 Task: Check the percentage active listings of crown molding in the last 5 years.
Action: Mouse moved to (952, 220)
Screenshot: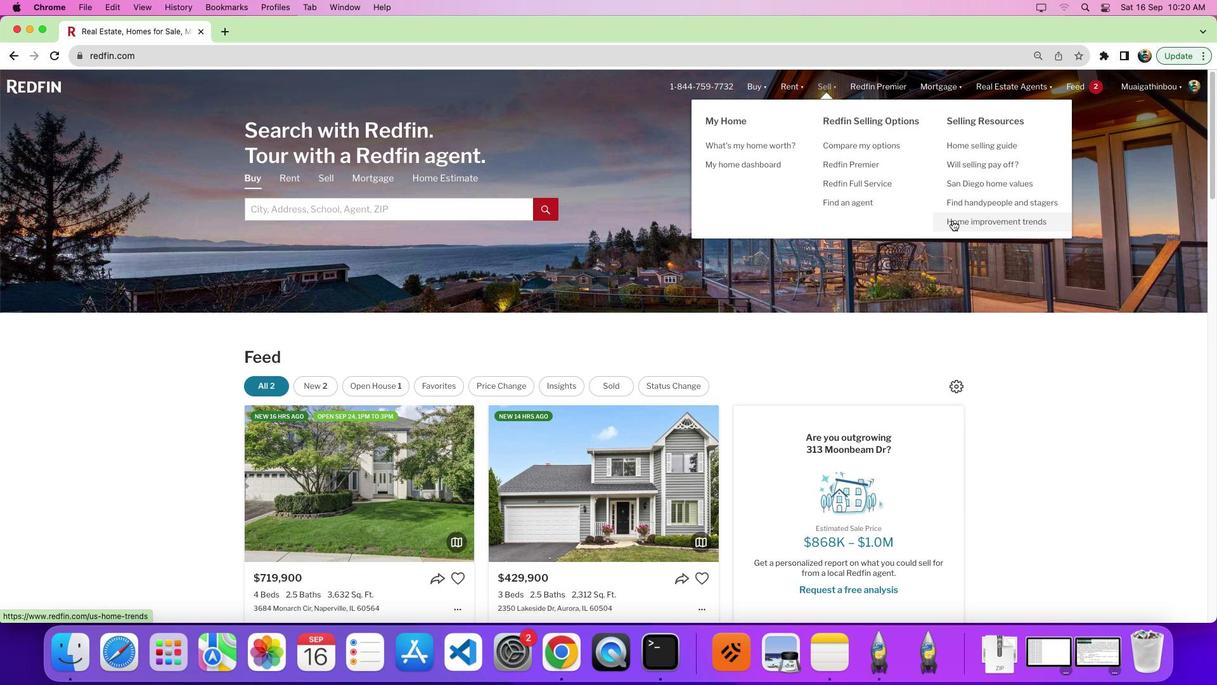 
Action: Mouse pressed left at (952, 220)
Screenshot: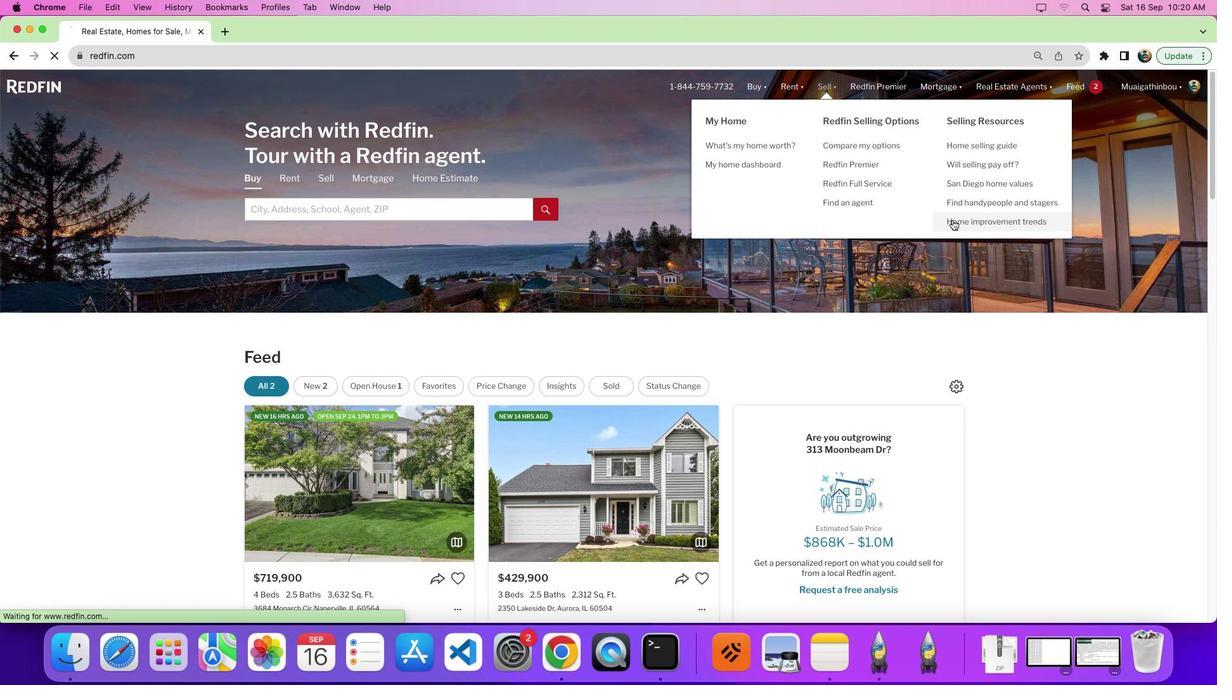 
Action: Mouse pressed left at (952, 220)
Screenshot: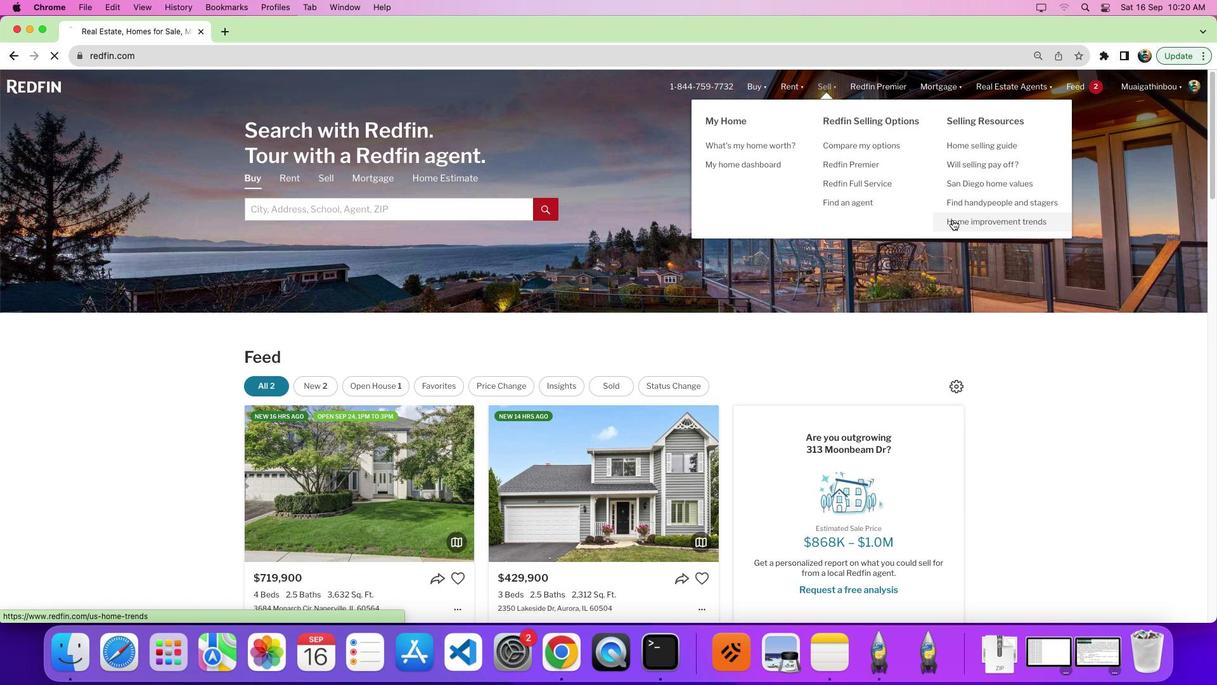 
Action: Mouse moved to (329, 245)
Screenshot: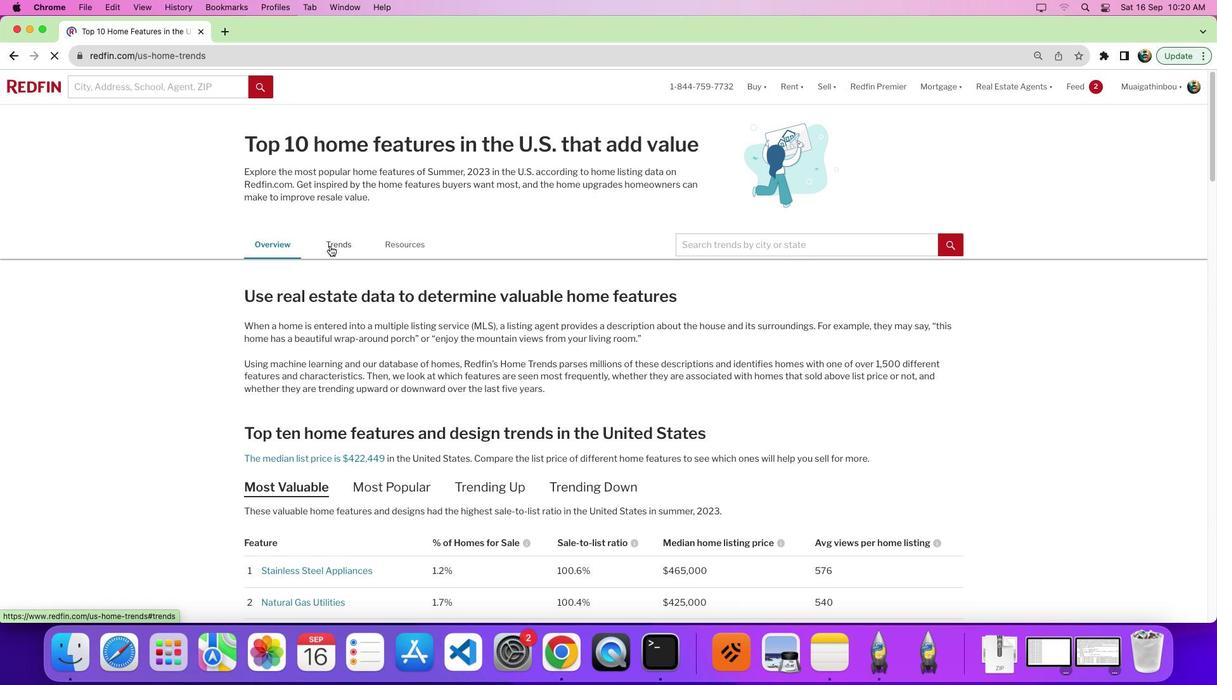 
Action: Mouse pressed left at (329, 245)
Screenshot: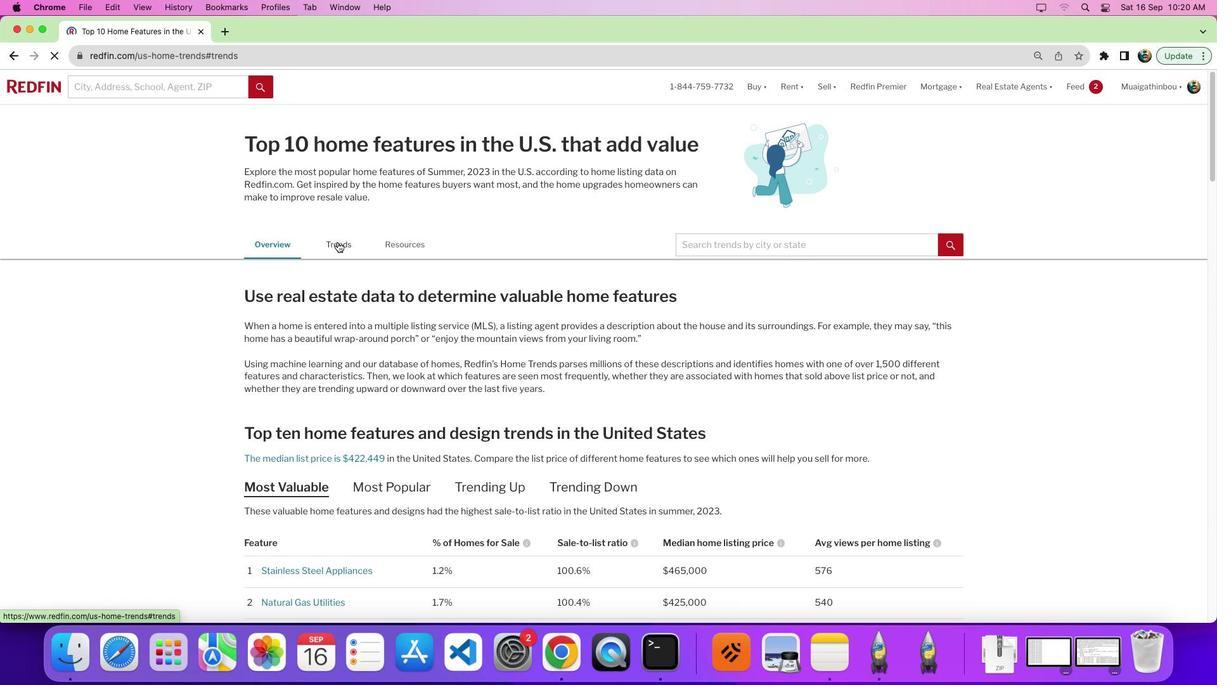 
Action: Mouse moved to (711, 298)
Screenshot: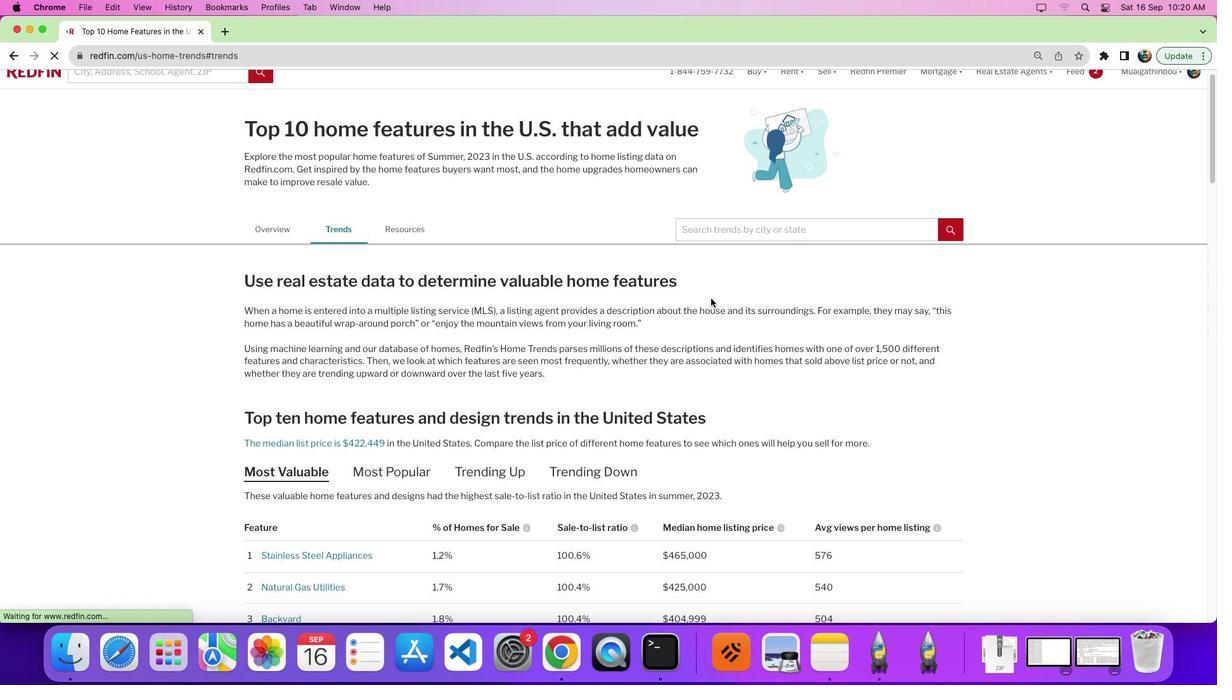 
Action: Mouse scrolled (711, 298) with delta (0, 0)
Screenshot: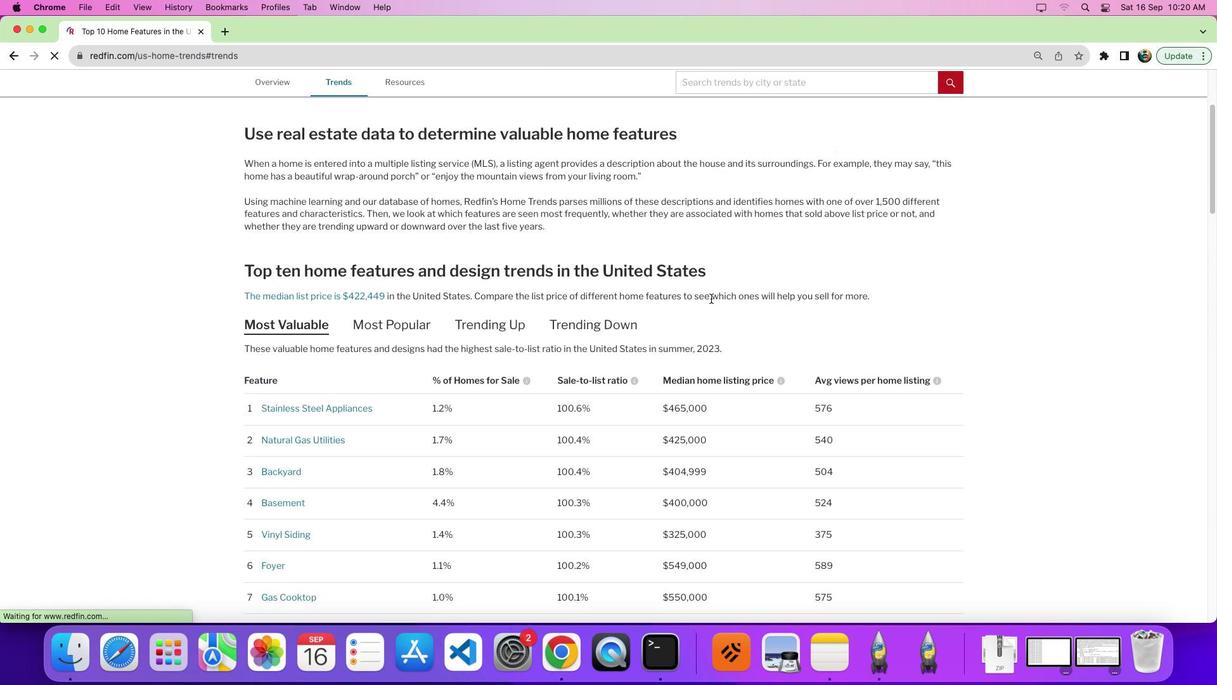 
Action: Mouse scrolled (711, 298) with delta (0, 0)
Screenshot: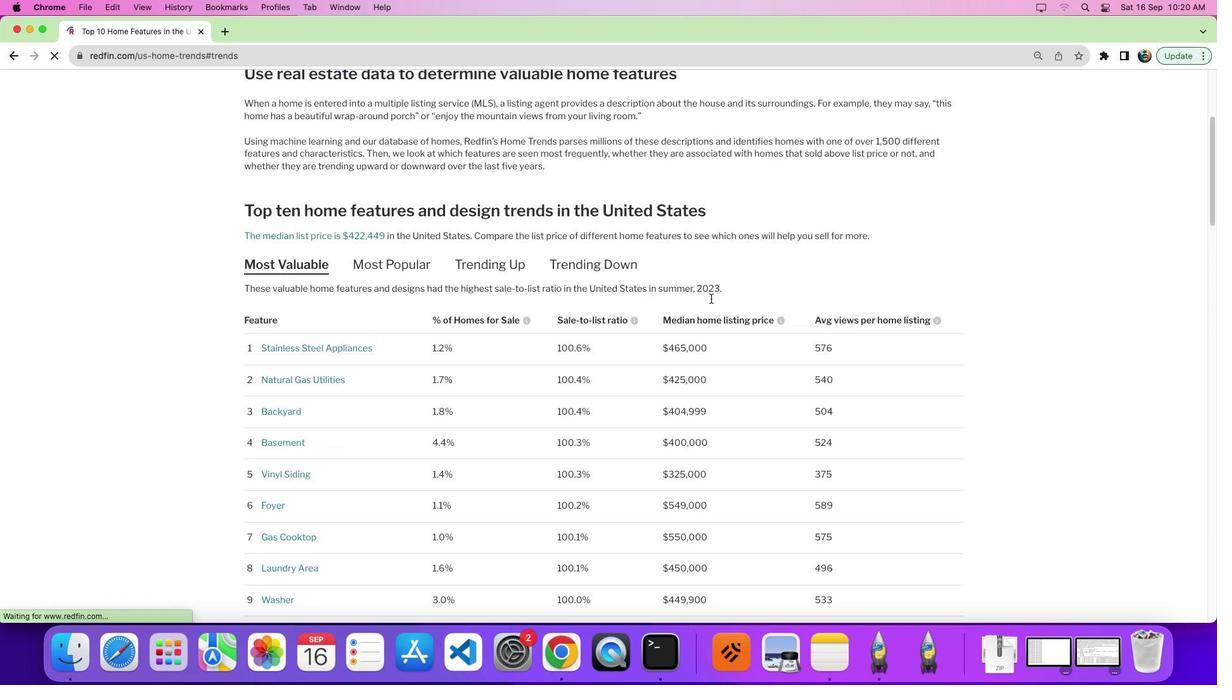 
Action: Mouse scrolled (711, 298) with delta (0, -4)
Screenshot: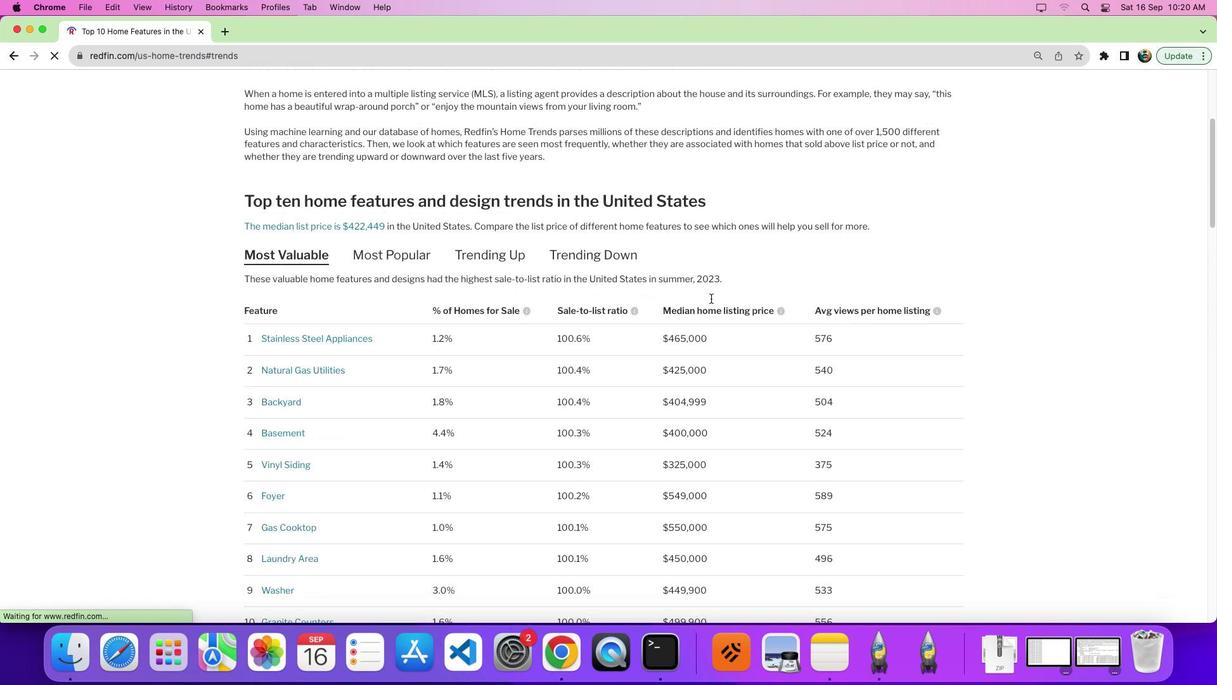 
Action: Mouse moved to (711, 298)
Screenshot: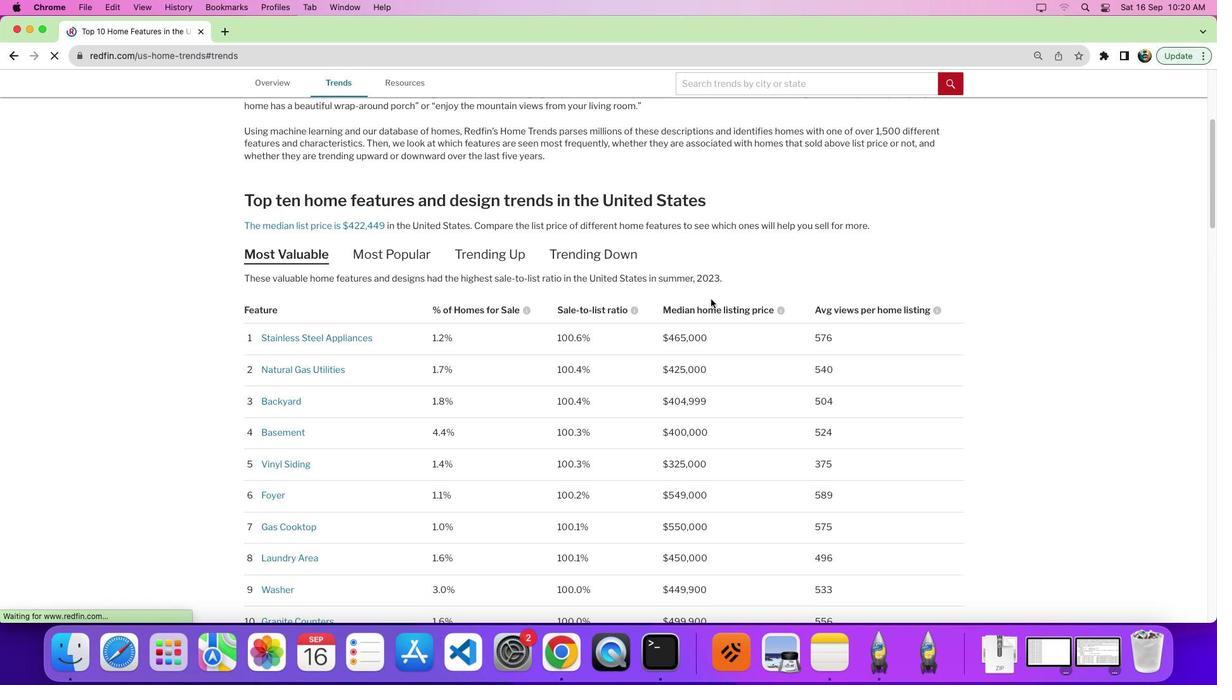
Action: Mouse scrolled (711, 298) with delta (0, 0)
Screenshot: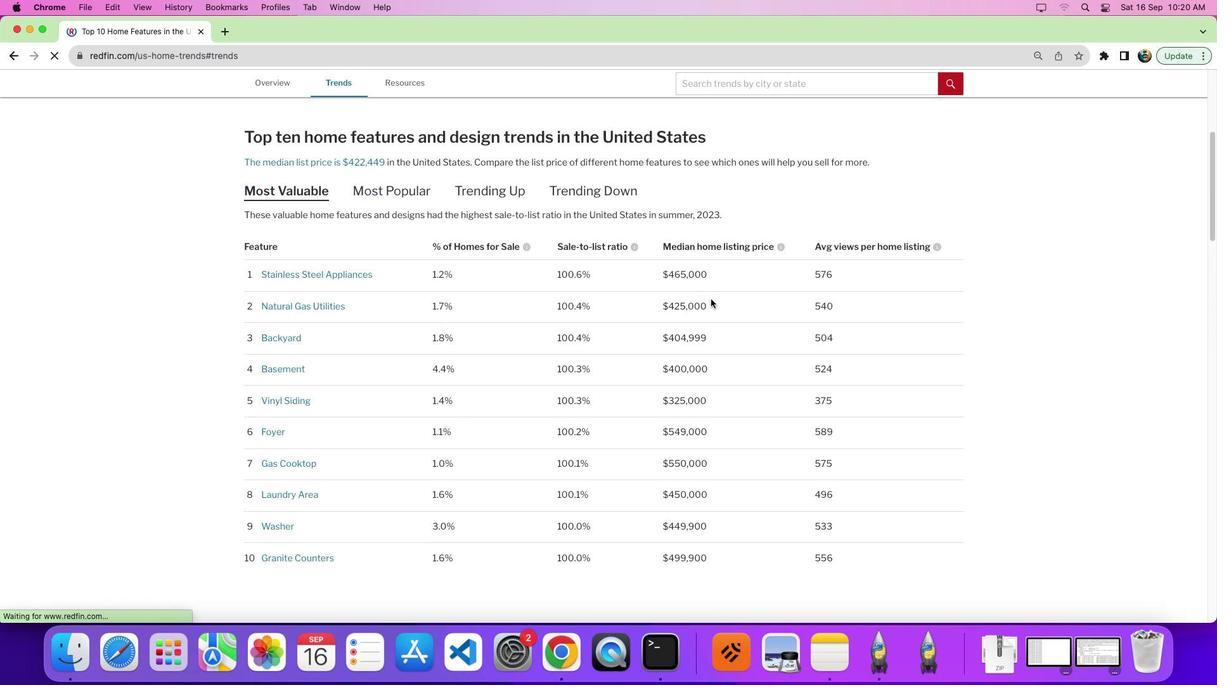 
Action: Mouse scrolled (711, 298) with delta (0, 0)
Screenshot: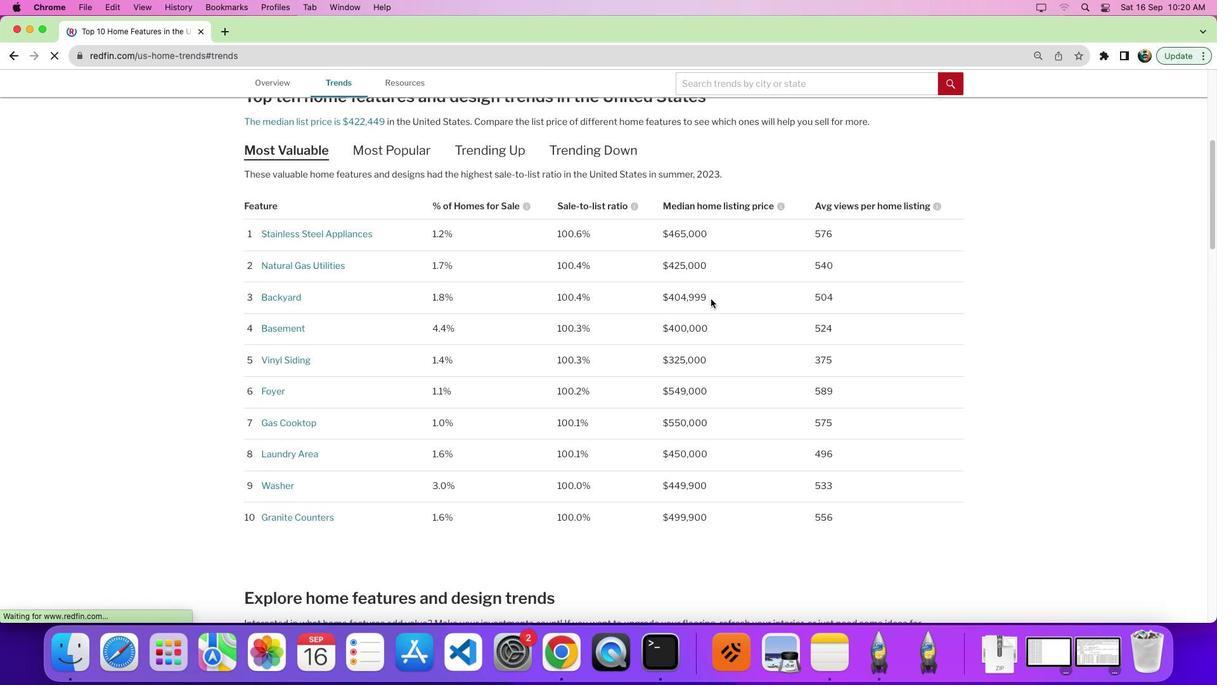 
Action: Mouse scrolled (711, 298) with delta (0, -2)
Screenshot: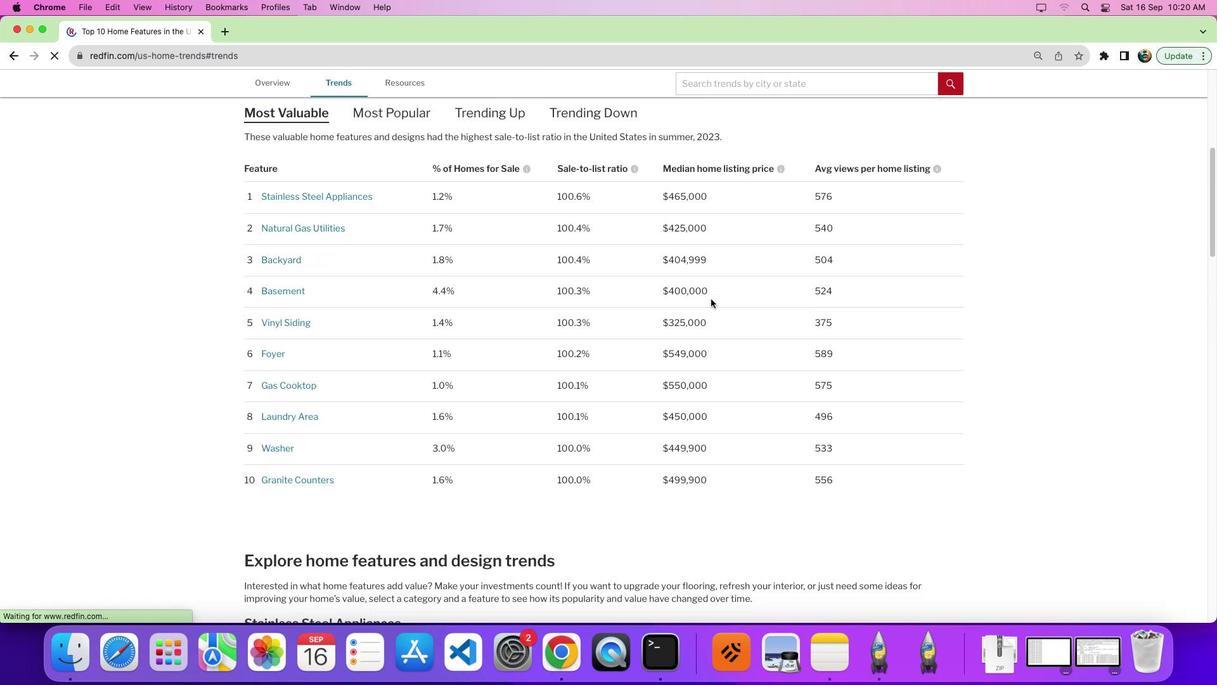 
Action: Mouse scrolled (711, 298) with delta (0, 0)
Screenshot: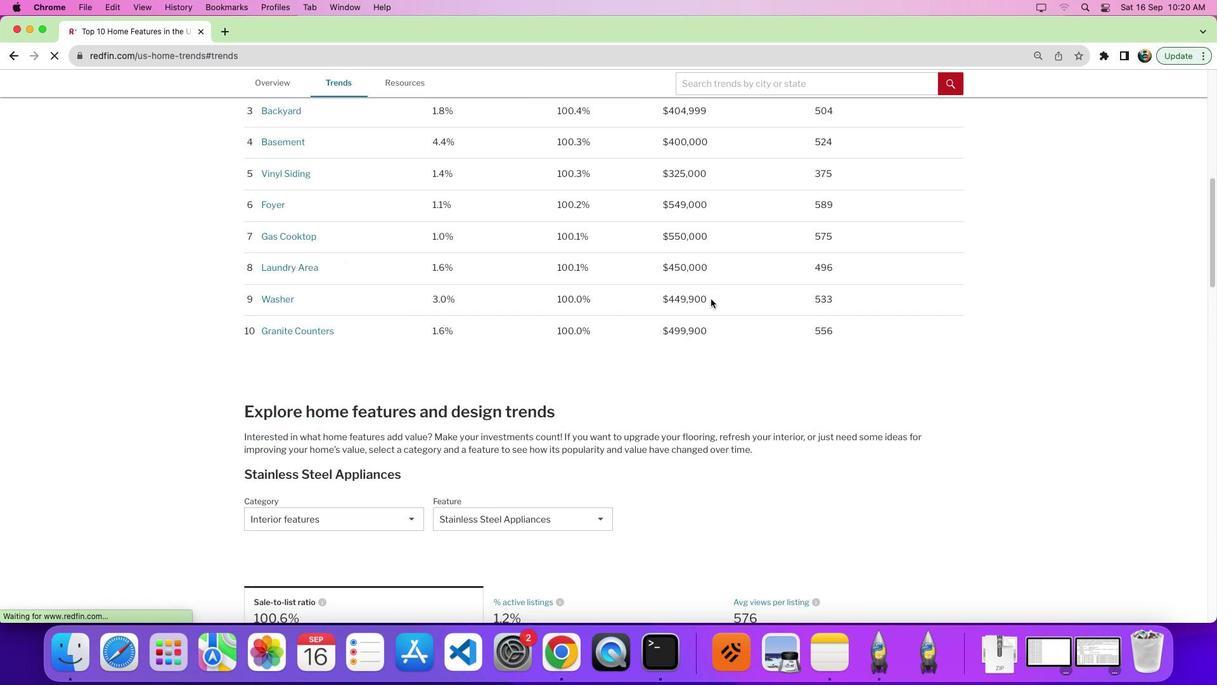 
Action: Mouse scrolled (711, 298) with delta (0, 0)
Screenshot: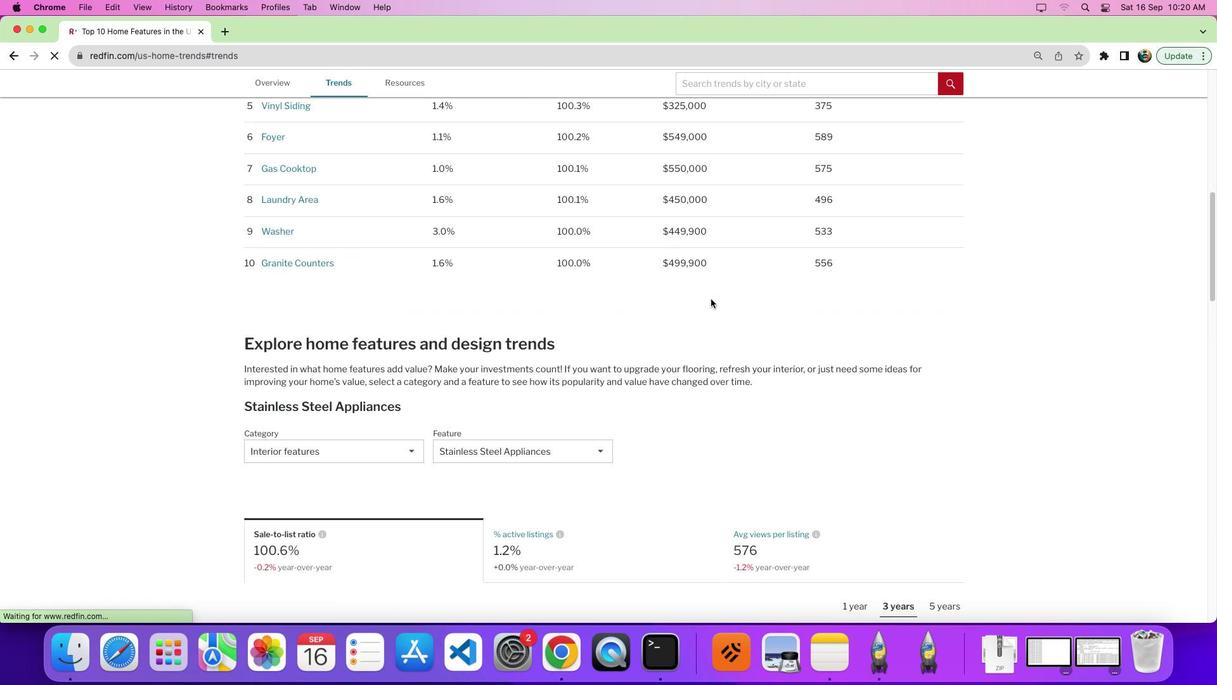 
Action: Mouse scrolled (711, 298) with delta (0, -4)
Screenshot: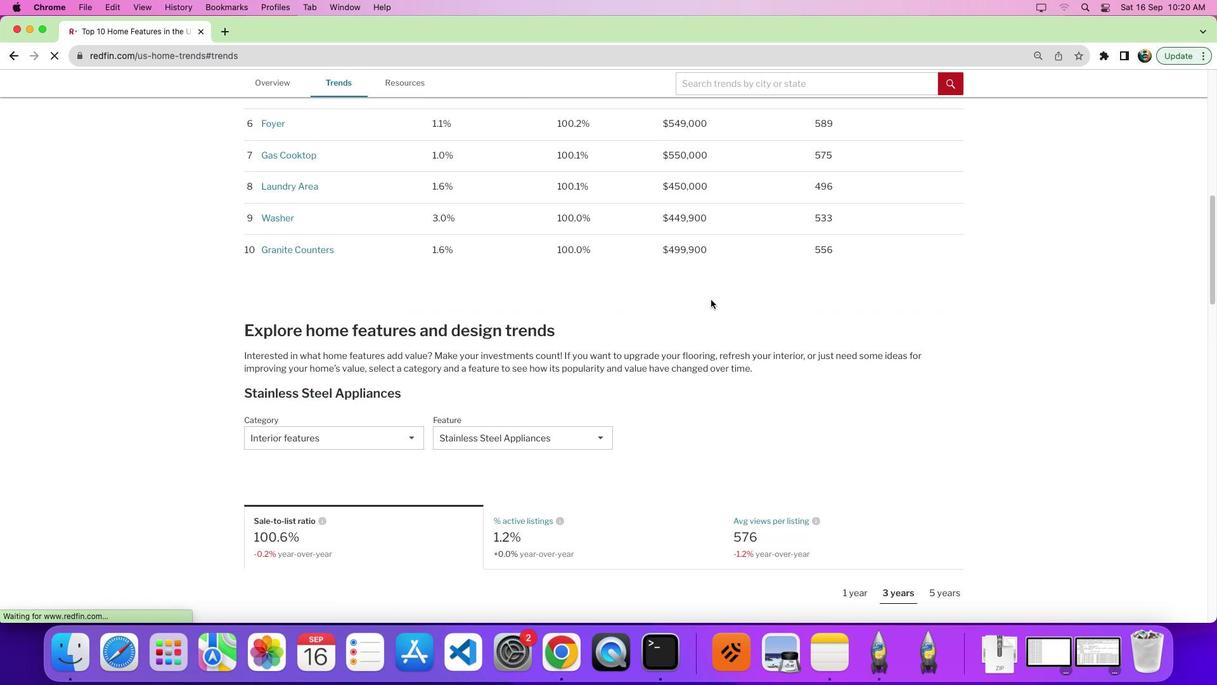 
Action: Mouse moved to (643, 324)
Screenshot: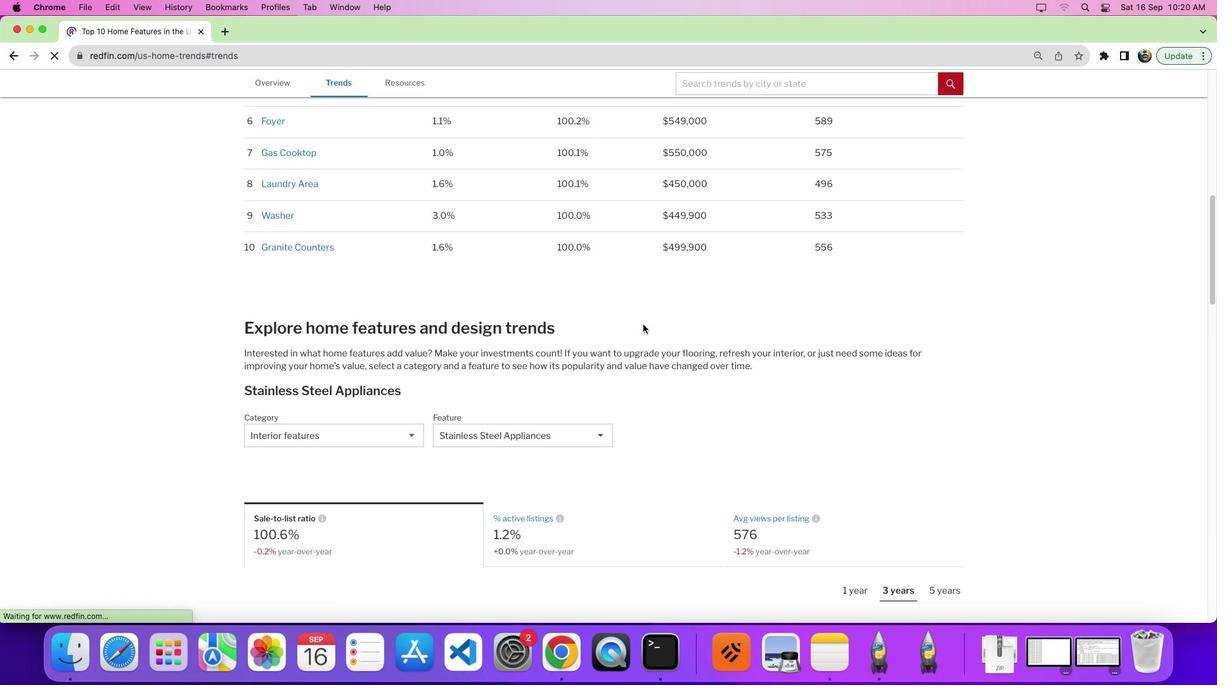 
Action: Mouse scrolled (643, 324) with delta (0, 0)
Screenshot: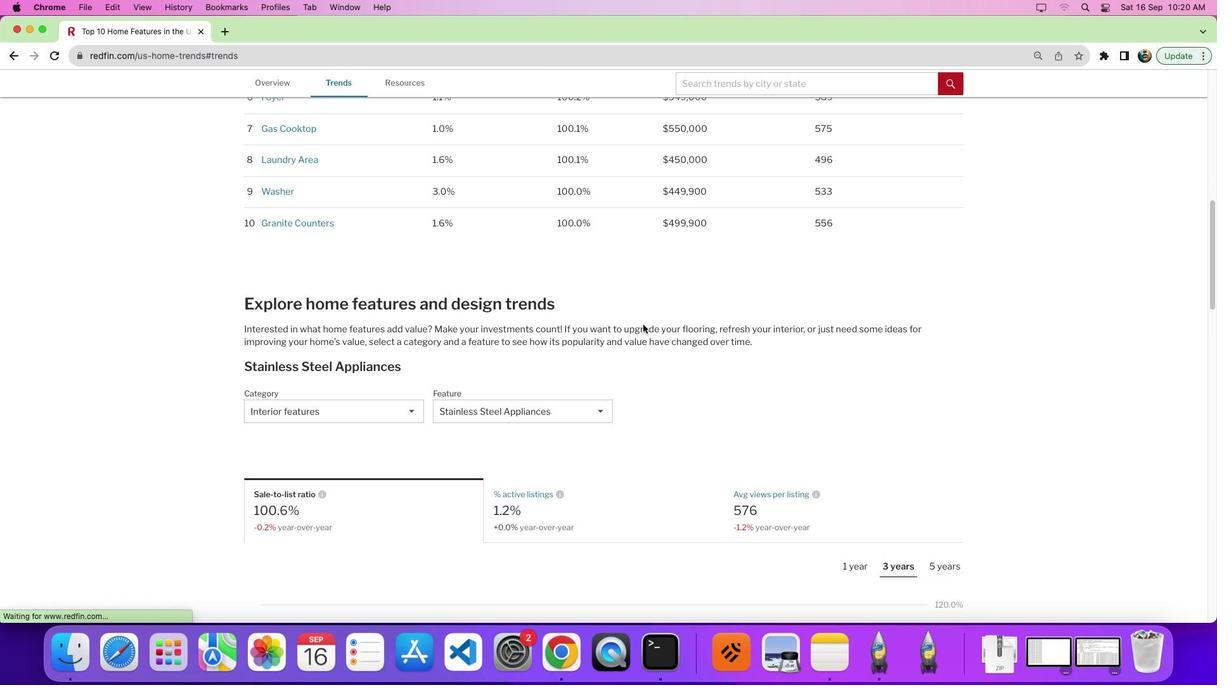 
Action: Mouse scrolled (643, 324) with delta (0, 0)
Screenshot: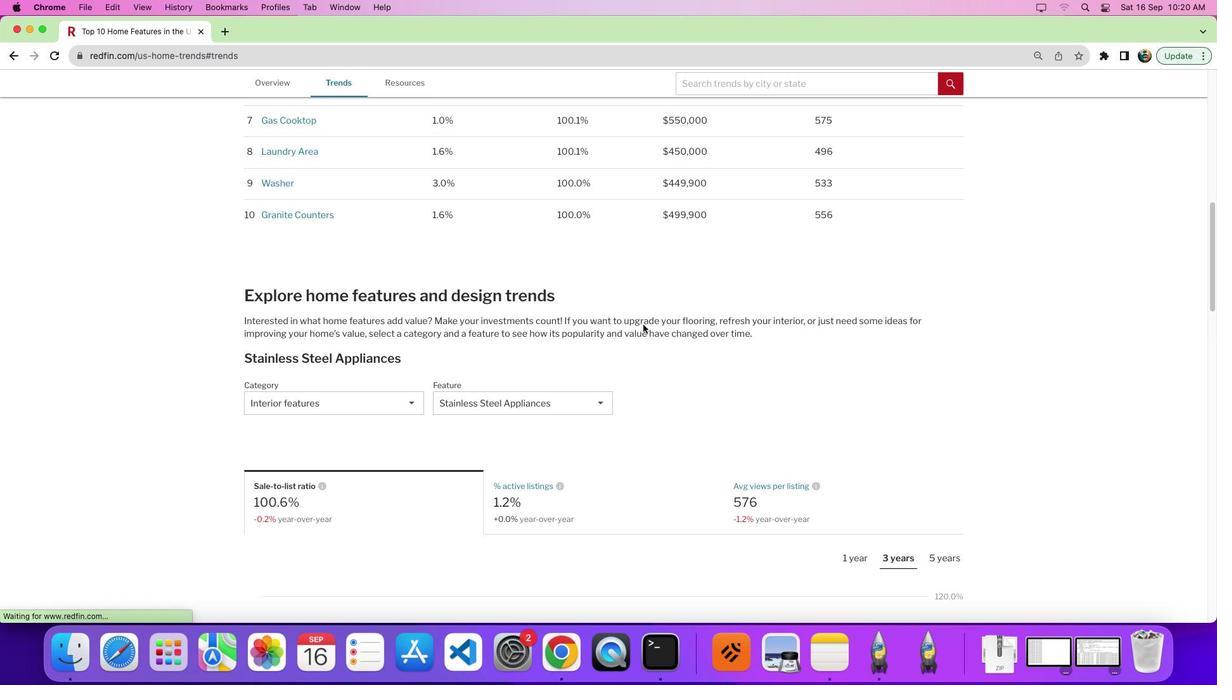 
Action: Mouse moved to (599, 335)
Screenshot: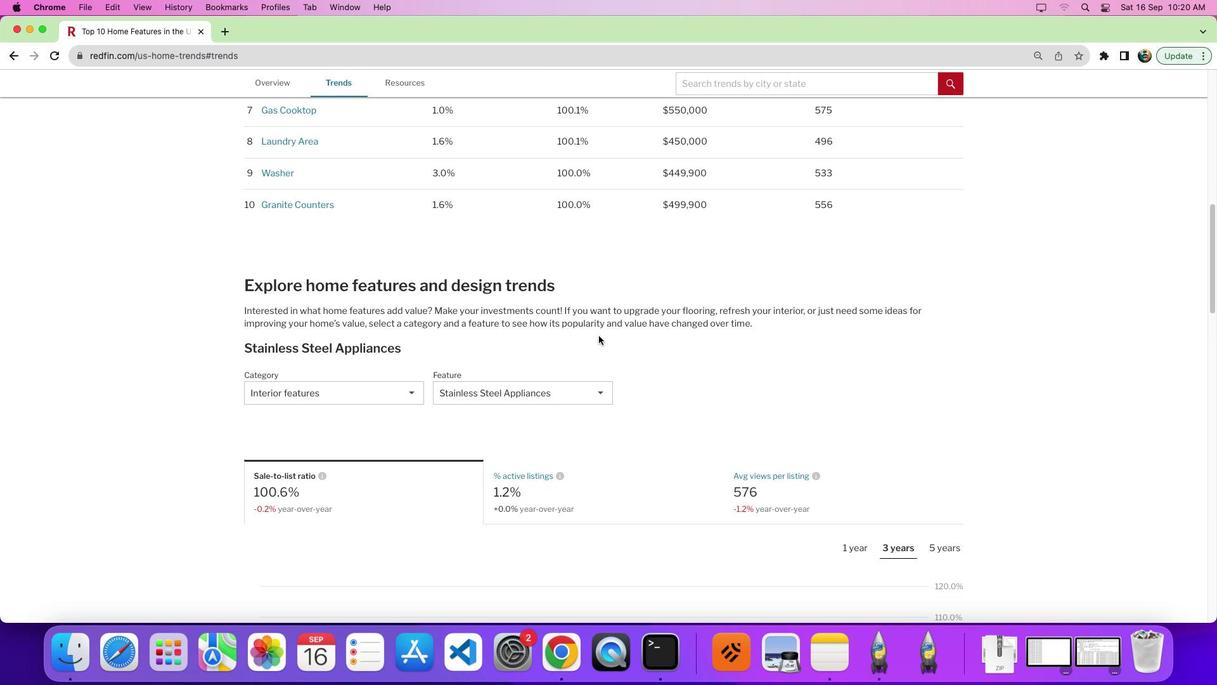 
Action: Mouse scrolled (599, 335) with delta (0, 0)
Screenshot: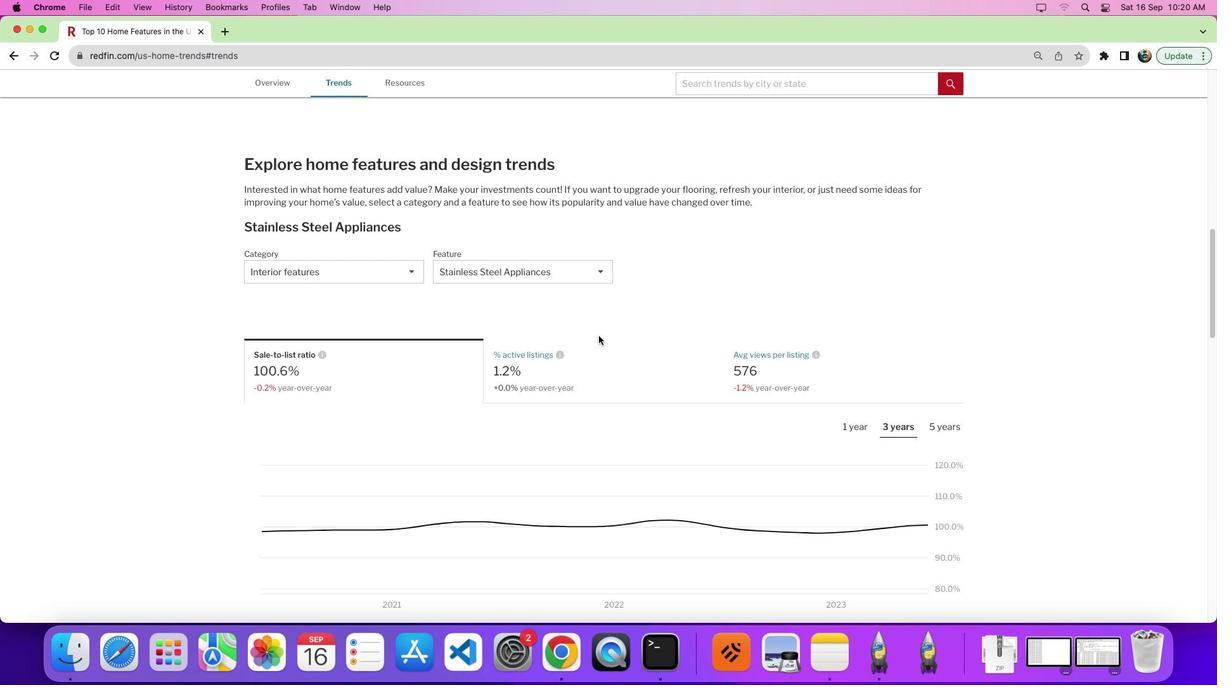 
Action: Mouse scrolled (599, 335) with delta (0, 0)
Screenshot: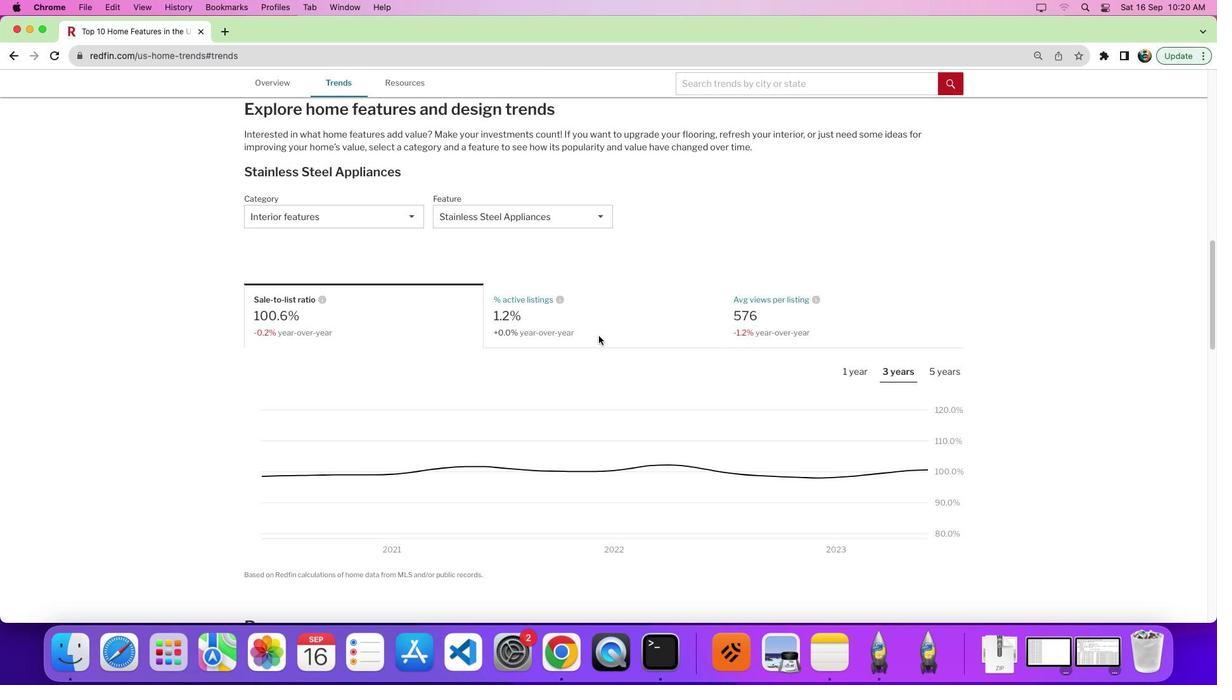 
Action: Mouse scrolled (599, 335) with delta (0, -3)
Screenshot: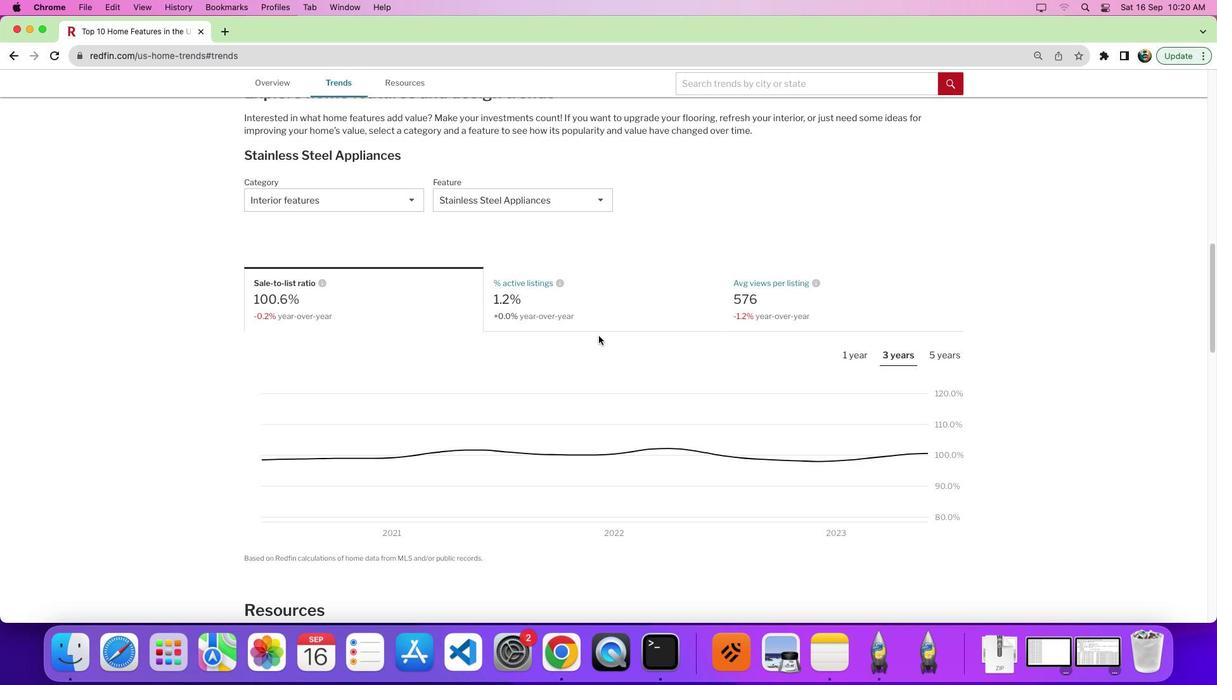 
Action: Mouse scrolled (599, 335) with delta (0, 0)
Screenshot: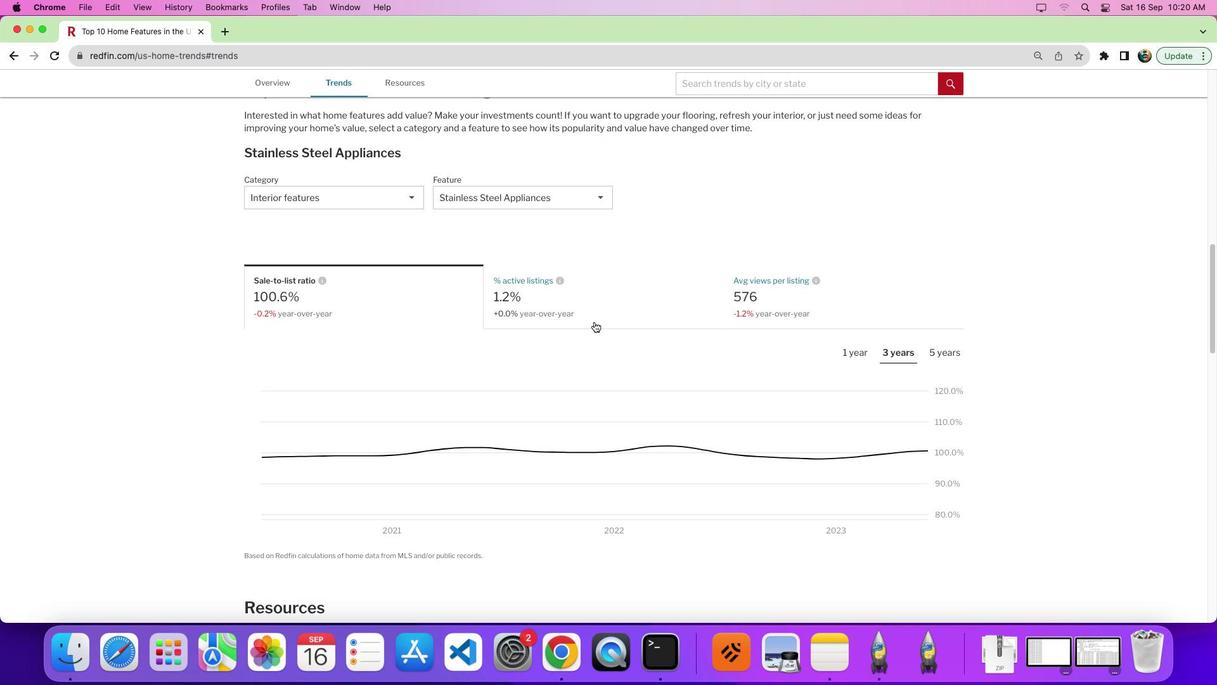 
Action: Mouse moved to (541, 197)
Screenshot: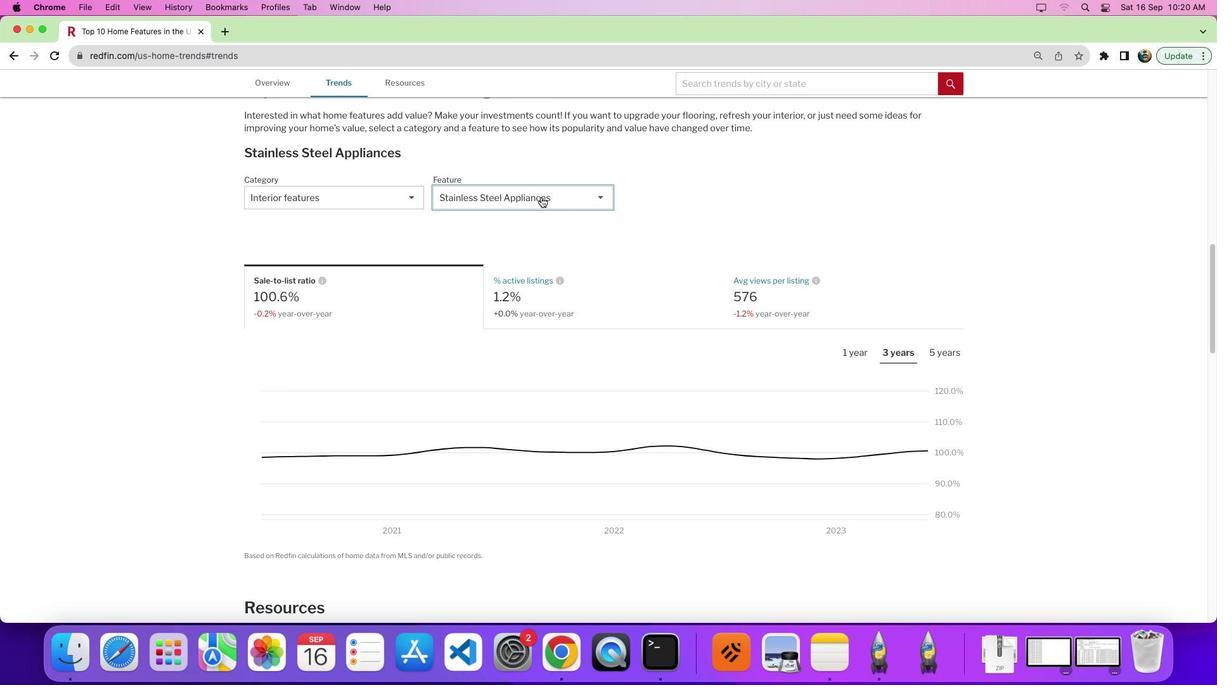 
Action: Mouse pressed left at (541, 197)
Screenshot: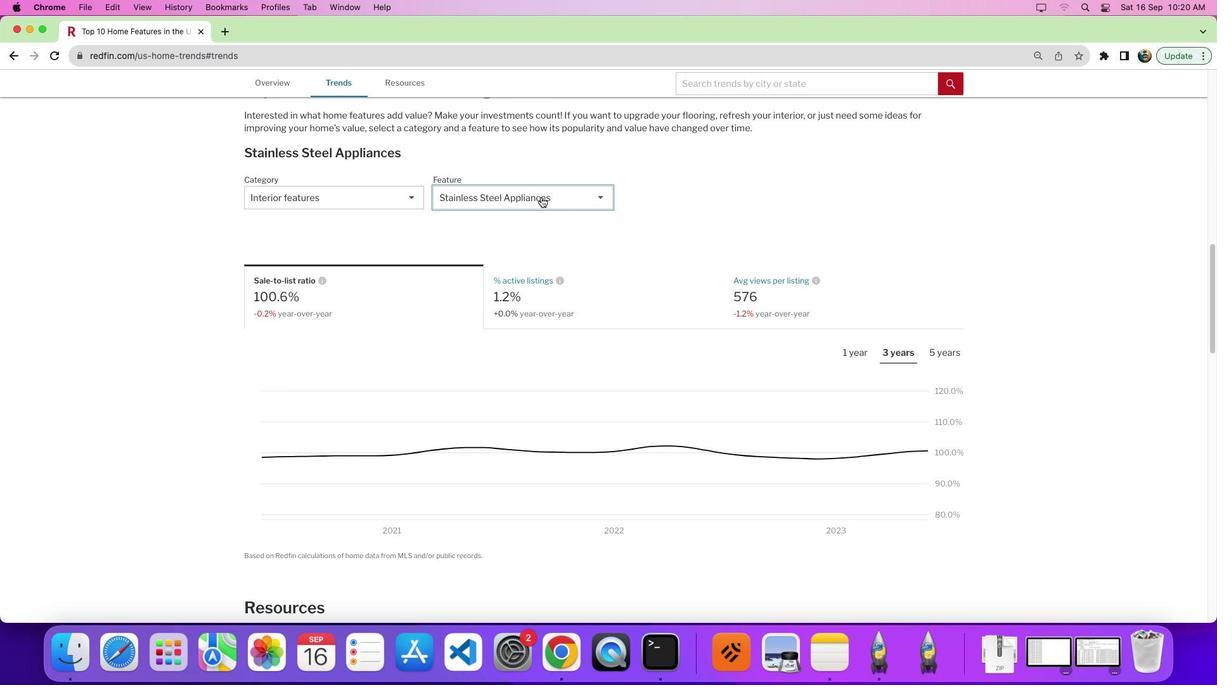 
Action: Mouse moved to (556, 298)
Screenshot: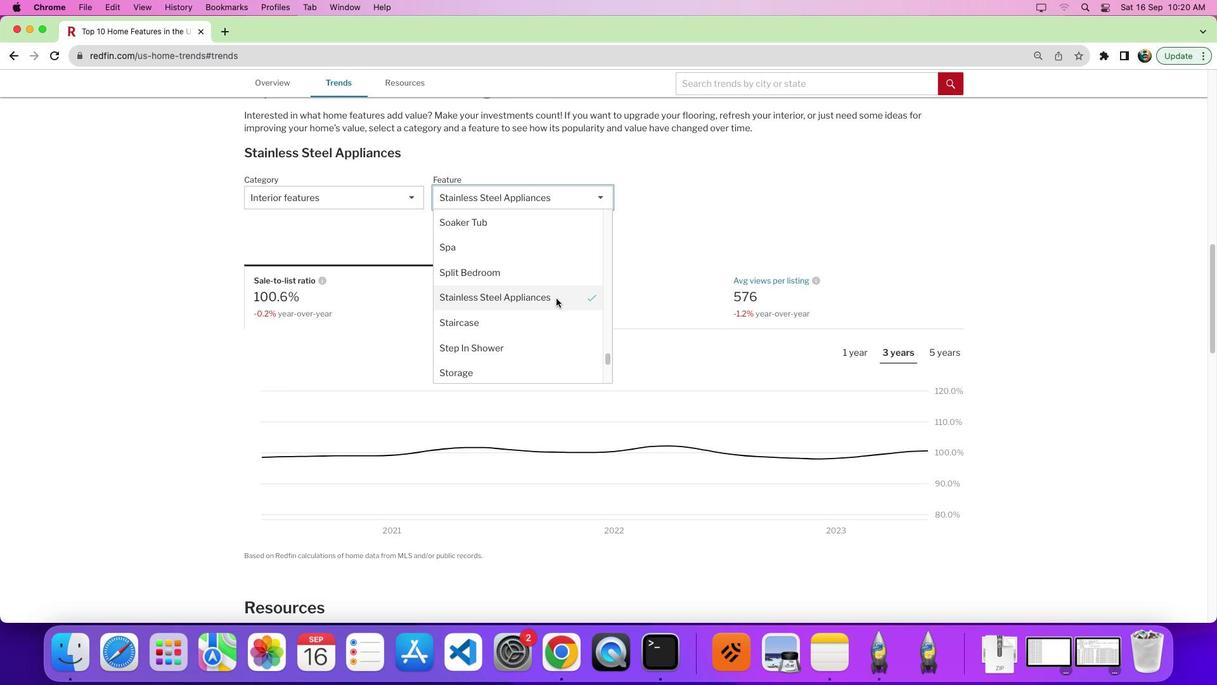 
Action: Mouse scrolled (556, 298) with delta (0, 0)
Screenshot: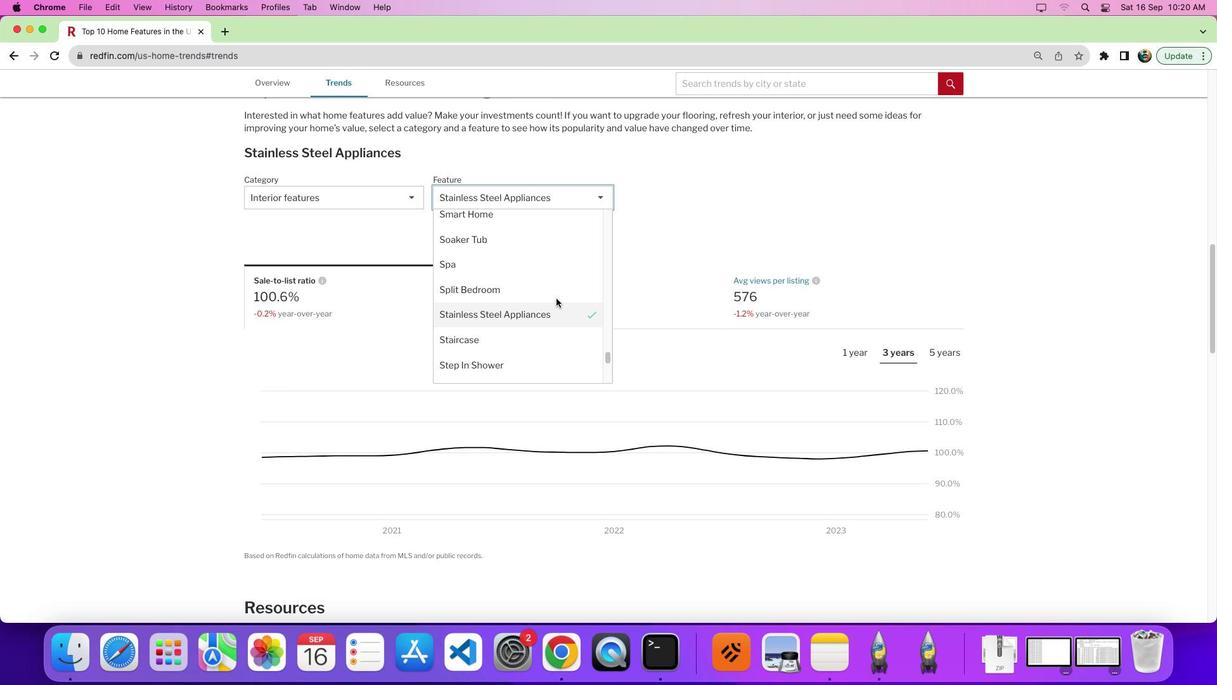 
Action: Mouse scrolled (556, 298) with delta (0, 0)
Screenshot: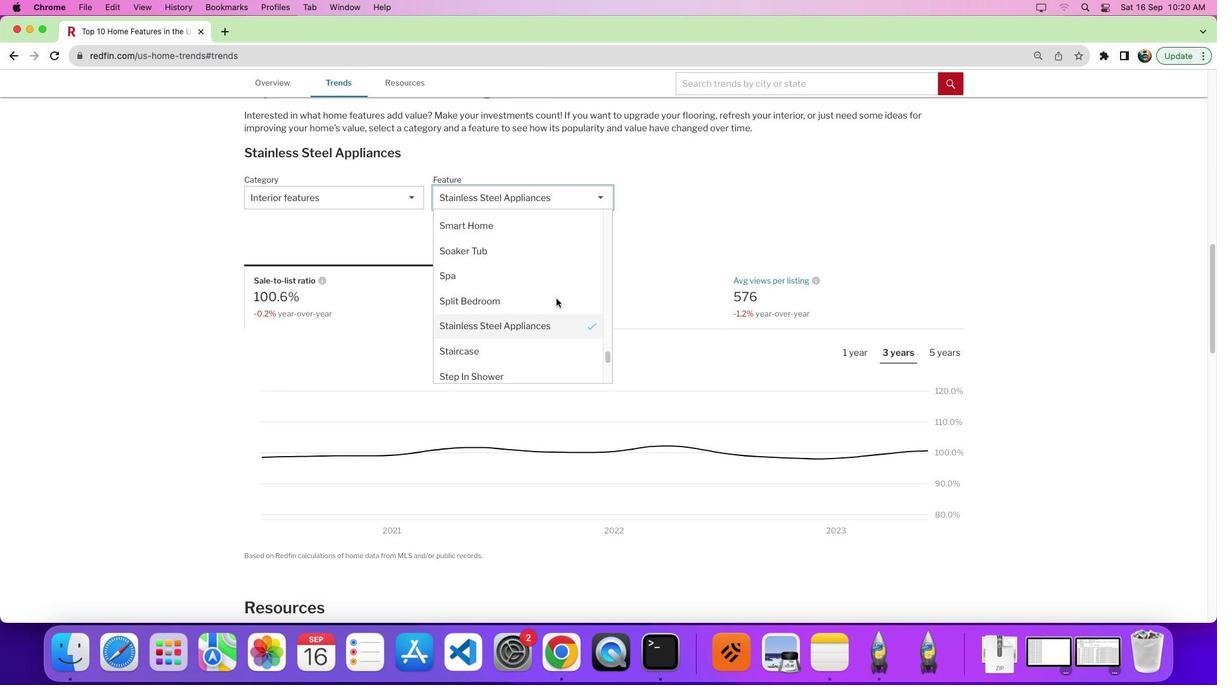 
Action: Mouse scrolled (556, 298) with delta (0, 0)
Screenshot: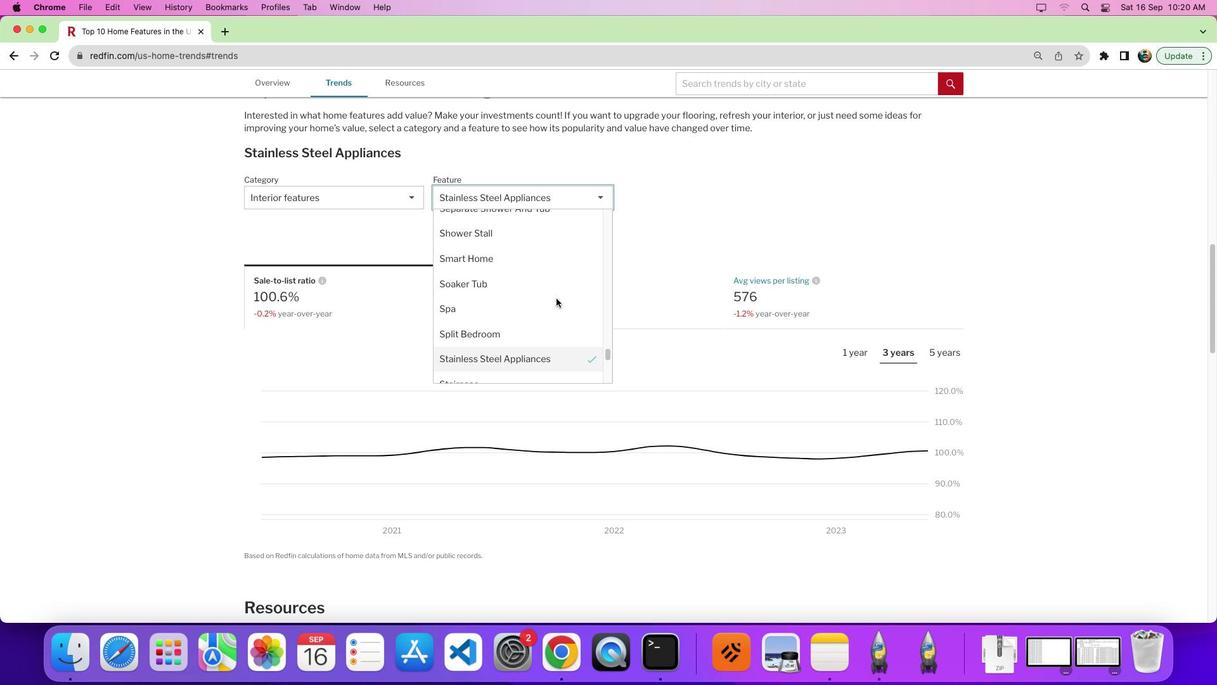 
Action: Mouse scrolled (556, 298) with delta (0, 0)
Screenshot: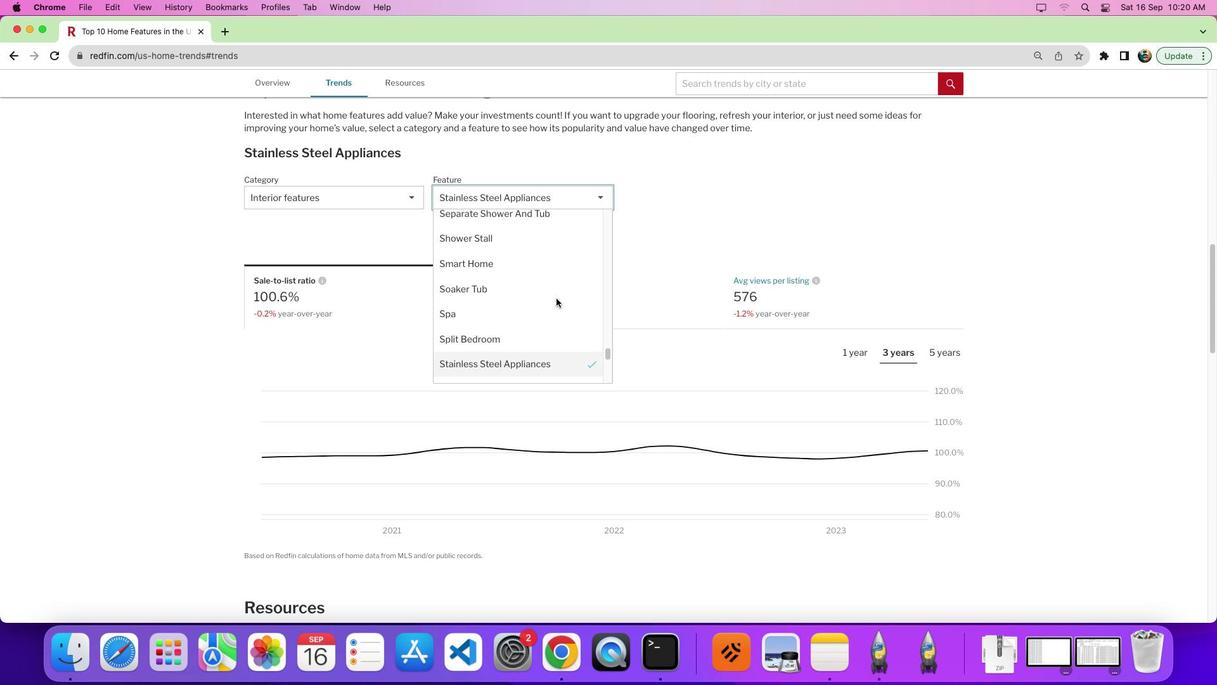 
Action: Mouse scrolled (556, 298) with delta (0, 0)
Screenshot: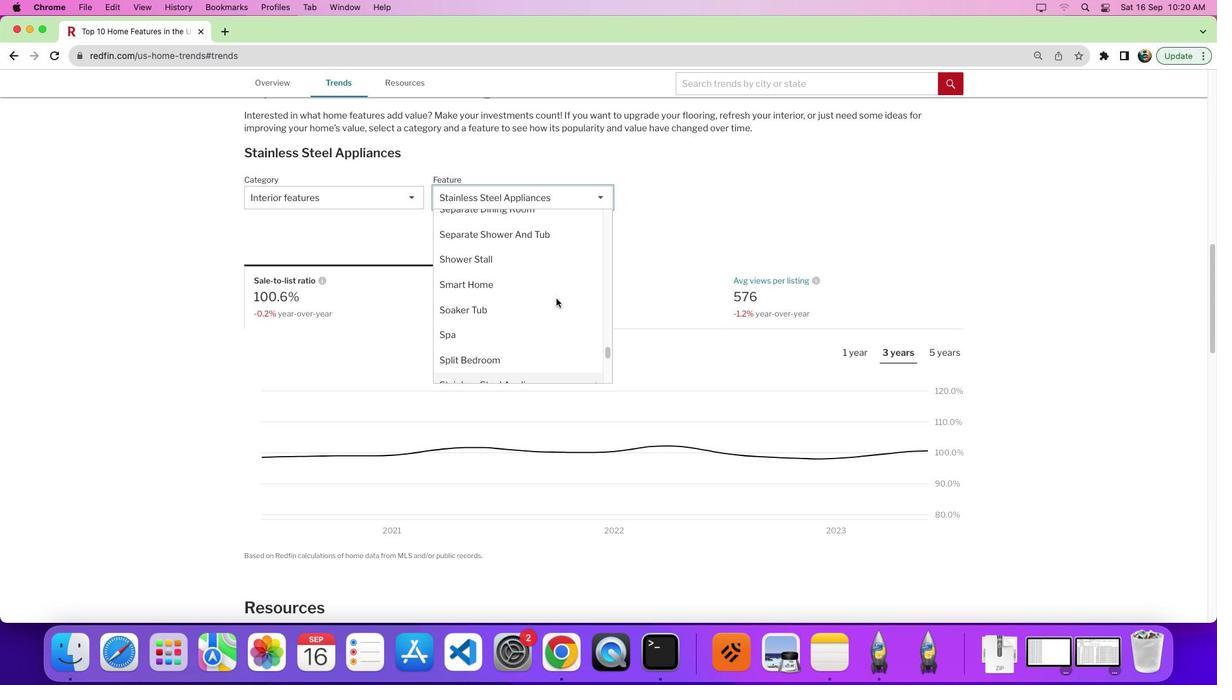 
Action: Mouse scrolled (556, 298) with delta (0, 0)
Screenshot: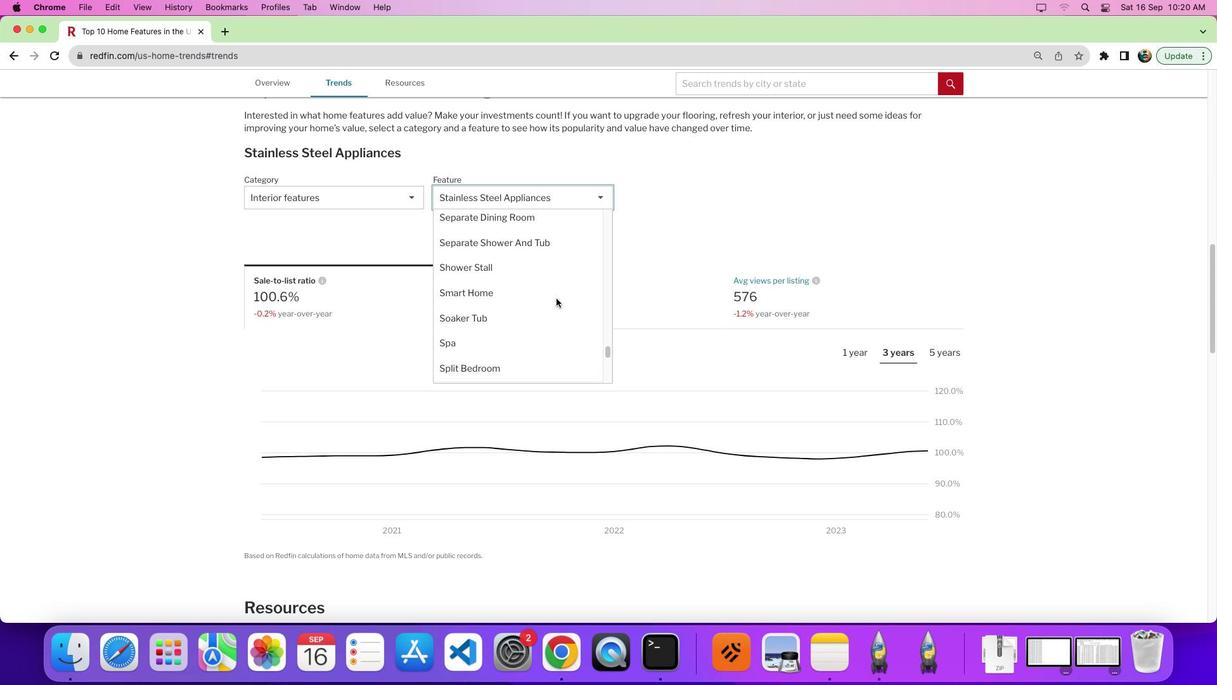 
Action: Mouse moved to (556, 293)
Screenshot: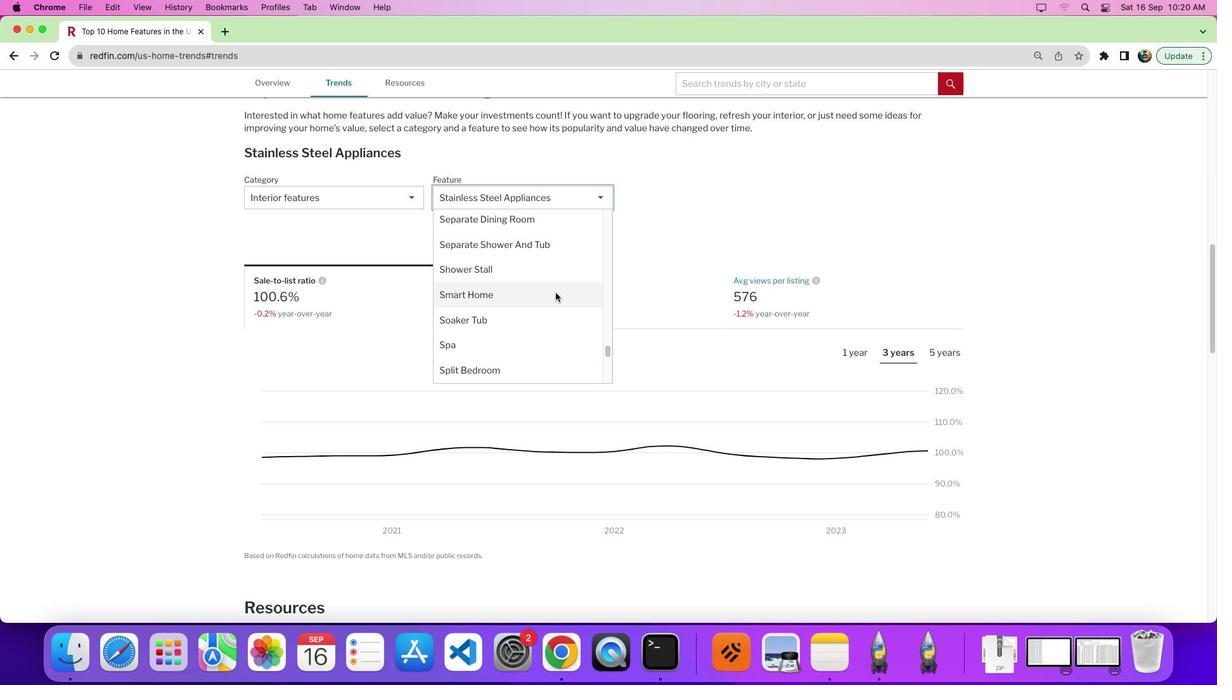 
Action: Mouse scrolled (556, 293) with delta (0, 0)
Screenshot: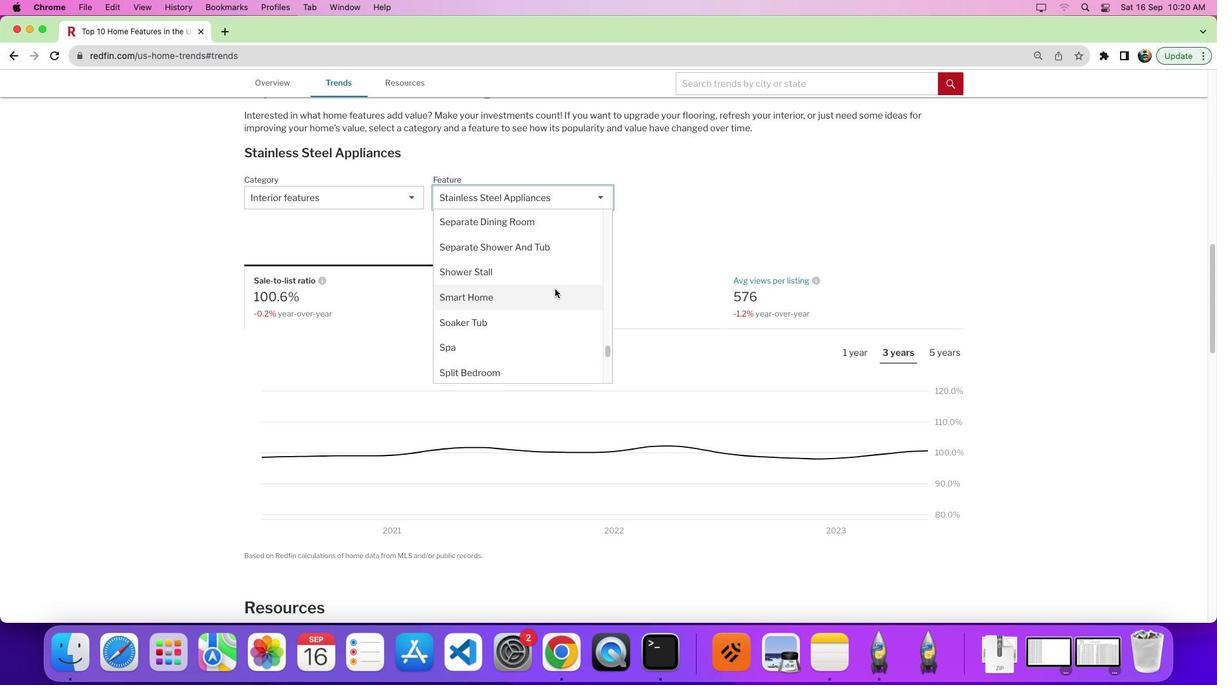 
Action: Mouse moved to (555, 288)
Screenshot: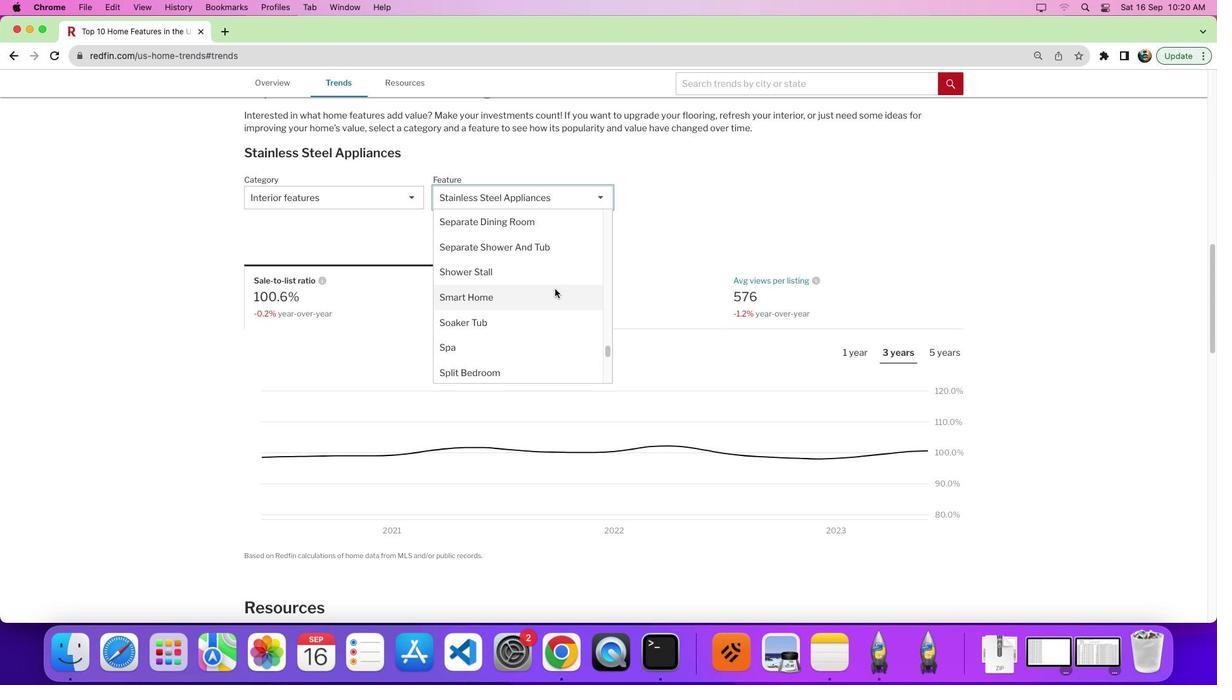 
Action: Mouse scrolled (555, 288) with delta (0, 0)
Screenshot: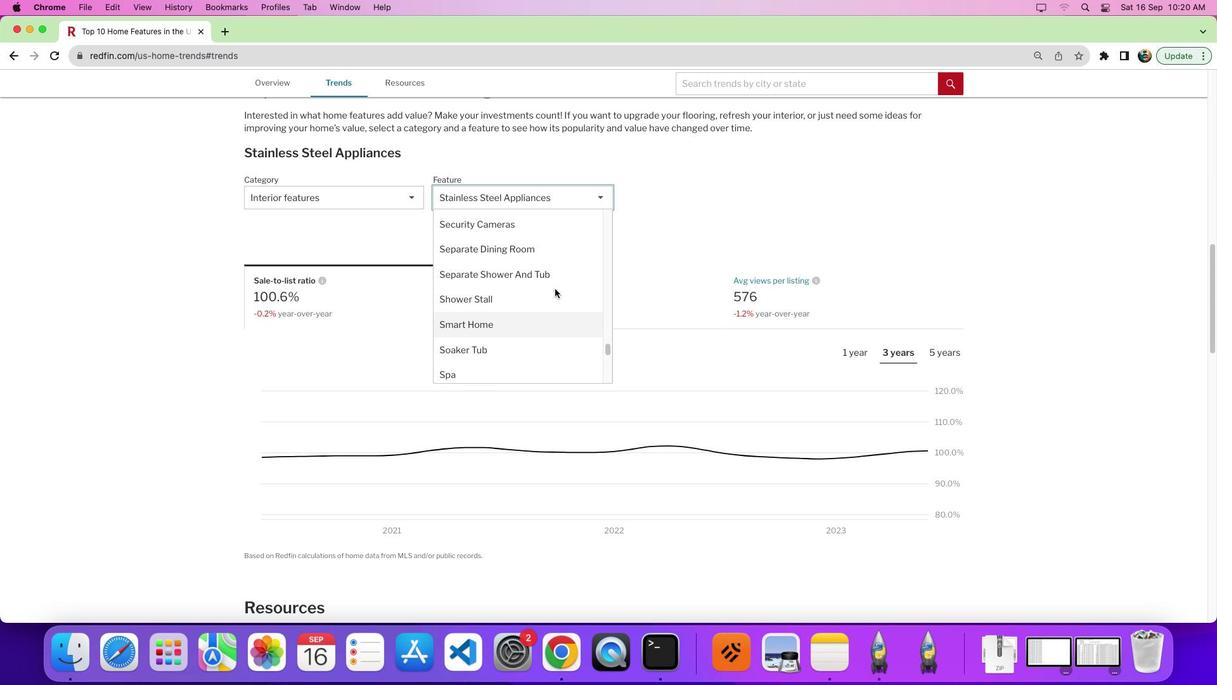 
Action: Mouse scrolled (555, 288) with delta (0, 0)
Screenshot: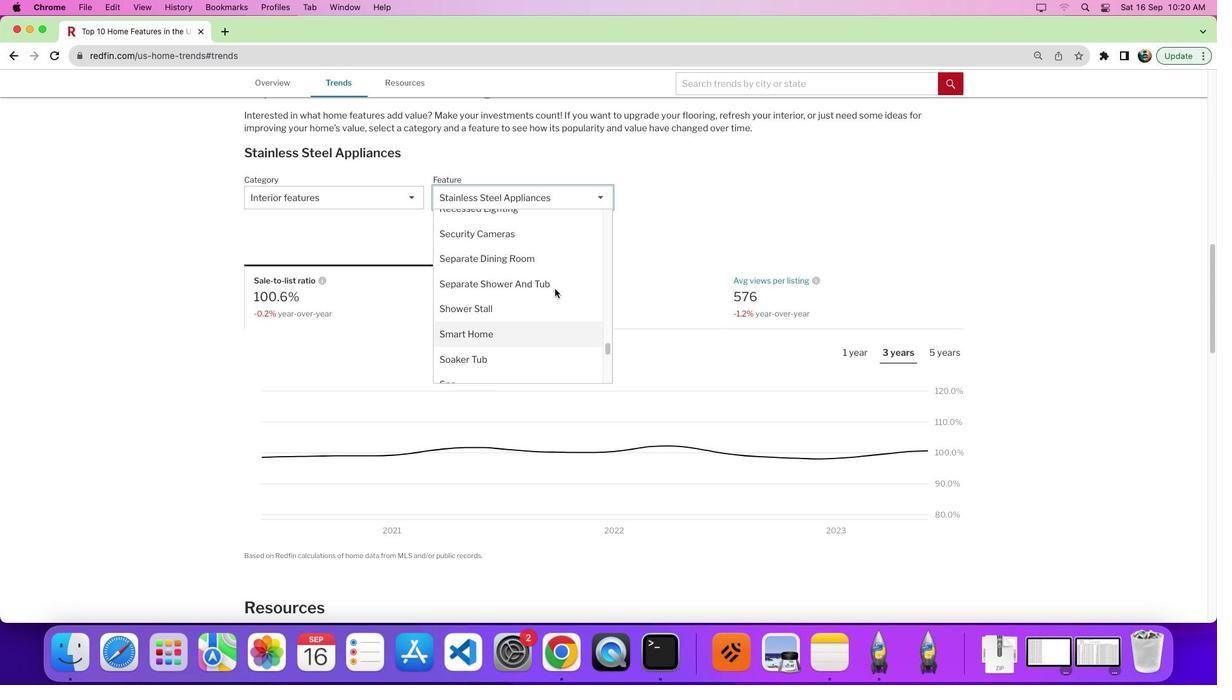 
Action: Mouse scrolled (555, 288) with delta (0, 0)
Screenshot: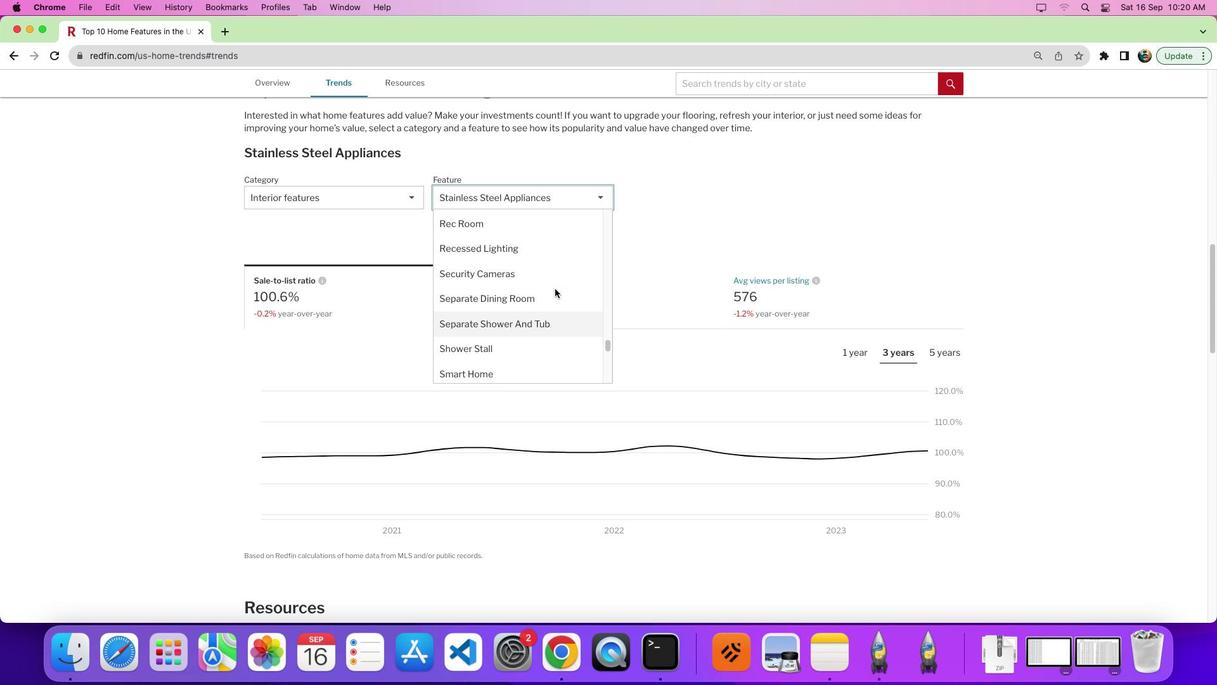 
Action: Mouse scrolled (555, 288) with delta (0, 0)
Screenshot: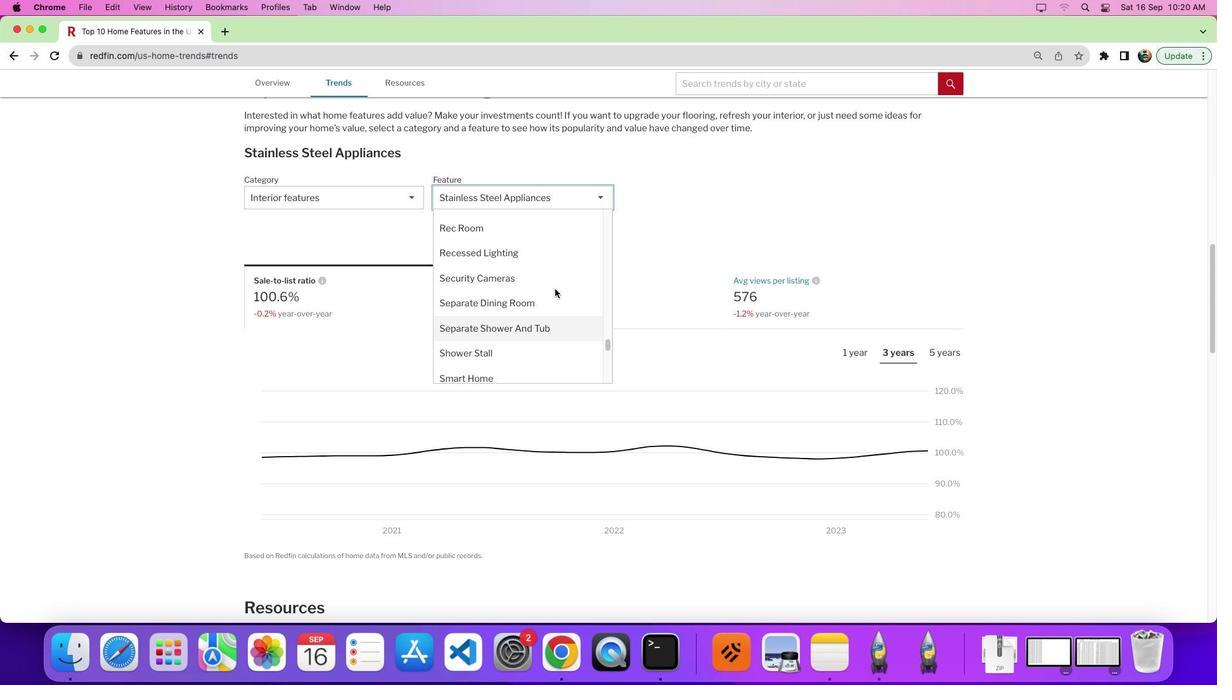 
Action: Mouse scrolled (555, 288) with delta (0, 0)
Screenshot: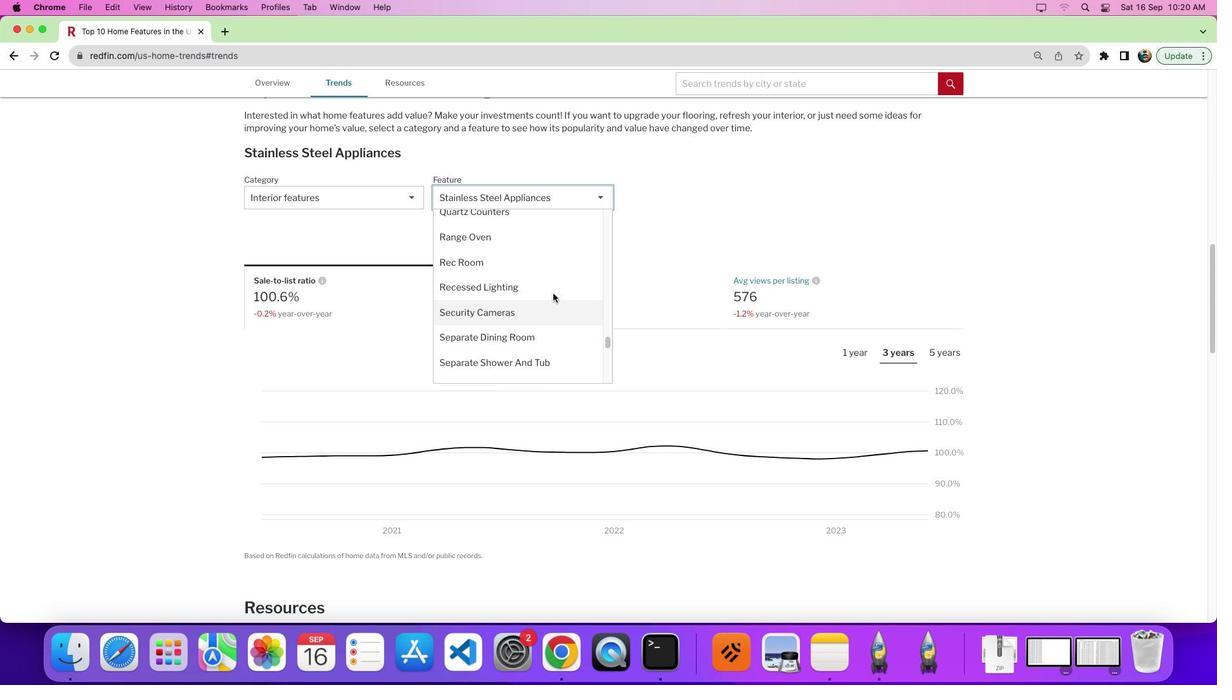 
Action: Mouse moved to (554, 291)
Screenshot: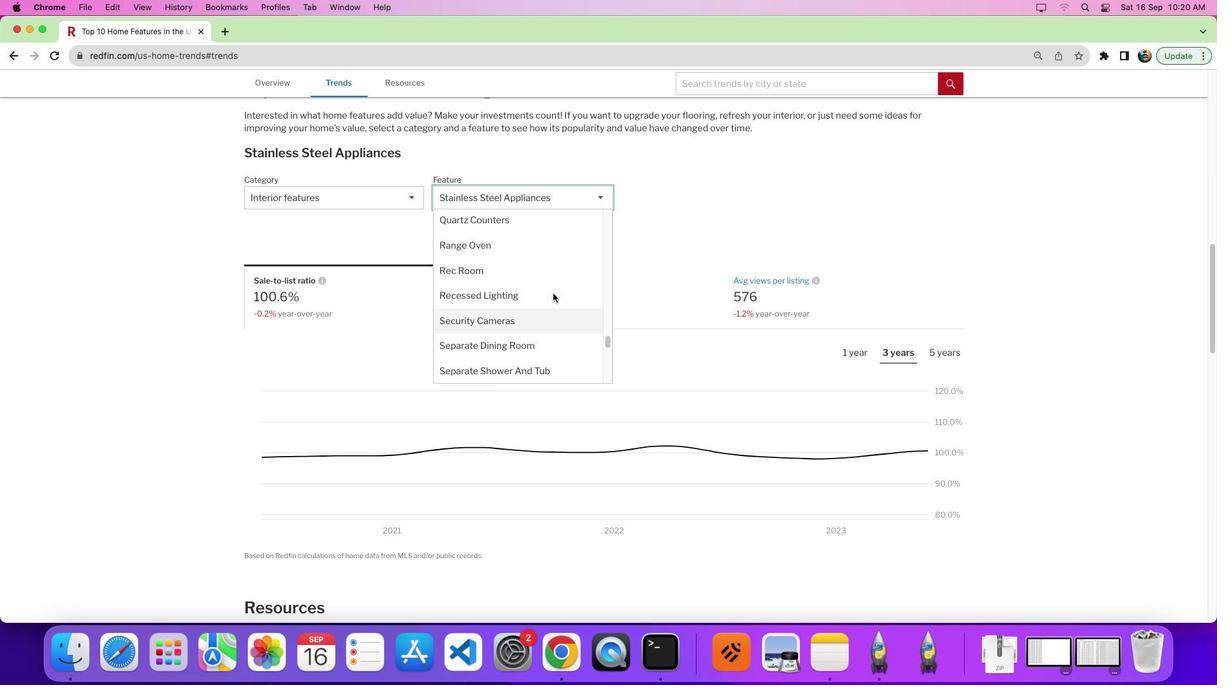 
Action: Mouse scrolled (554, 291) with delta (0, 0)
Screenshot: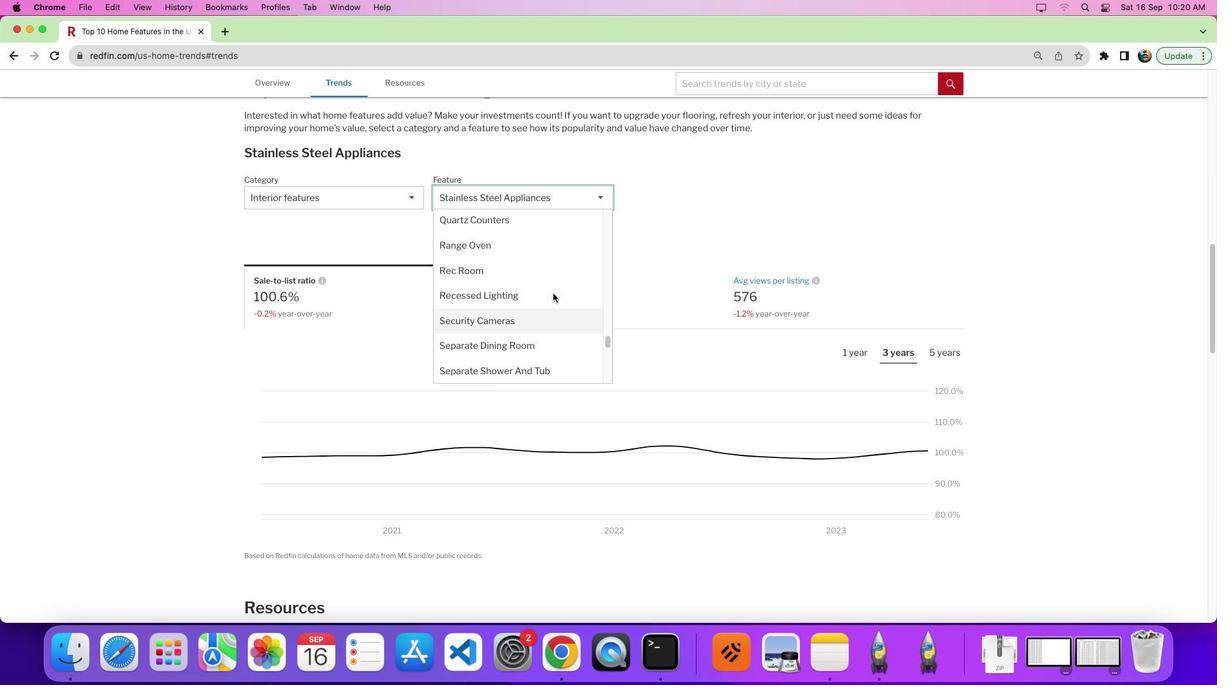 
Action: Mouse moved to (553, 293)
Screenshot: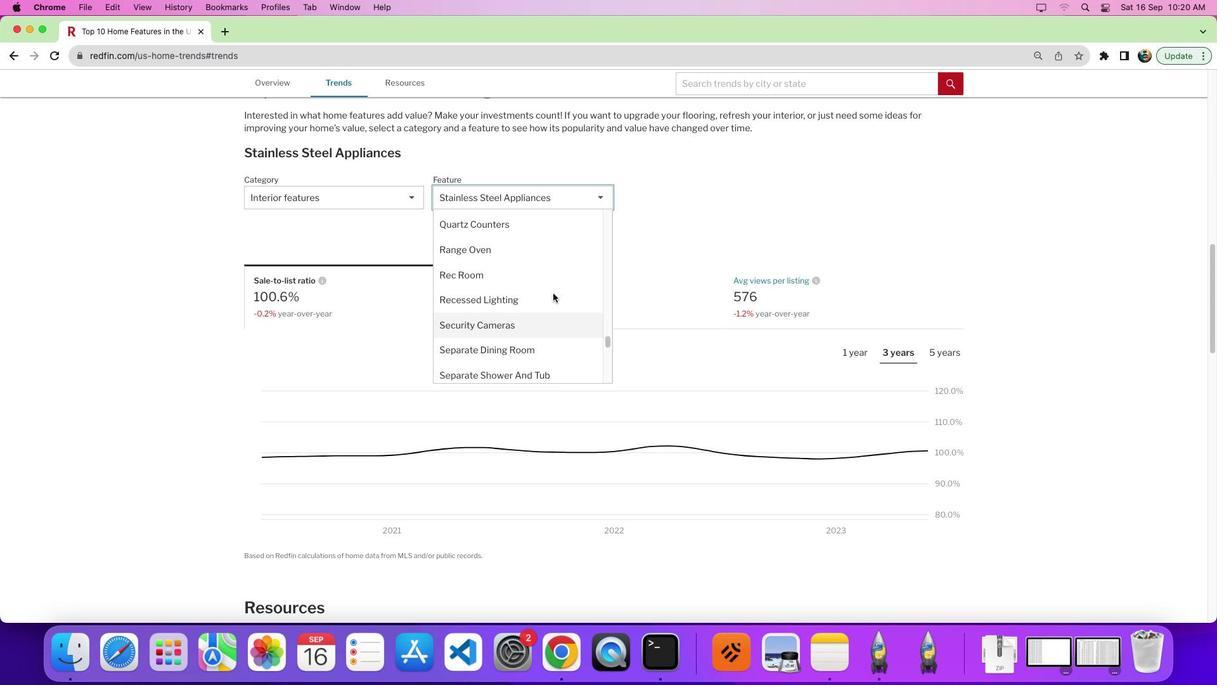 
Action: Mouse scrolled (553, 293) with delta (0, 0)
Screenshot: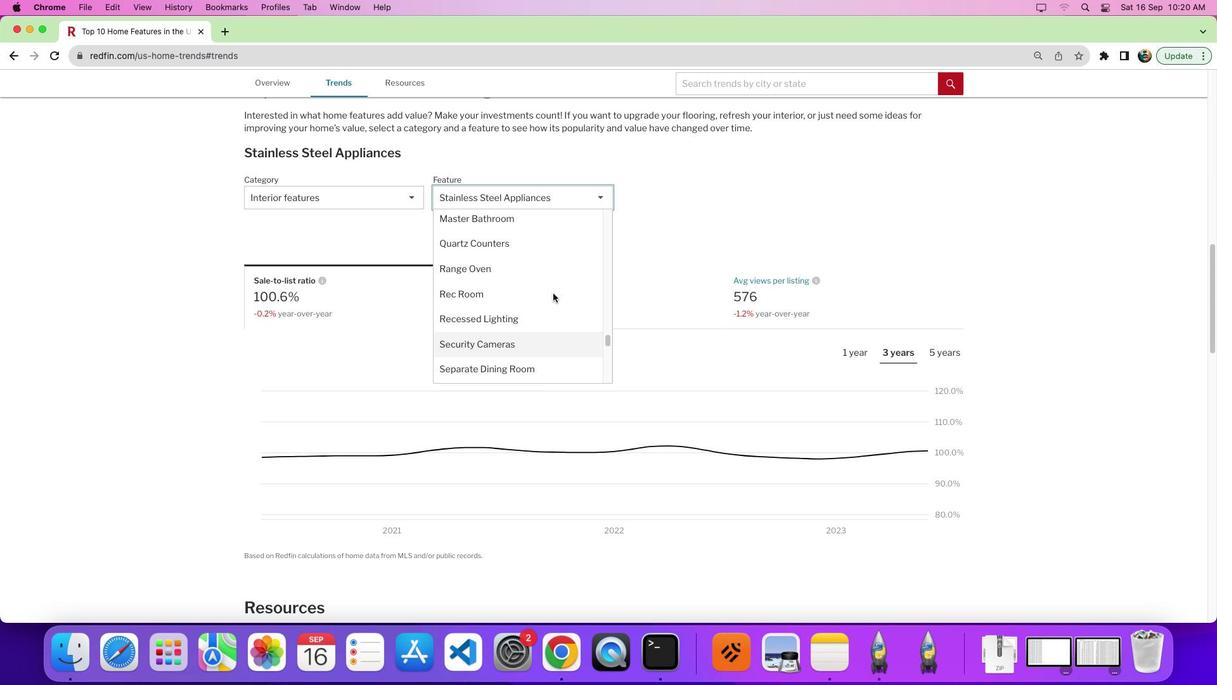 
Action: Mouse scrolled (553, 293) with delta (0, 0)
Screenshot: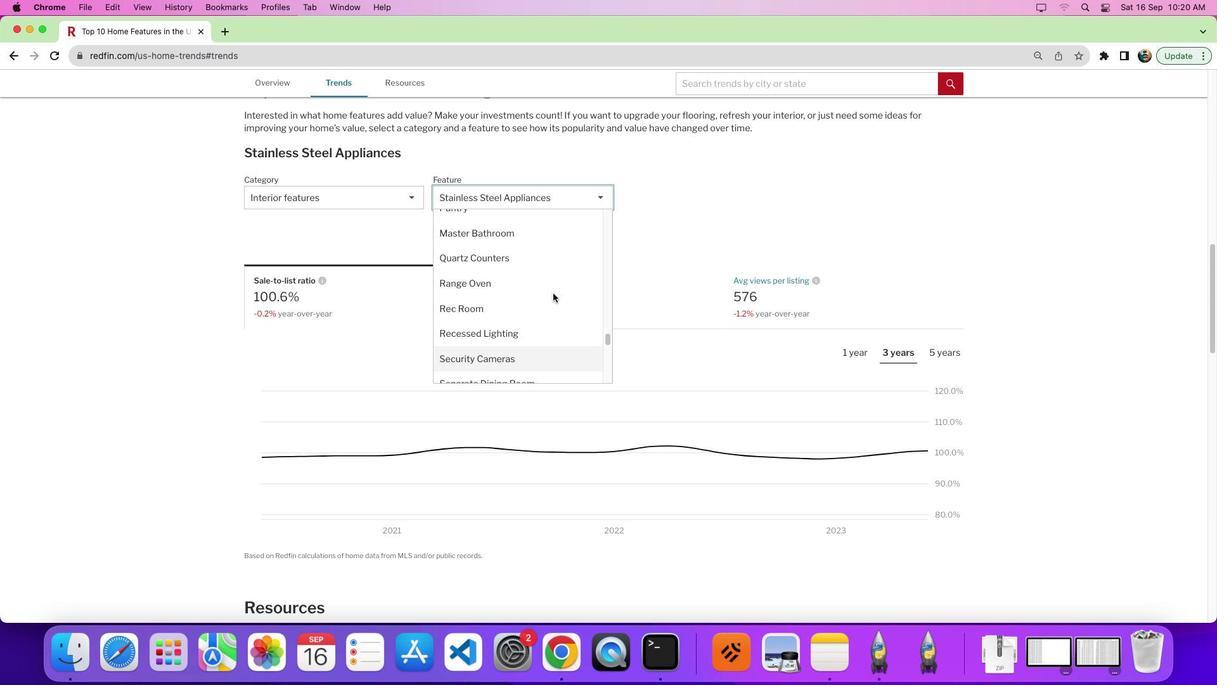 
Action: Mouse scrolled (553, 293) with delta (0, 0)
Screenshot: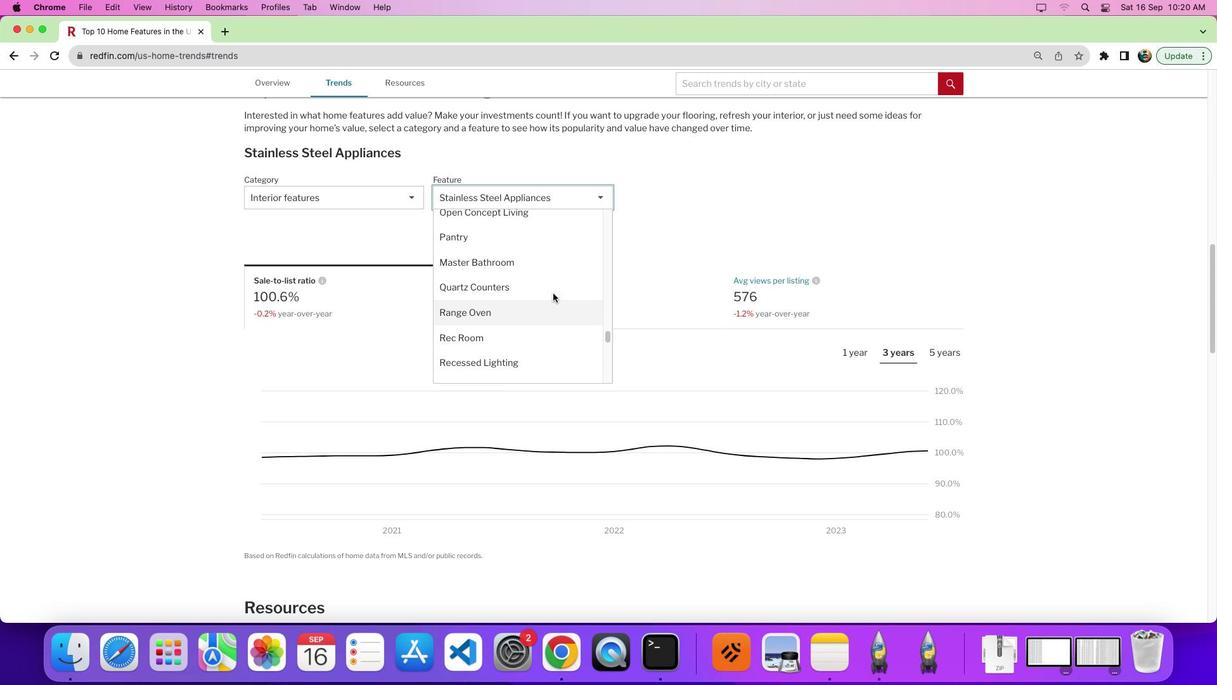 
Action: Mouse scrolled (553, 293) with delta (0, 0)
Screenshot: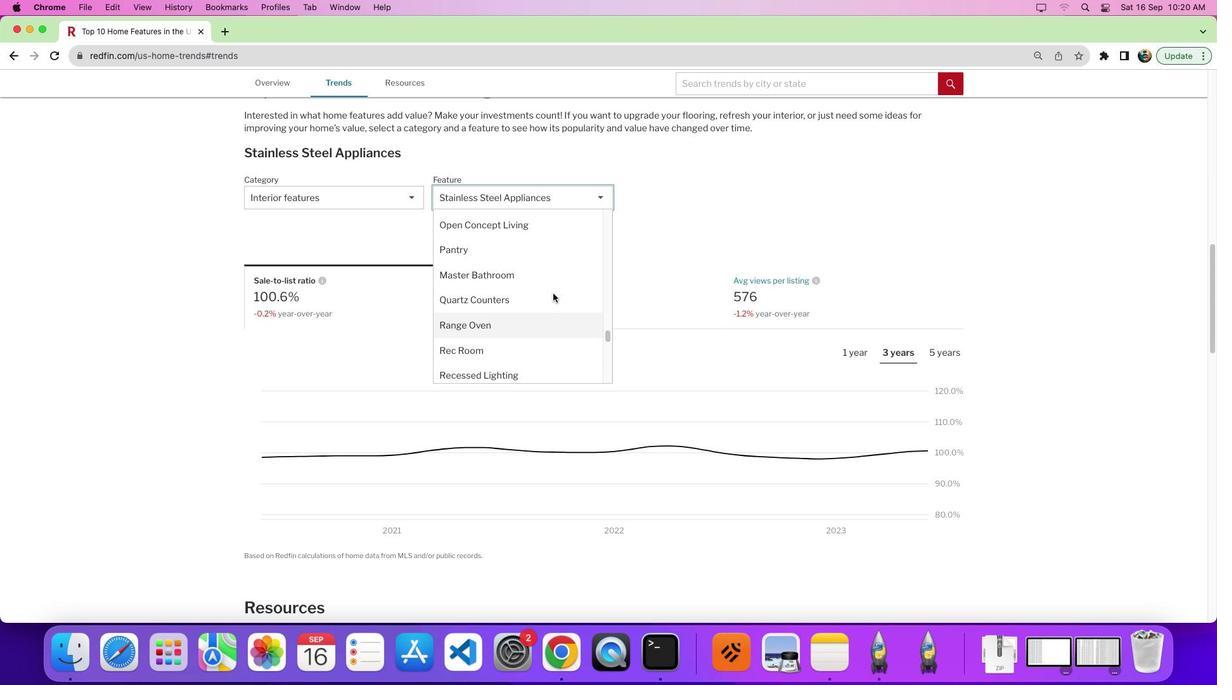 
Action: Mouse scrolled (553, 293) with delta (0, 0)
Screenshot: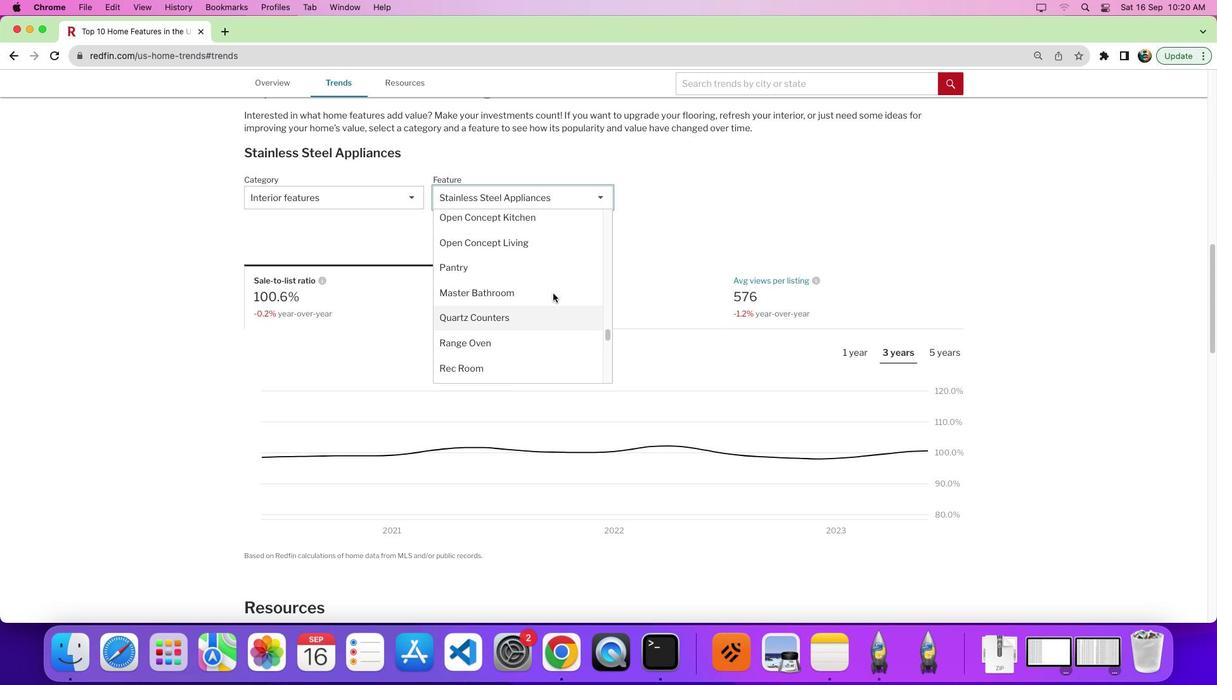 
Action: Mouse scrolled (553, 293) with delta (0, 0)
Screenshot: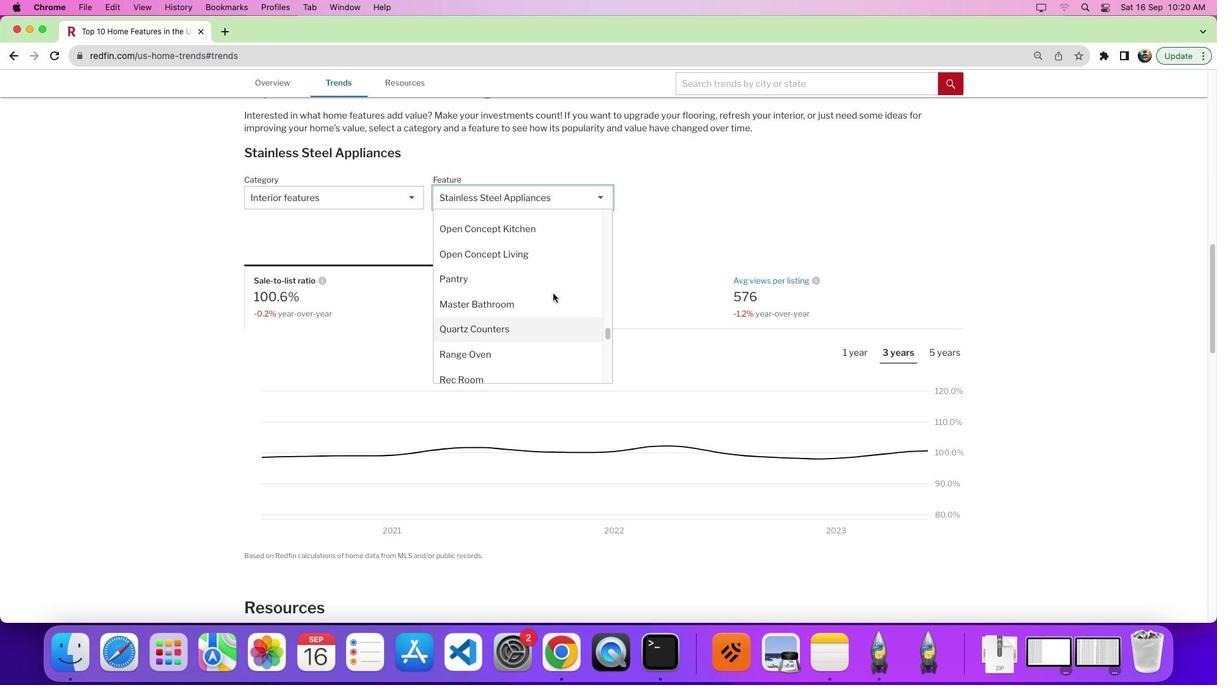 
Action: Mouse scrolled (553, 293) with delta (0, 0)
Screenshot: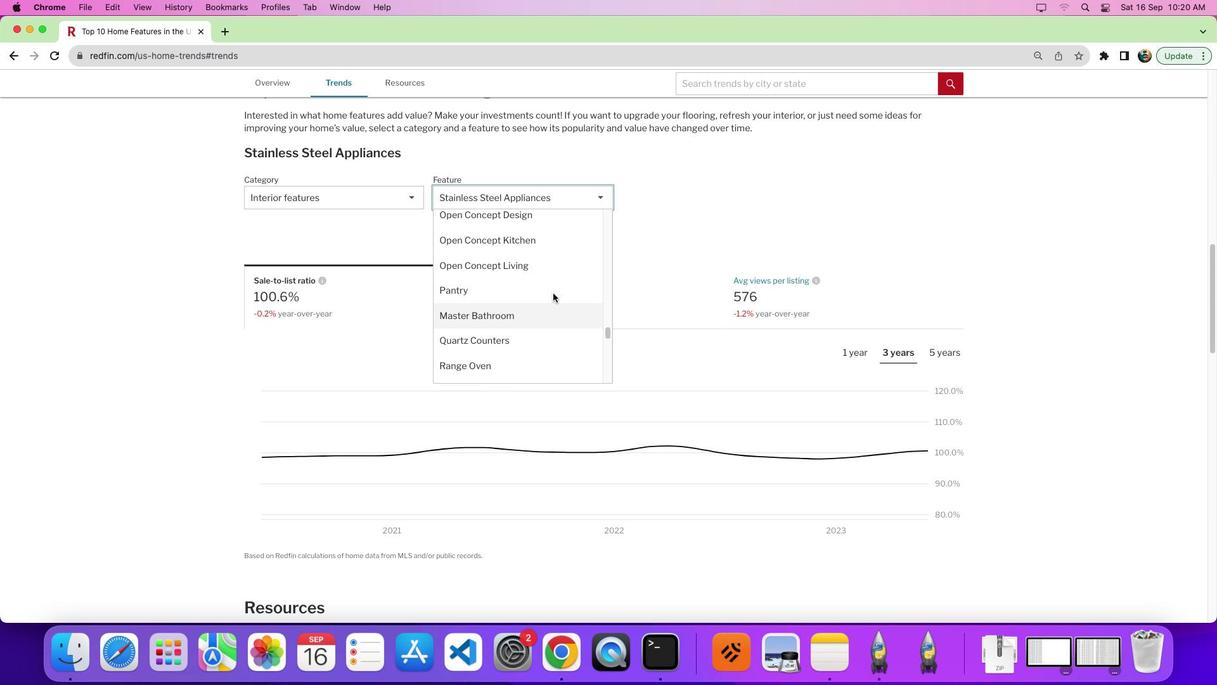 
Action: Mouse scrolled (553, 293) with delta (0, 0)
Screenshot: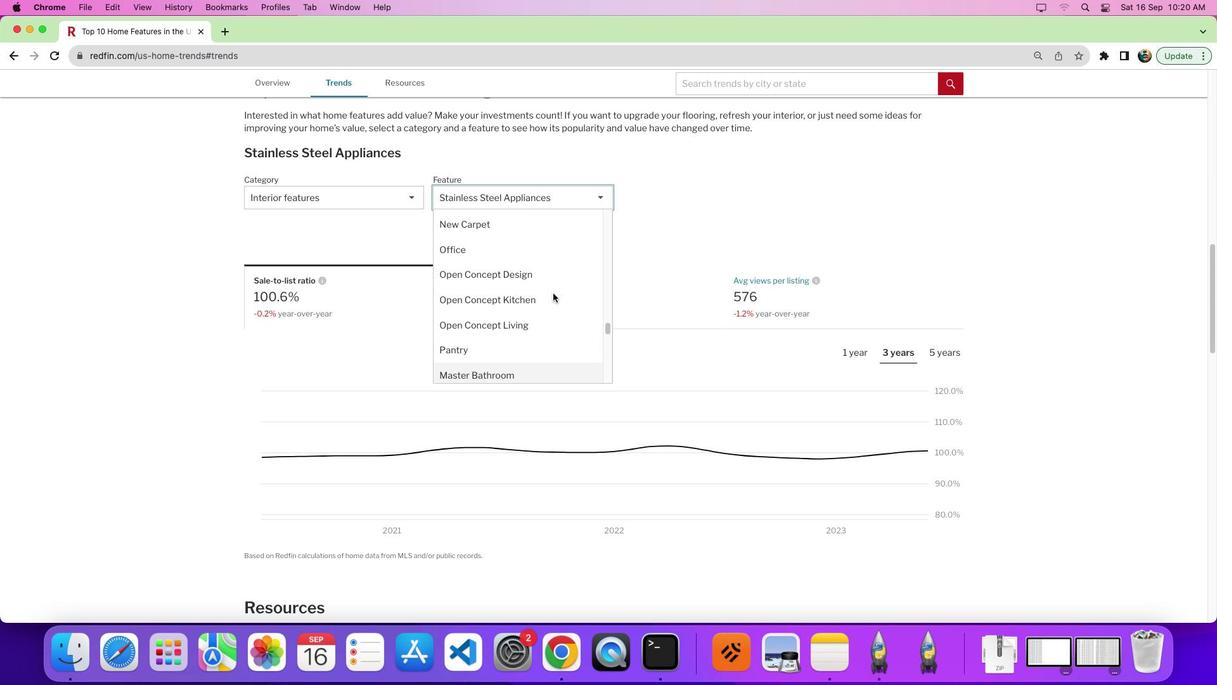 
Action: Mouse scrolled (553, 293) with delta (0, 1)
Screenshot: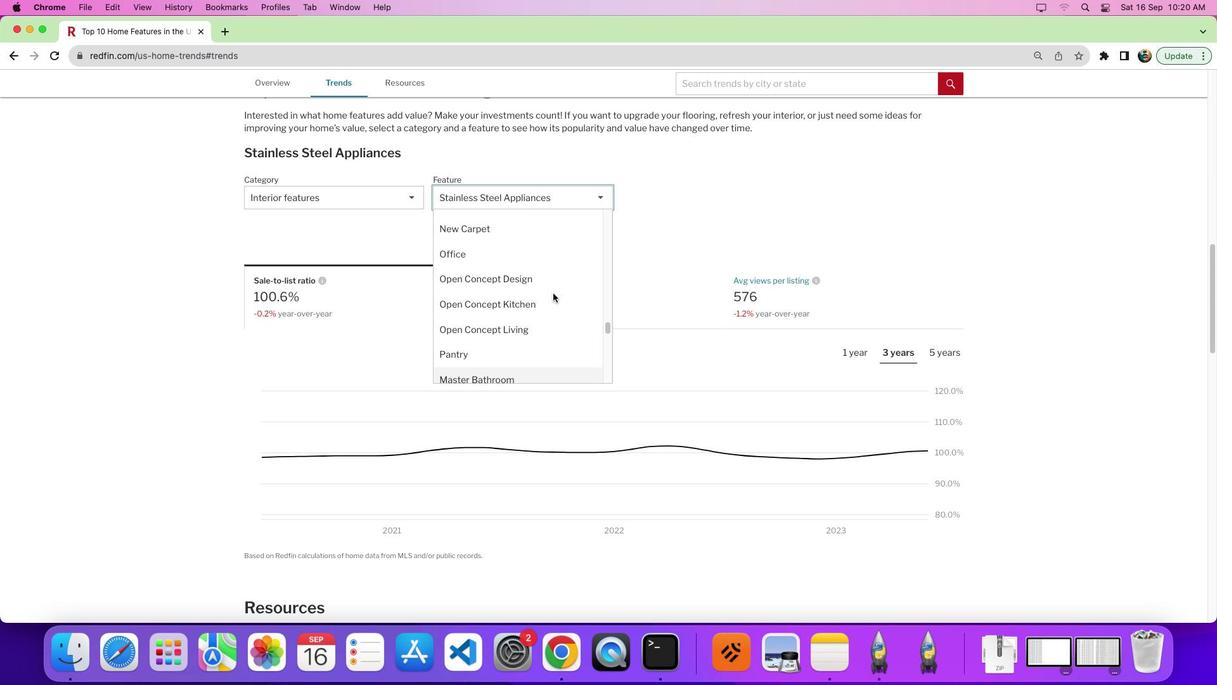 
Action: Mouse scrolled (553, 293) with delta (0, 0)
Screenshot: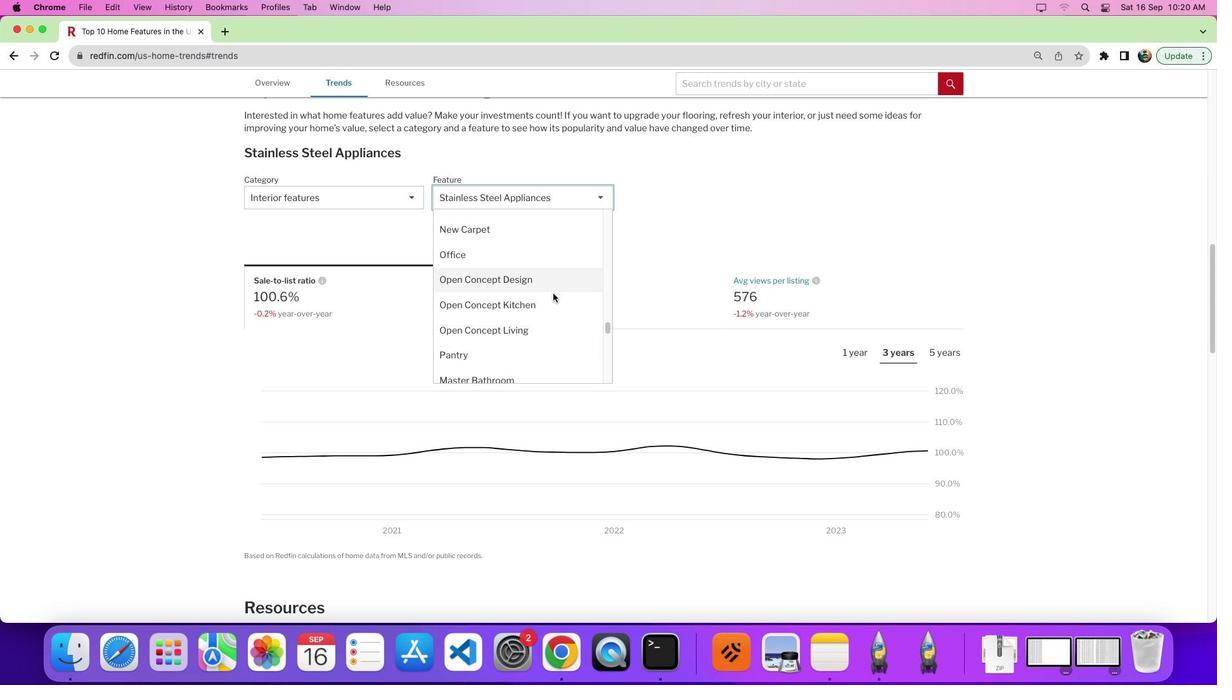 
Action: Mouse scrolled (553, 293) with delta (0, 0)
Screenshot: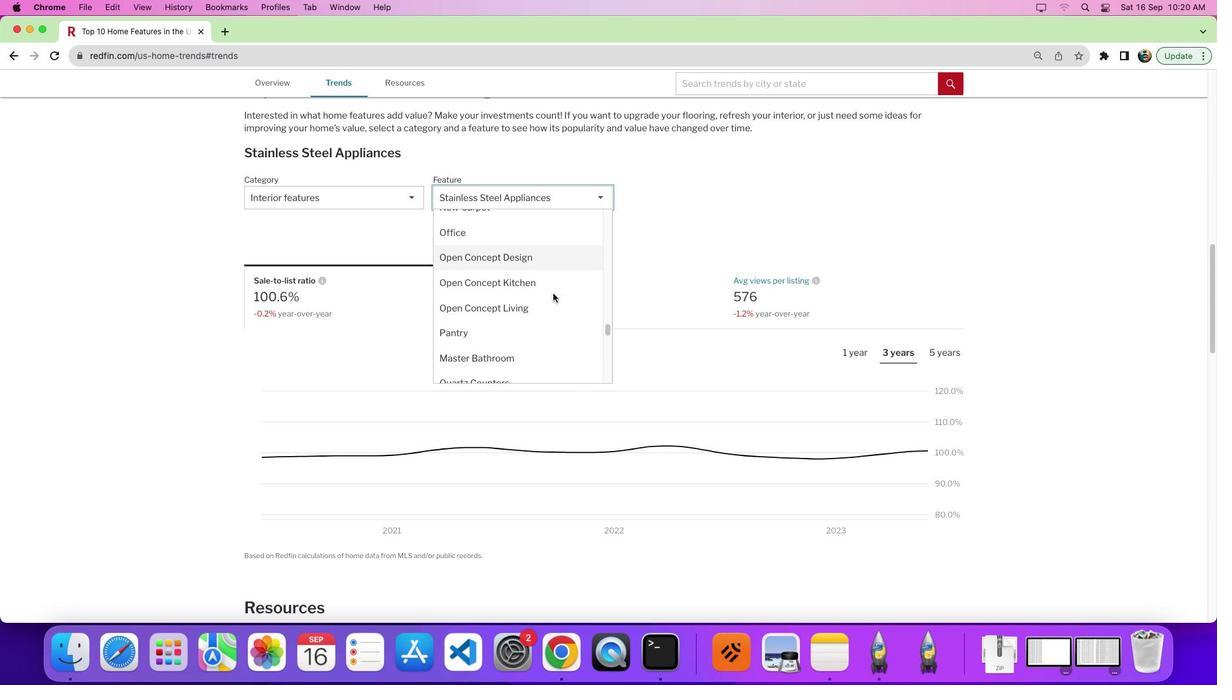 
Action: Mouse scrolled (553, 293) with delta (0, 0)
Screenshot: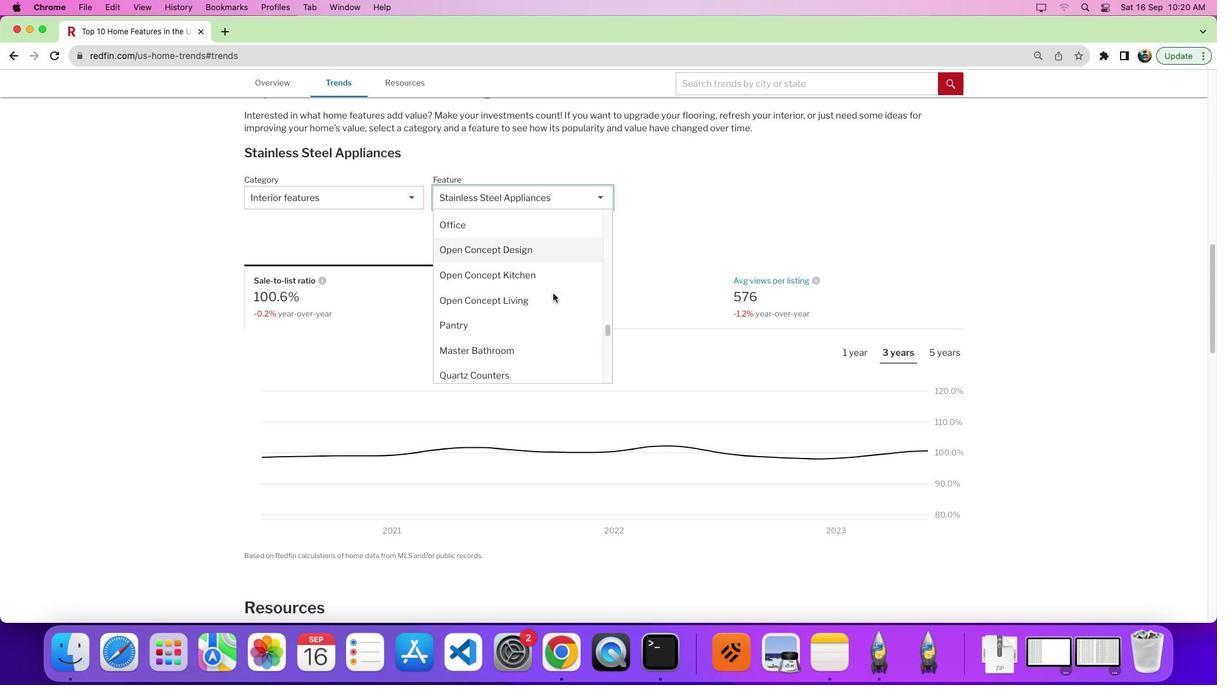 
Action: Mouse scrolled (553, 293) with delta (0, 0)
Screenshot: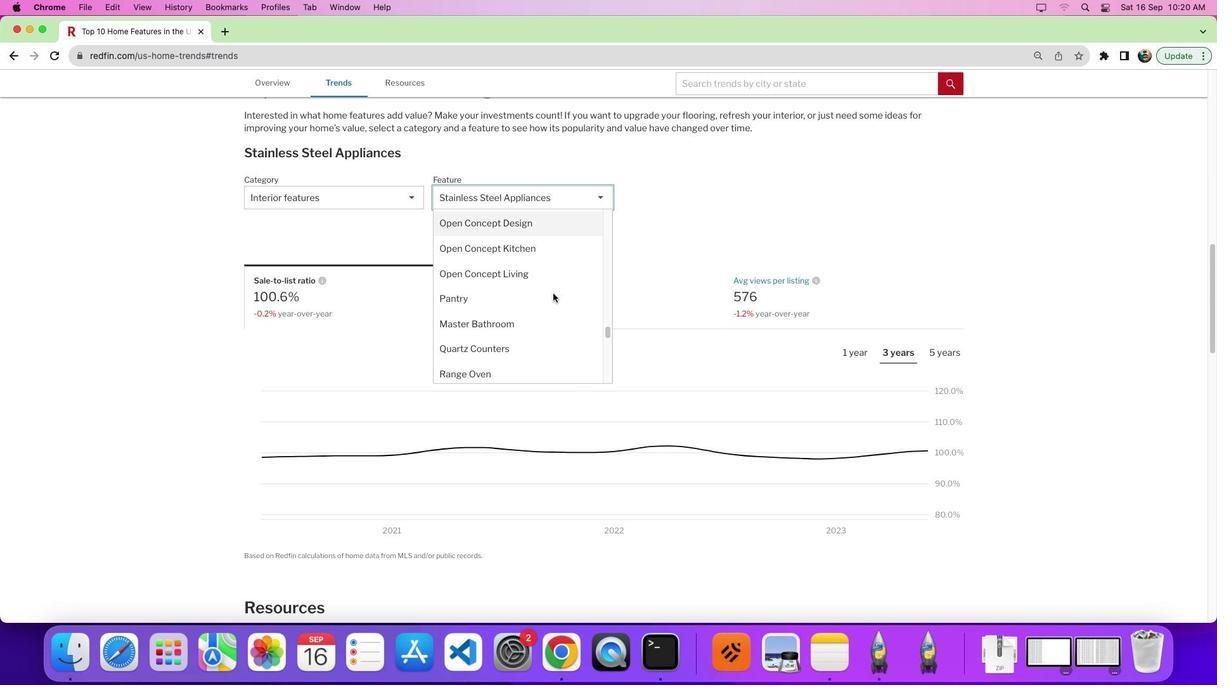 
Action: Mouse scrolled (553, 293) with delta (0, 0)
Screenshot: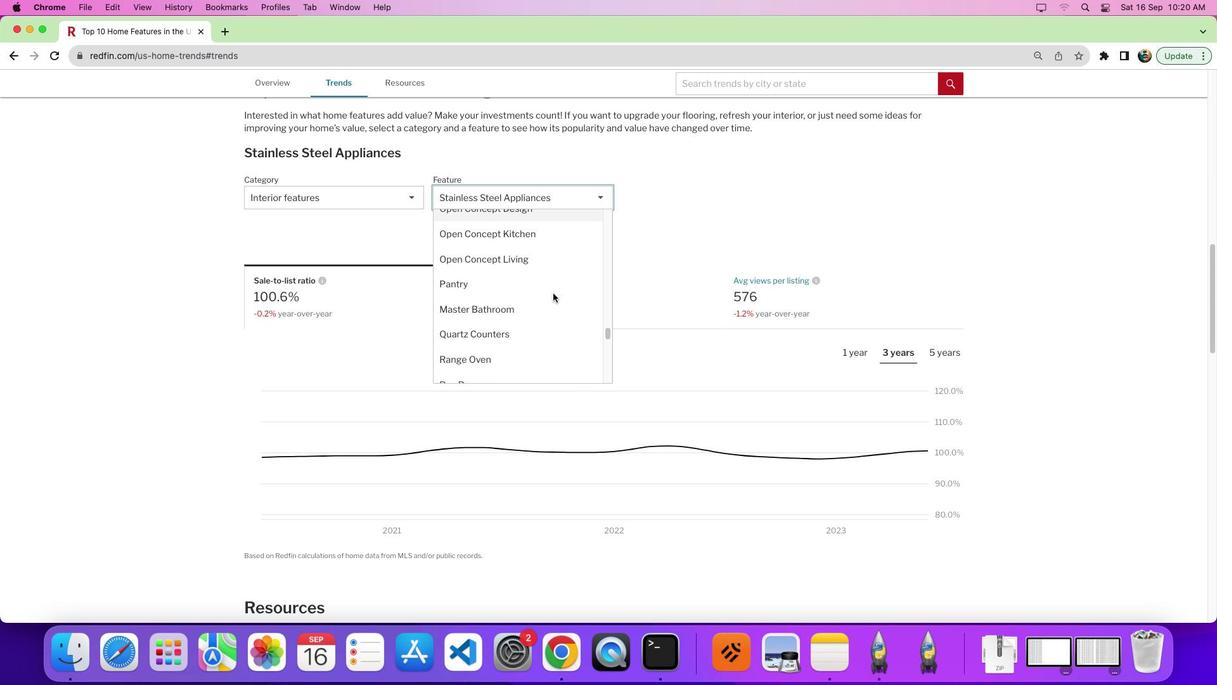 
Action: Mouse scrolled (553, 293) with delta (0, 0)
Screenshot: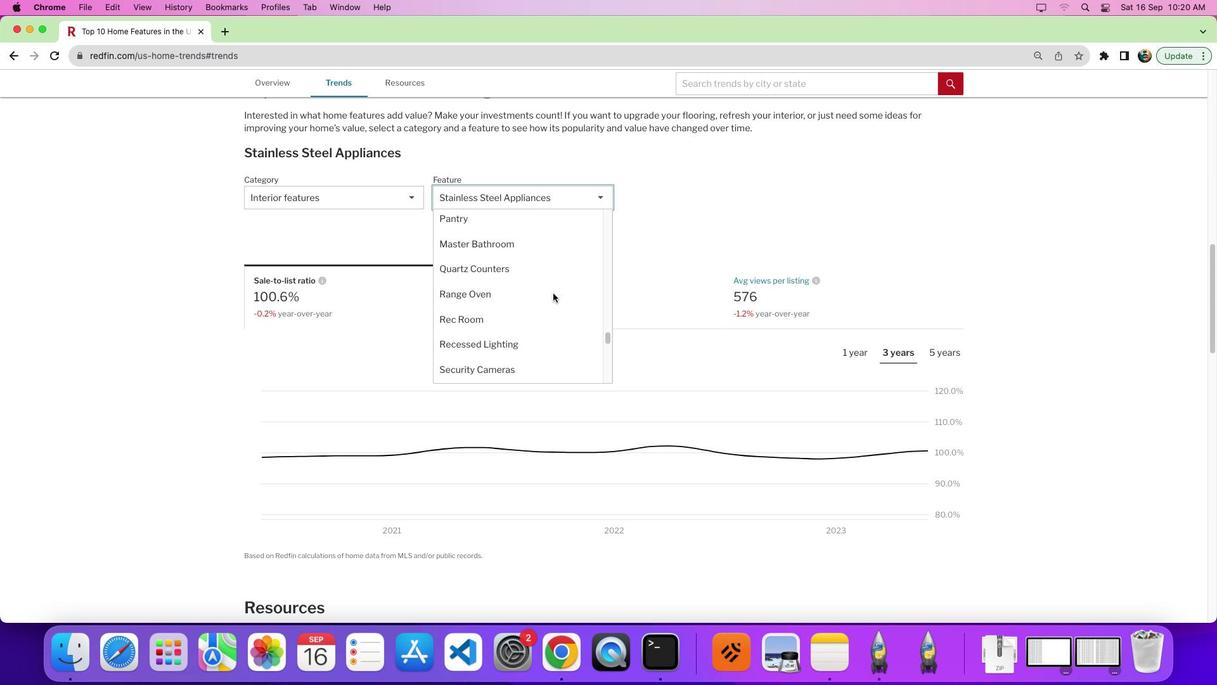 
Action: Mouse scrolled (553, 293) with delta (0, 0)
Screenshot: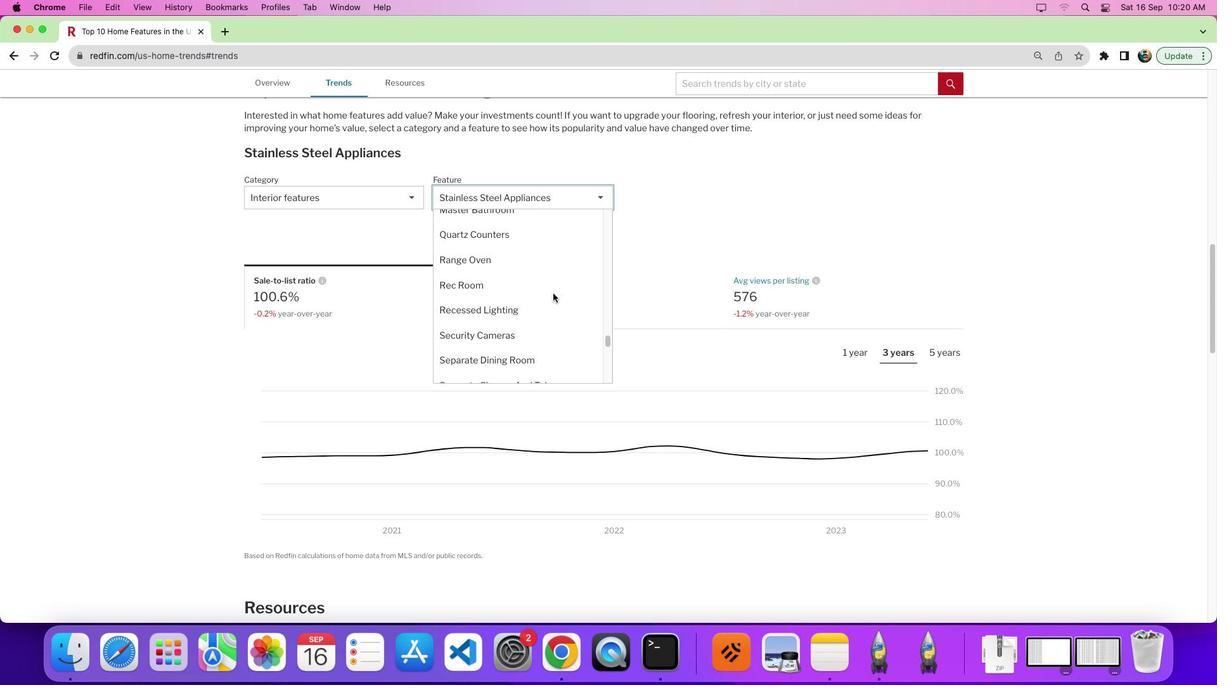 
Action: Mouse scrolled (553, 293) with delta (0, -1)
Screenshot: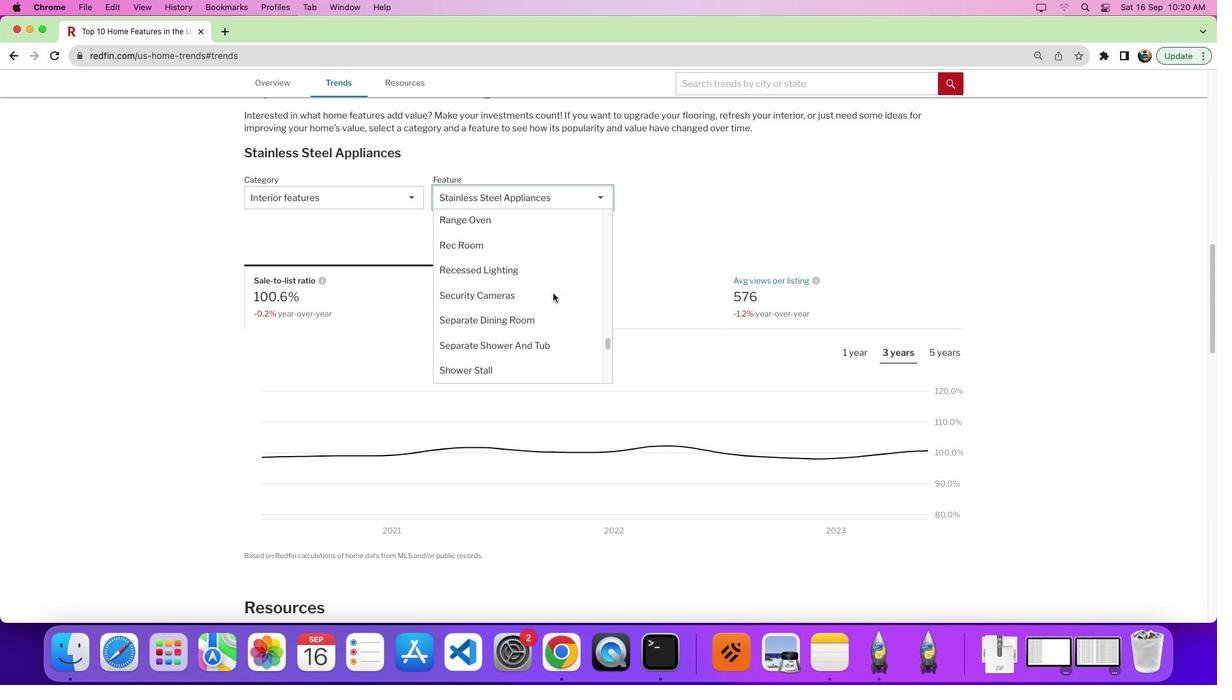 
Action: Mouse scrolled (553, 293) with delta (0, 0)
Screenshot: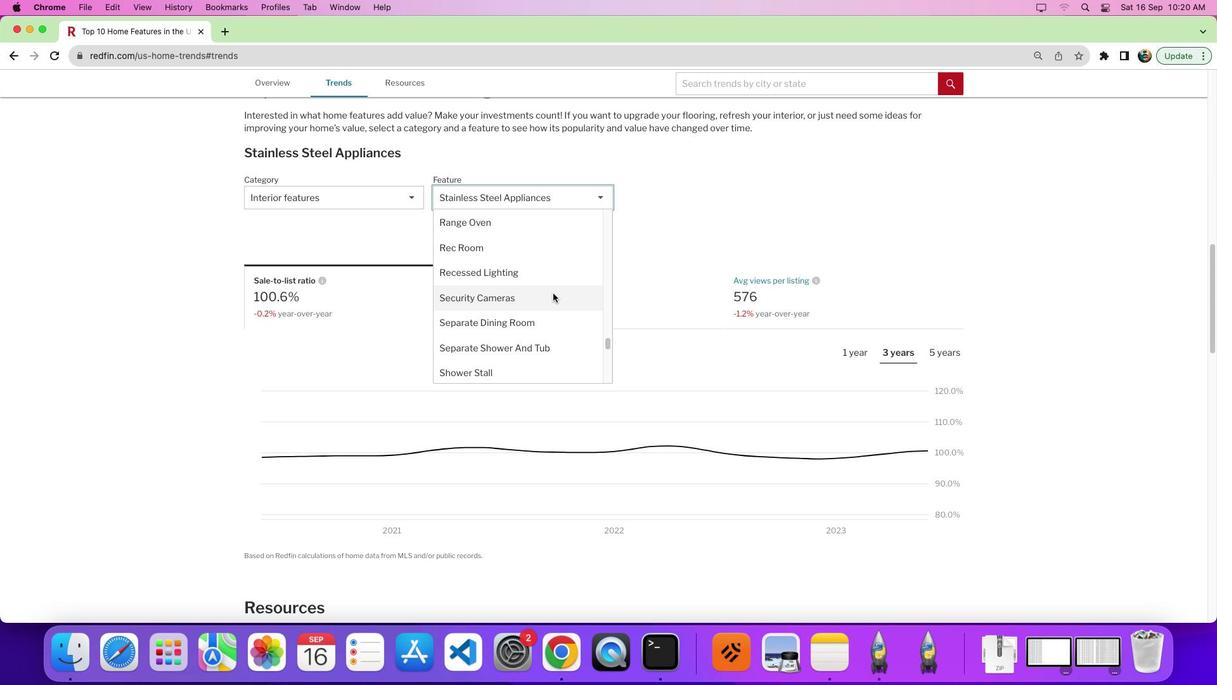
Action: Mouse scrolled (553, 293) with delta (0, 0)
Screenshot: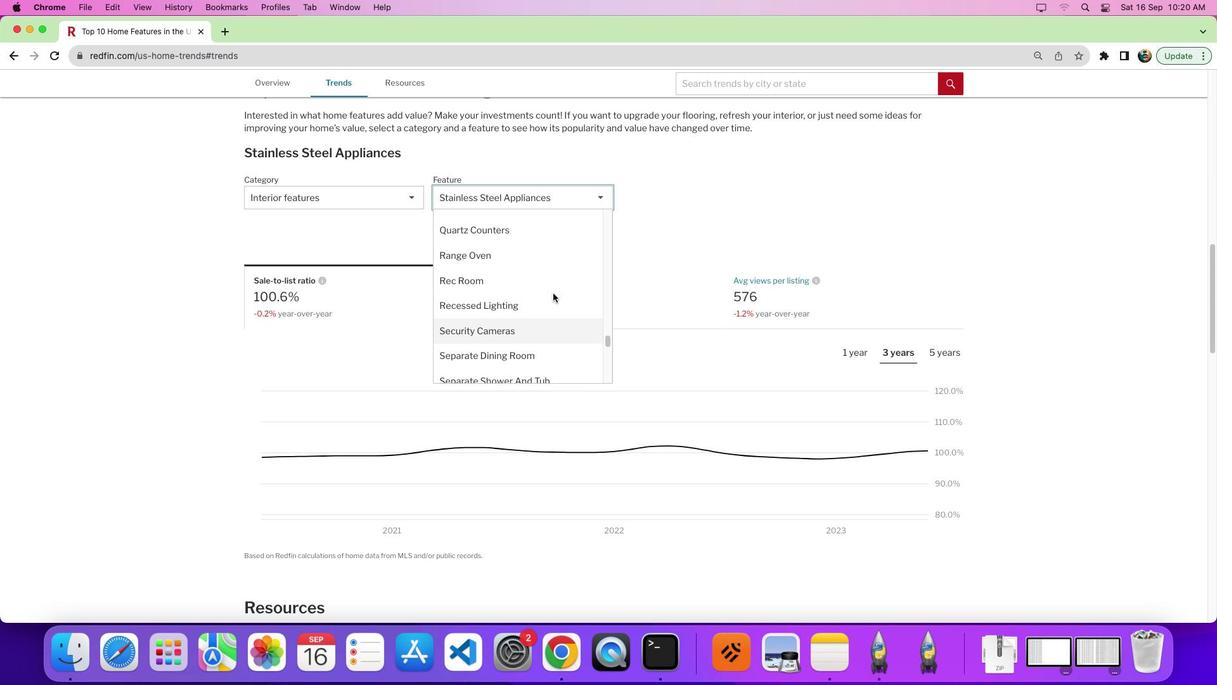 
Action: Mouse scrolled (553, 293) with delta (0, 0)
Screenshot: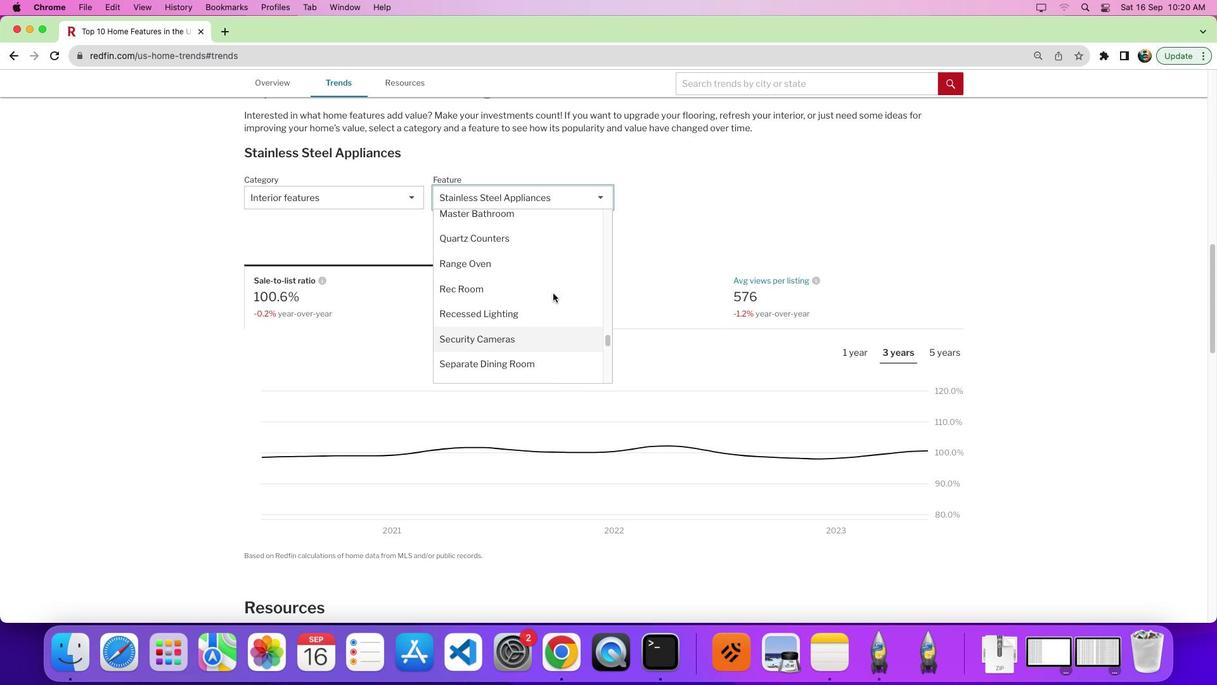 
Action: Mouse scrolled (553, 293) with delta (0, 0)
Screenshot: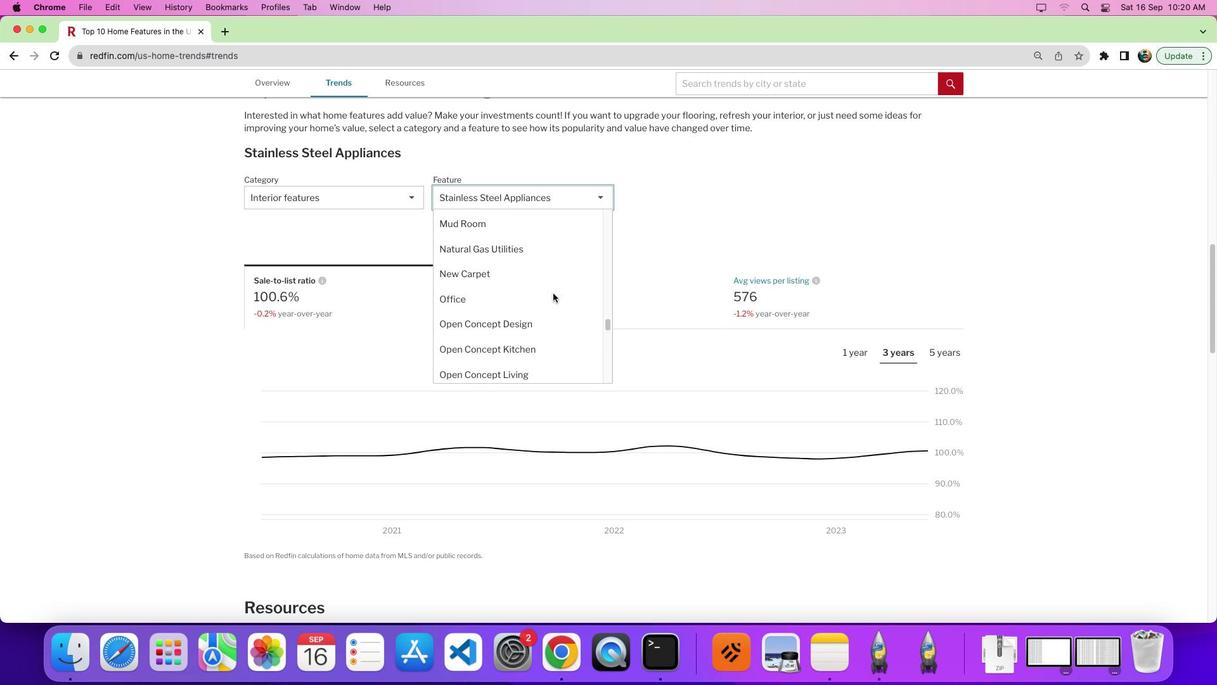 
Action: Mouse scrolled (553, 293) with delta (0, 0)
Screenshot: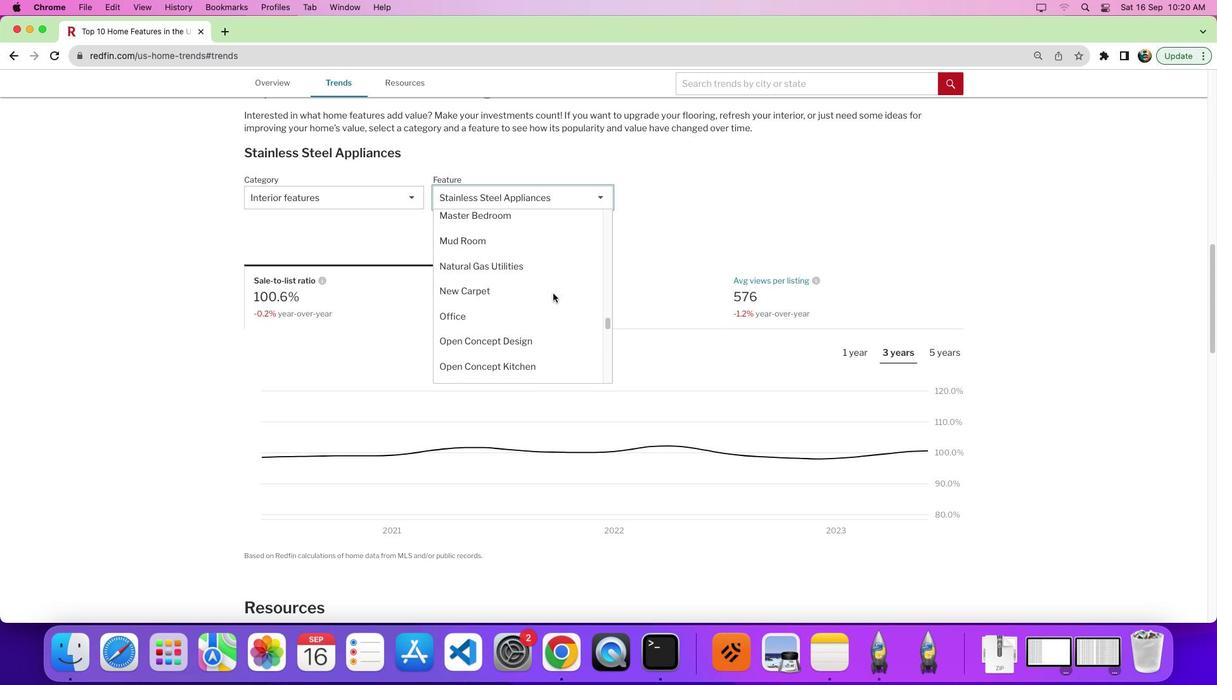 
Action: Mouse scrolled (553, 293) with delta (0, 4)
Screenshot: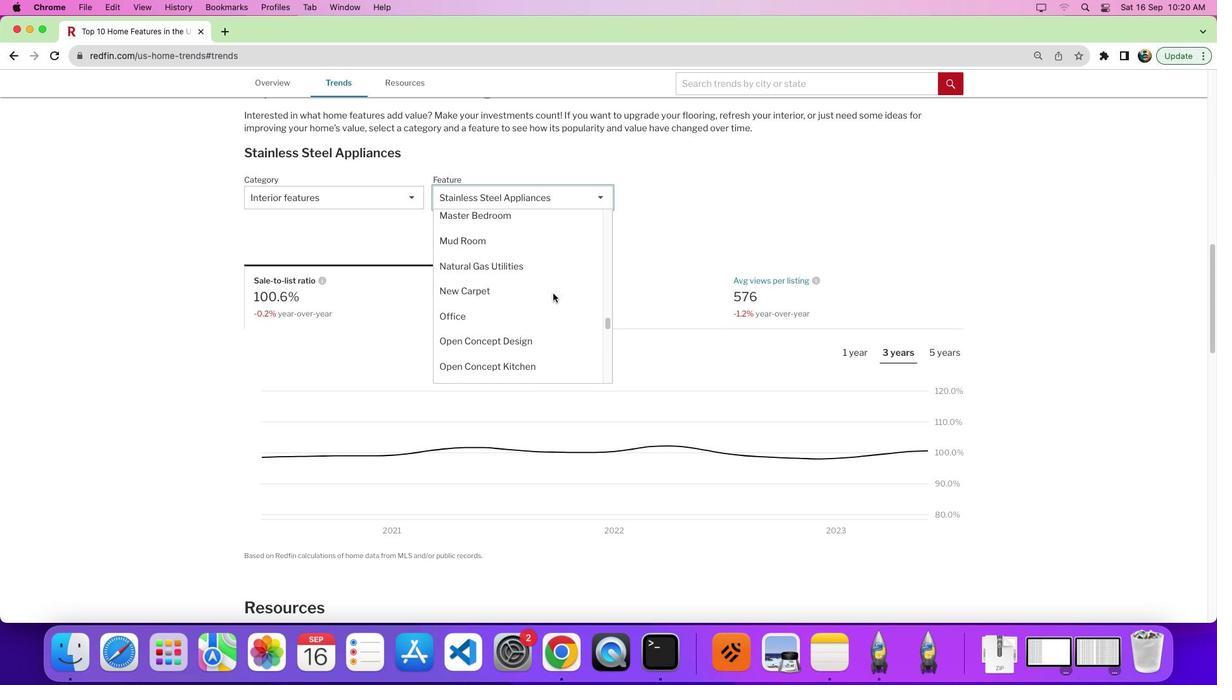 
Action: Mouse scrolled (553, 293) with delta (0, 0)
Screenshot: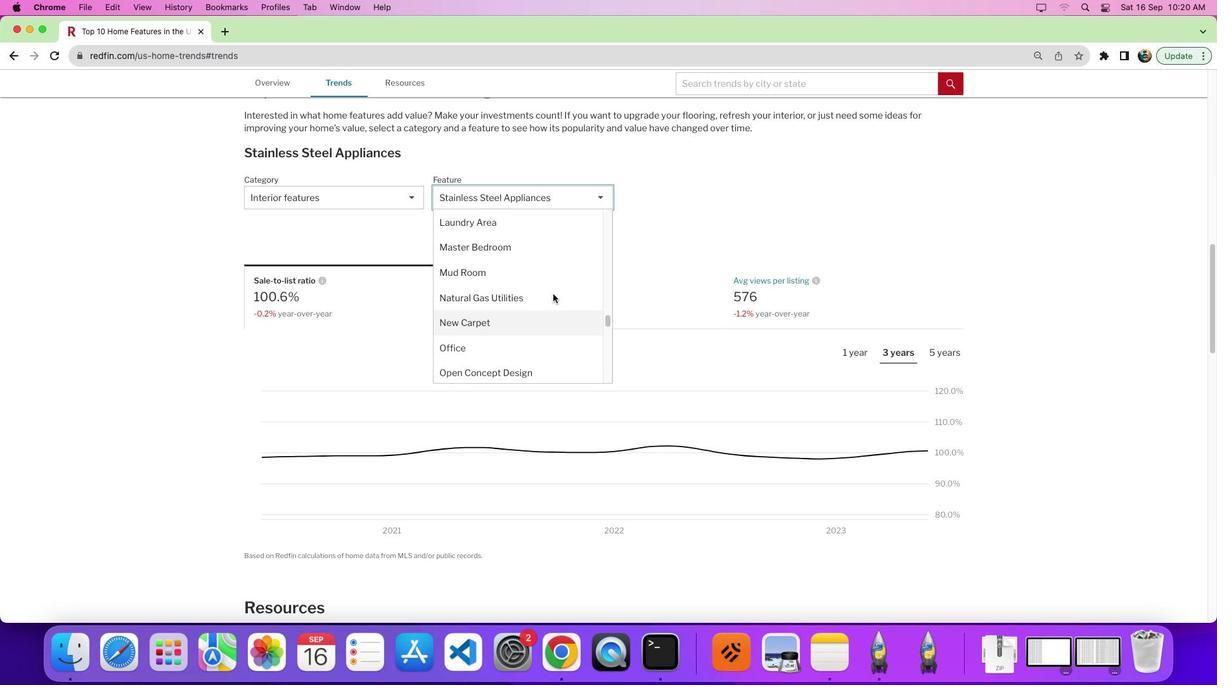 
Action: Mouse scrolled (553, 293) with delta (0, 0)
Screenshot: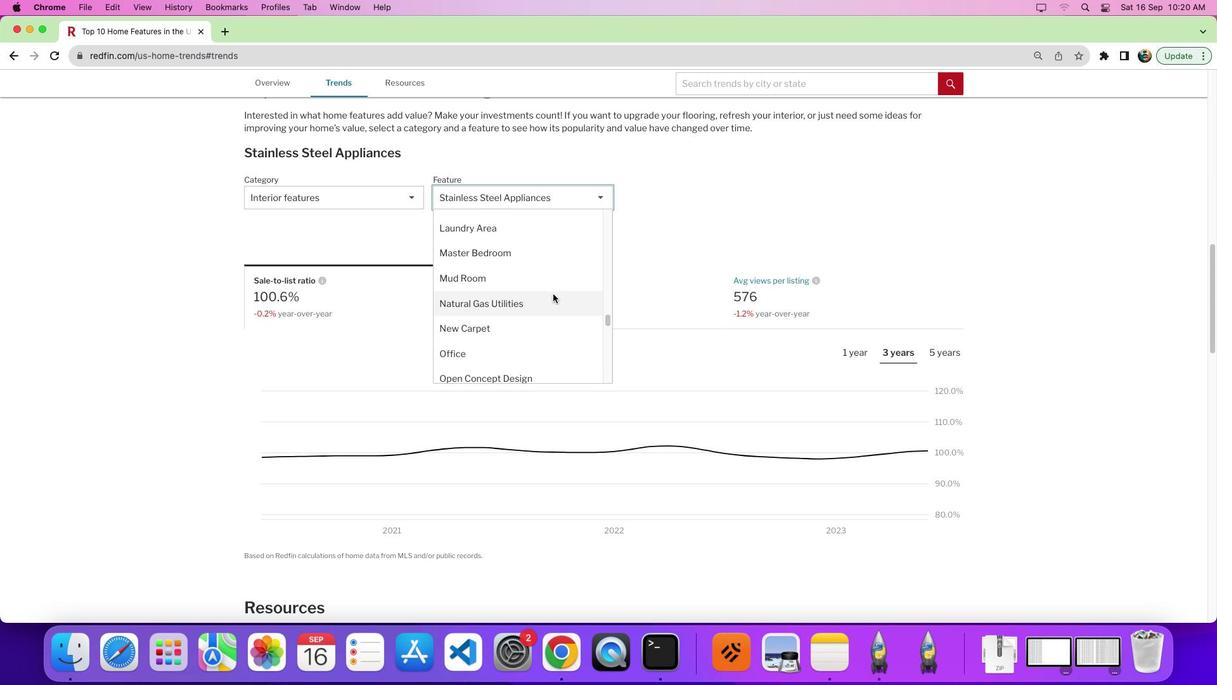 
Action: Mouse moved to (553, 293)
Screenshot: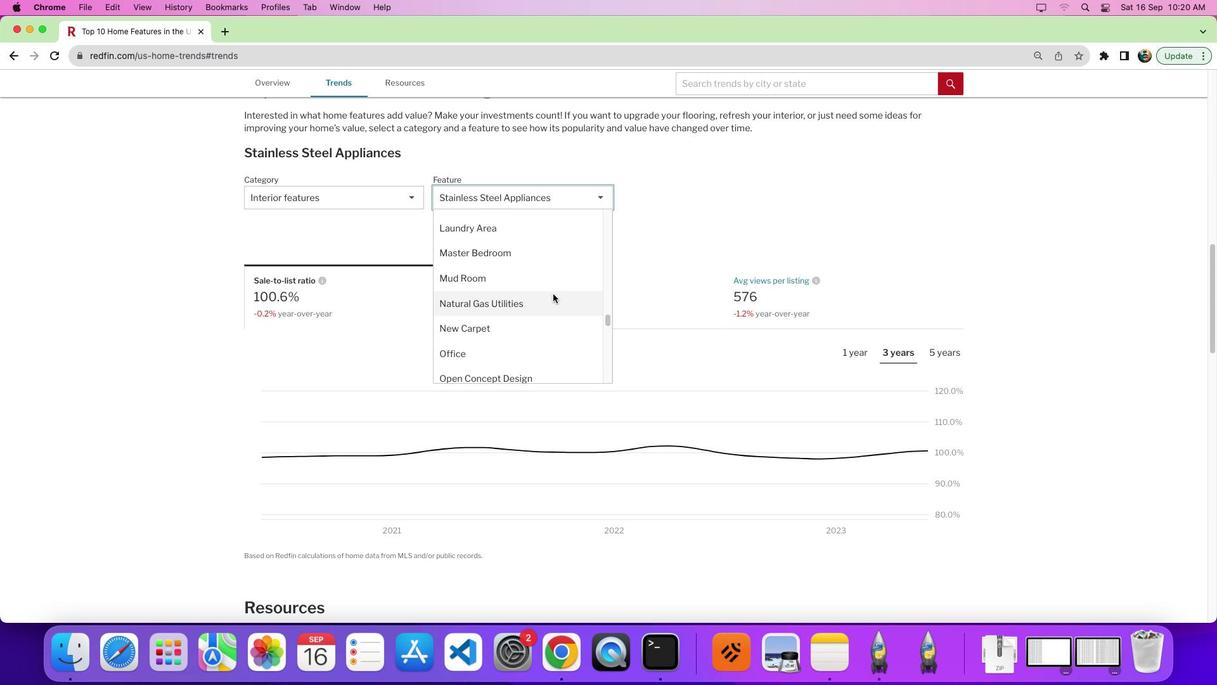 
Action: Mouse scrolled (553, 293) with delta (0, 0)
Screenshot: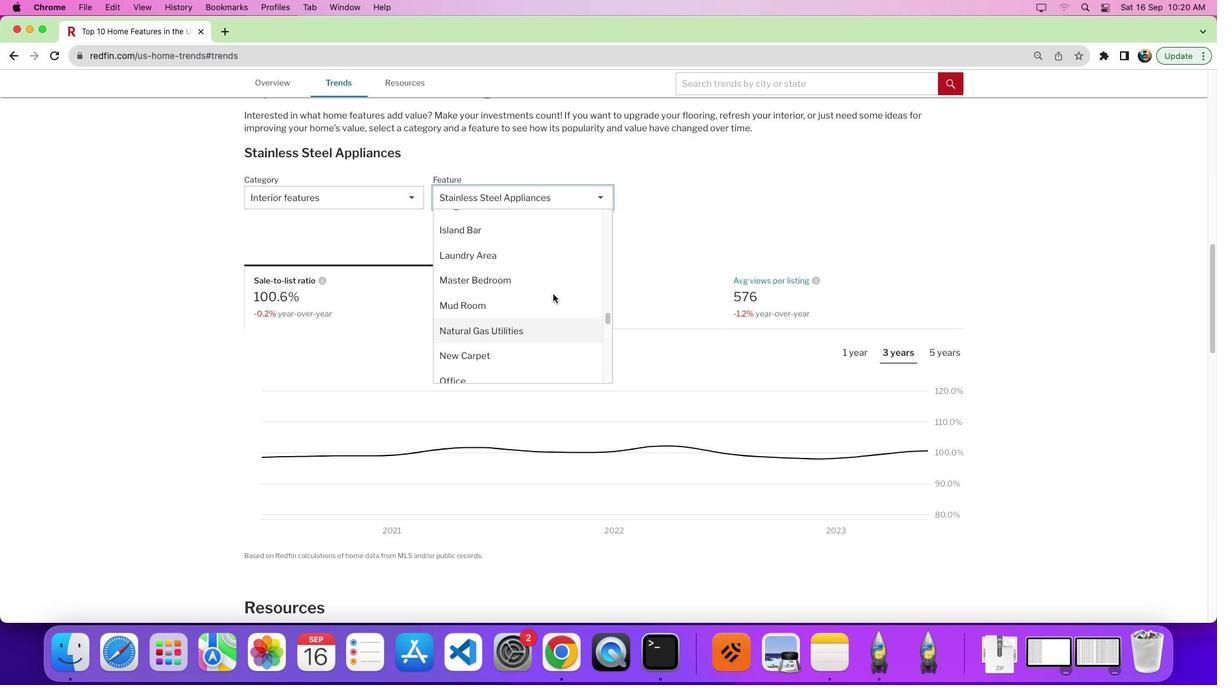 
Action: Mouse scrolled (553, 293) with delta (0, 0)
Screenshot: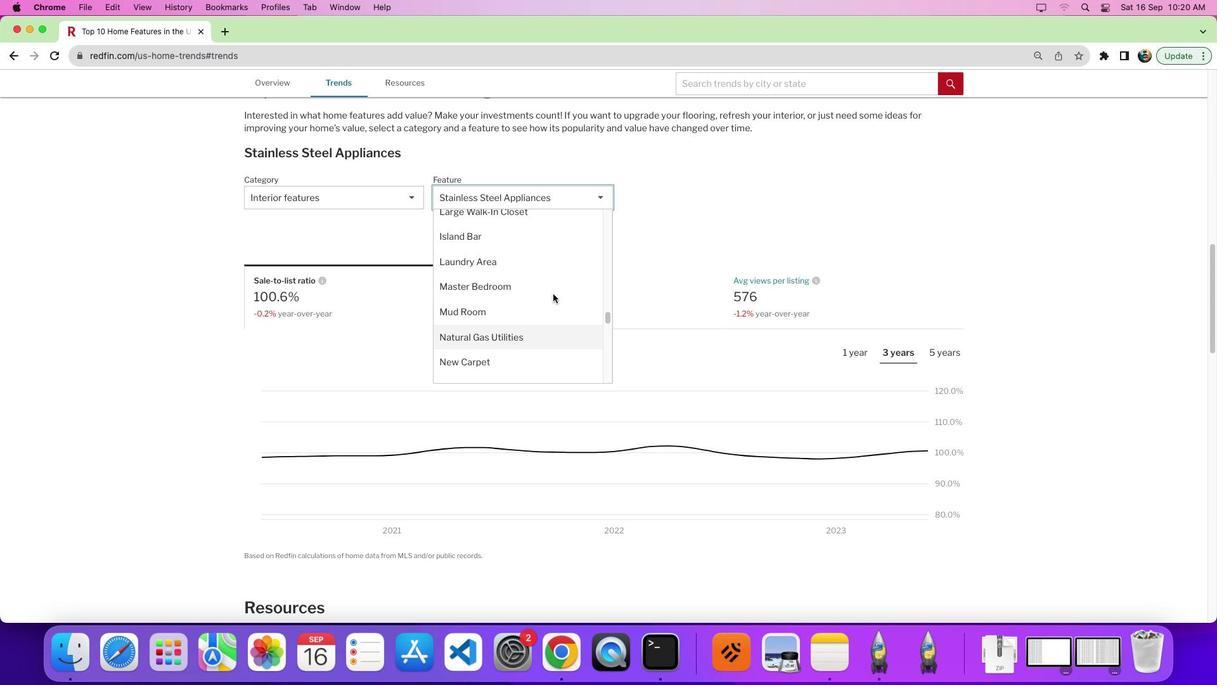 
Action: Mouse scrolled (553, 293) with delta (0, 0)
Screenshot: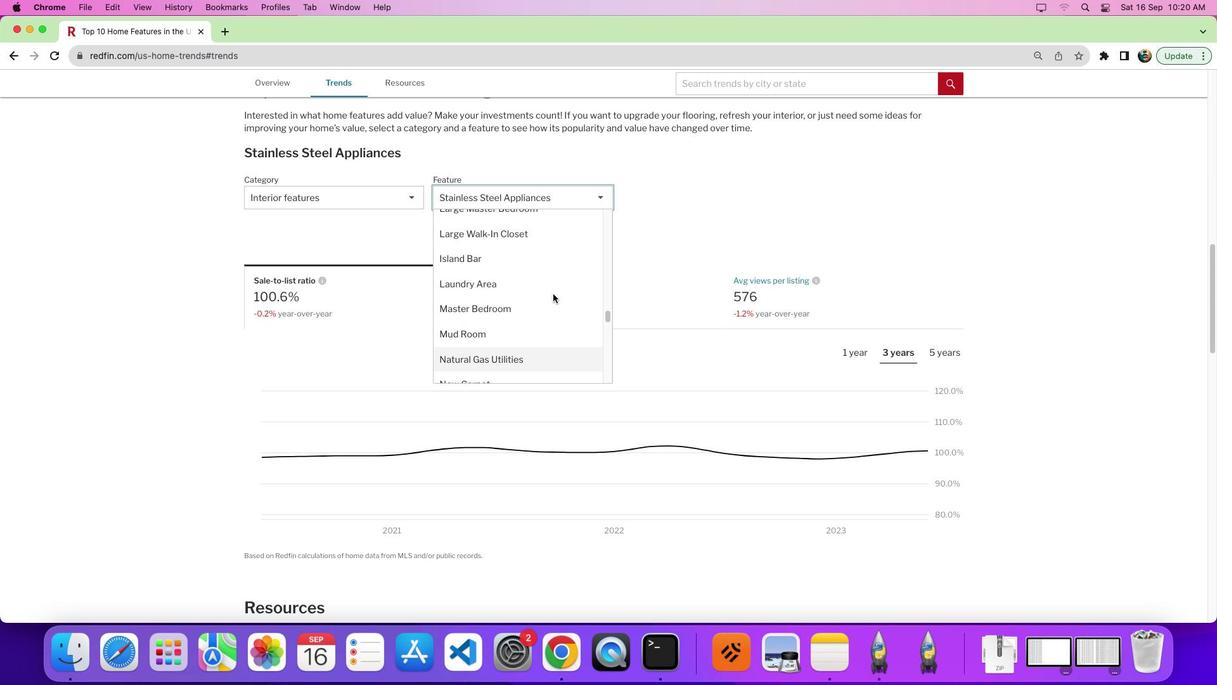 
Action: Mouse scrolled (553, 293) with delta (0, 0)
Screenshot: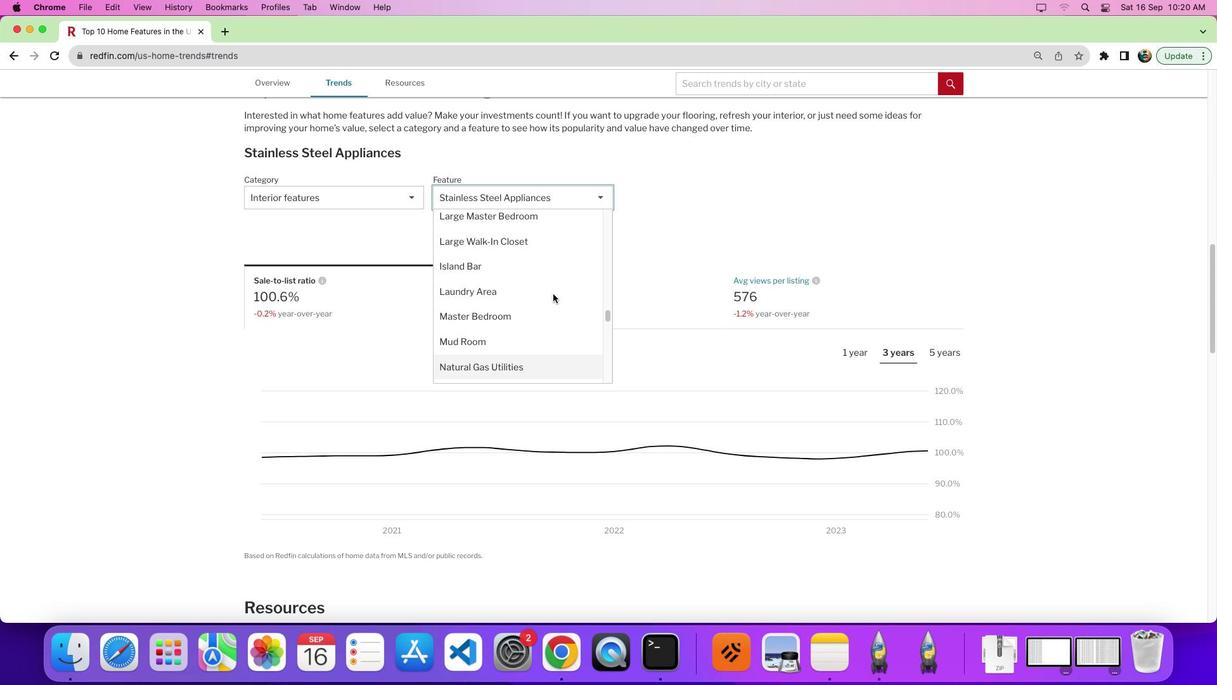 
Action: Mouse scrolled (553, 293) with delta (0, 0)
Screenshot: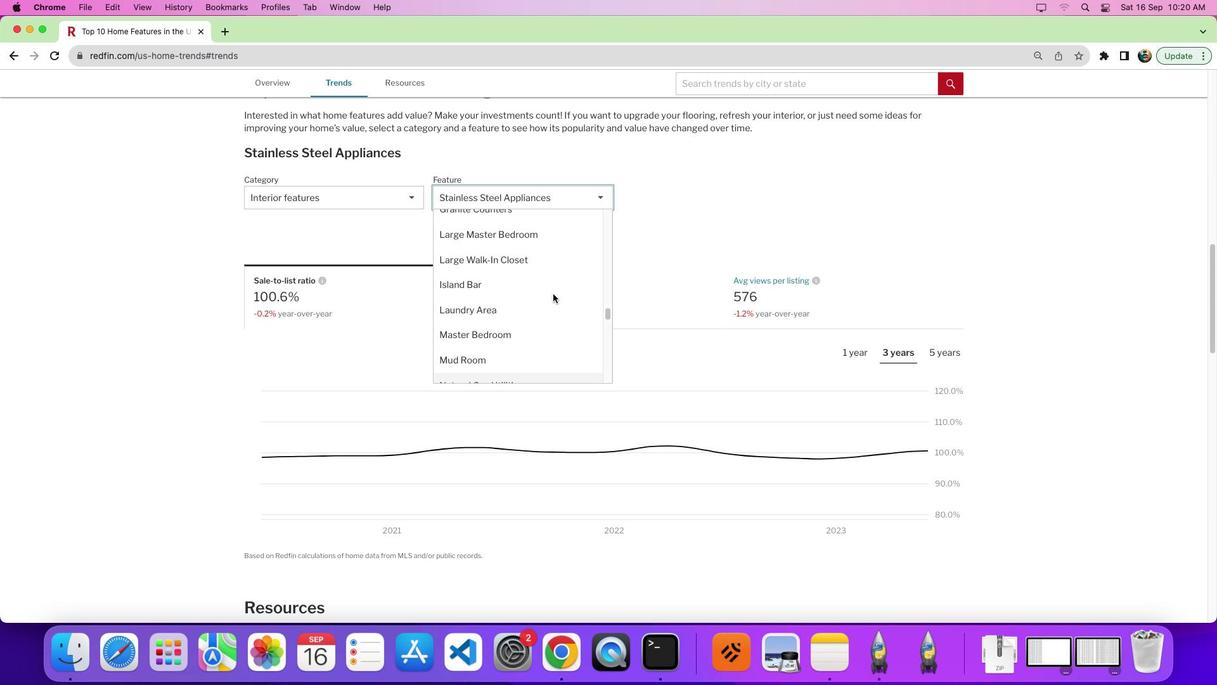 
Action: Mouse scrolled (553, 293) with delta (0, 0)
Screenshot: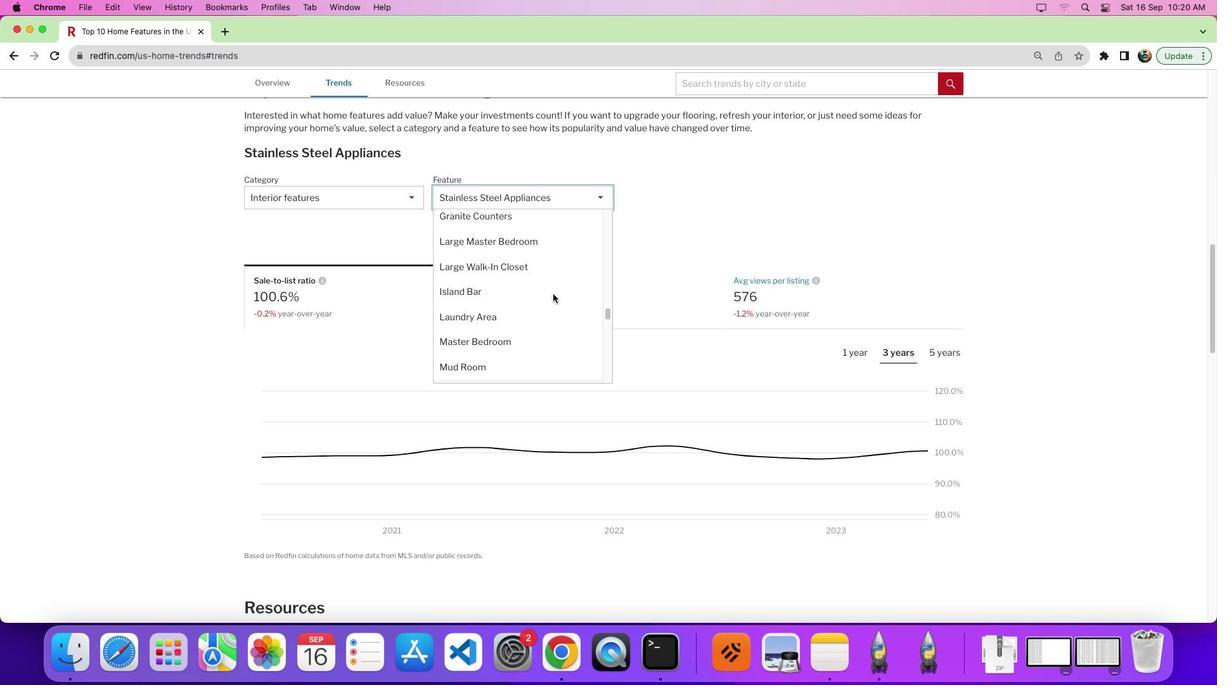 
Action: Mouse scrolled (553, 293) with delta (0, 0)
Screenshot: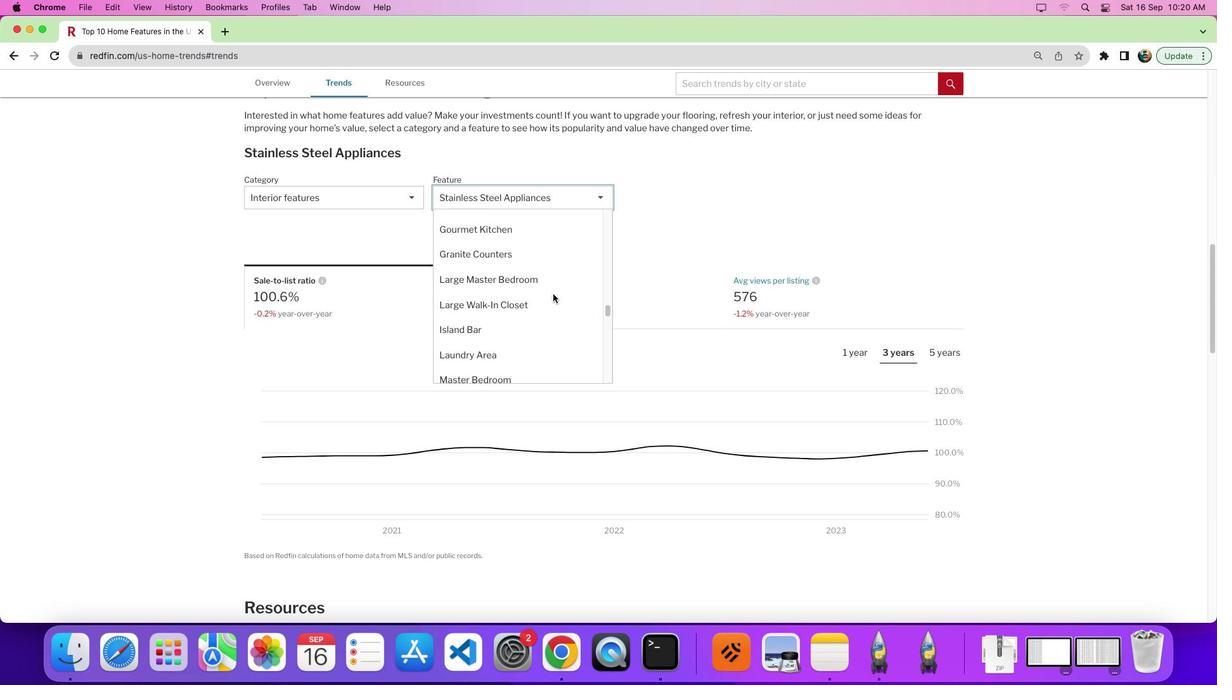 
Action: Mouse scrolled (553, 293) with delta (0, 0)
Screenshot: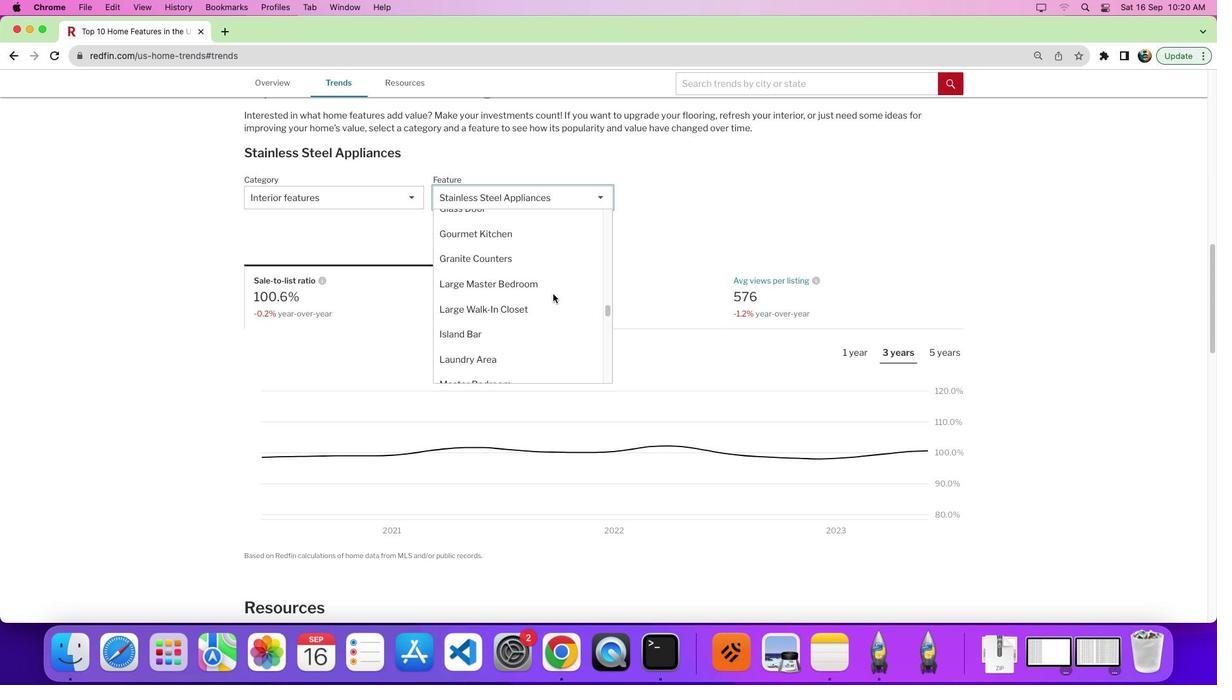 
Action: Mouse scrolled (553, 293) with delta (0, 0)
Screenshot: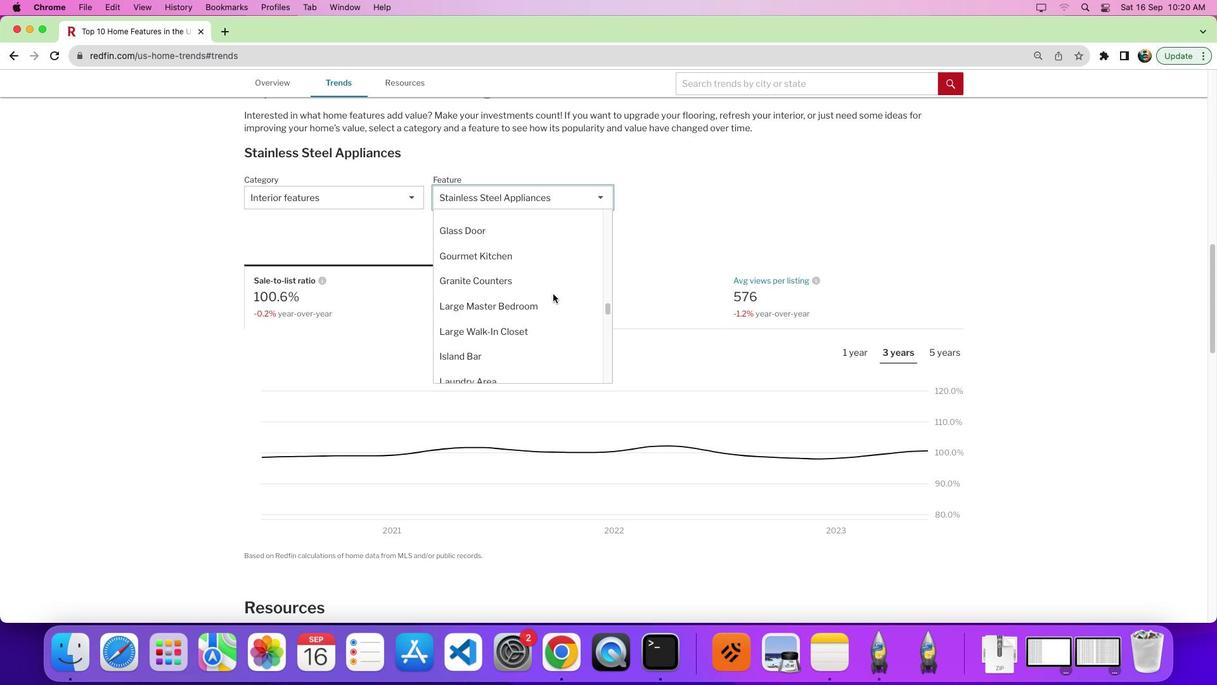 
Action: Mouse scrolled (553, 293) with delta (0, 0)
Screenshot: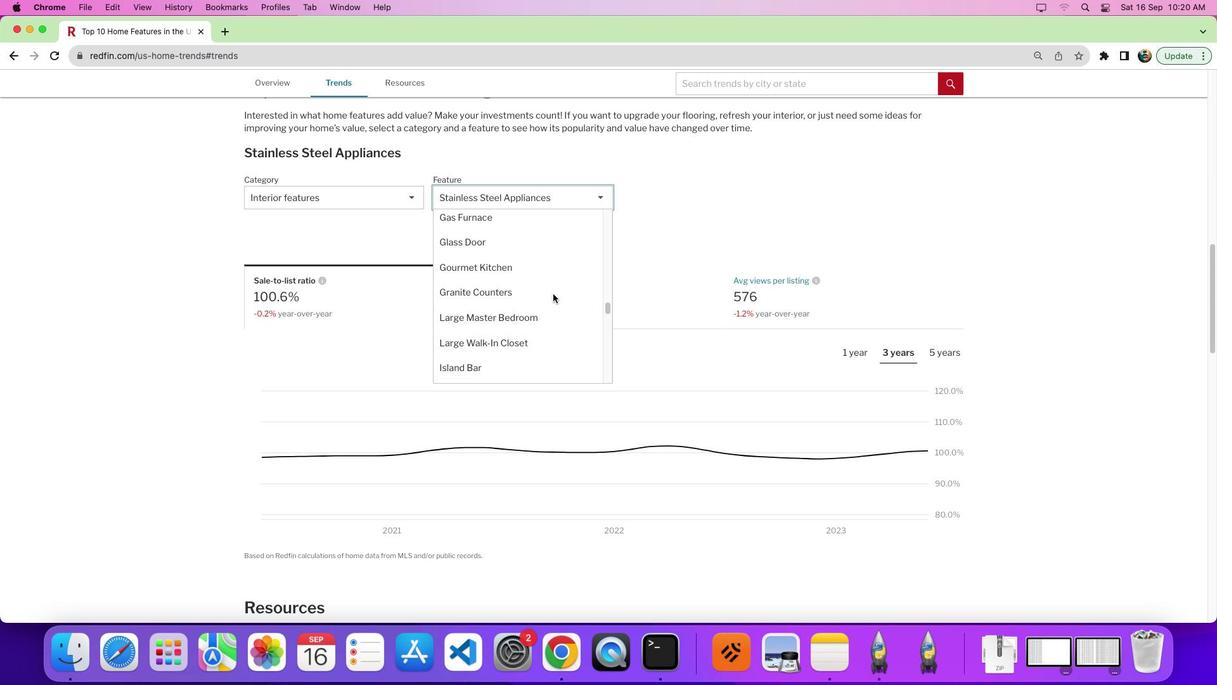 
Action: Mouse scrolled (553, 293) with delta (0, 0)
Screenshot: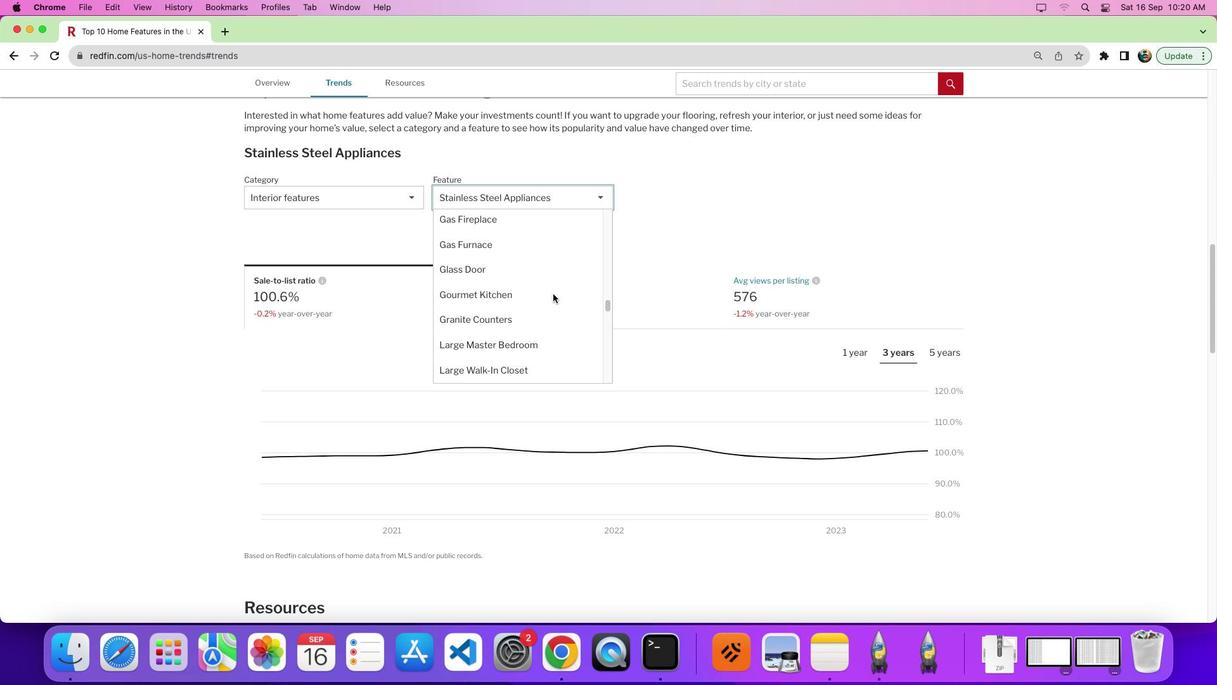 
Action: Mouse scrolled (553, 293) with delta (0, 0)
Screenshot: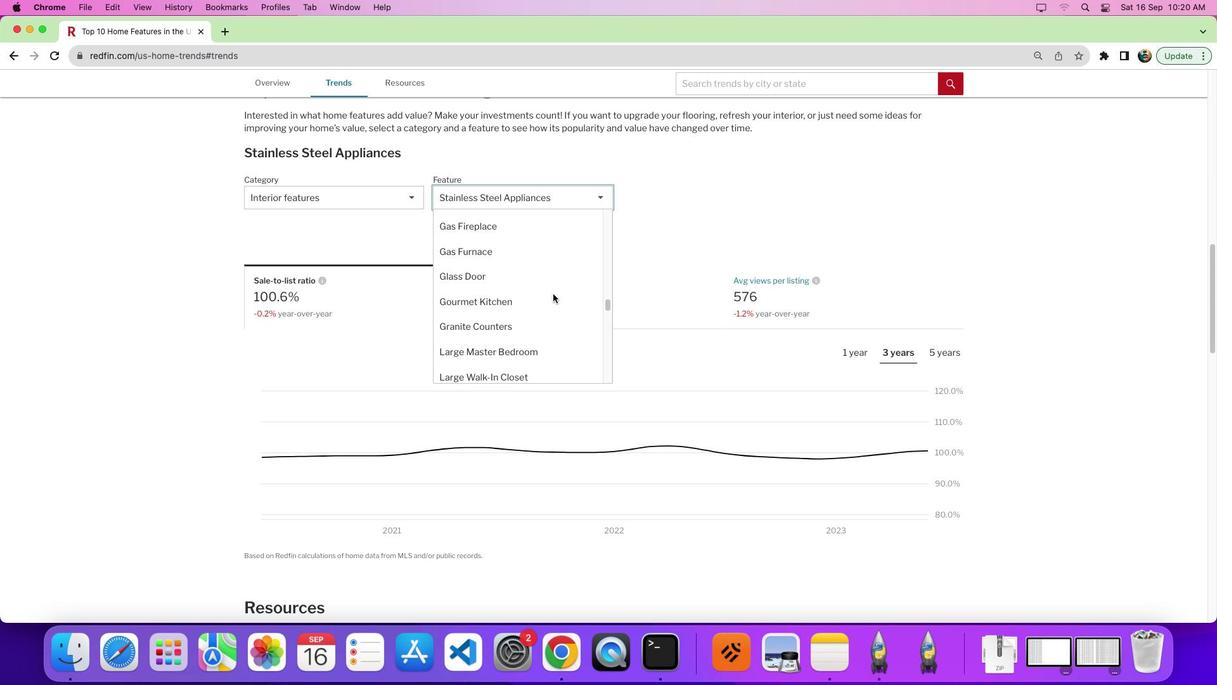 
Action: Mouse scrolled (553, 293) with delta (0, 0)
Screenshot: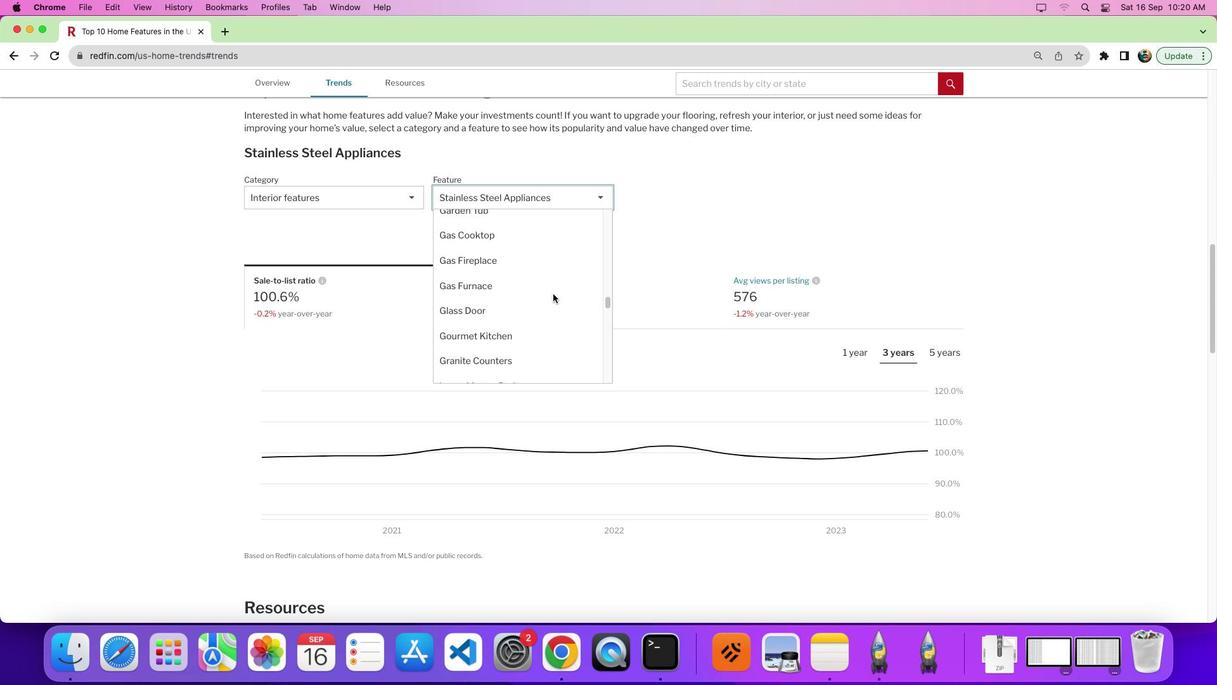 
Action: Mouse scrolled (553, 293) with delta (0, 0)
Screenshot: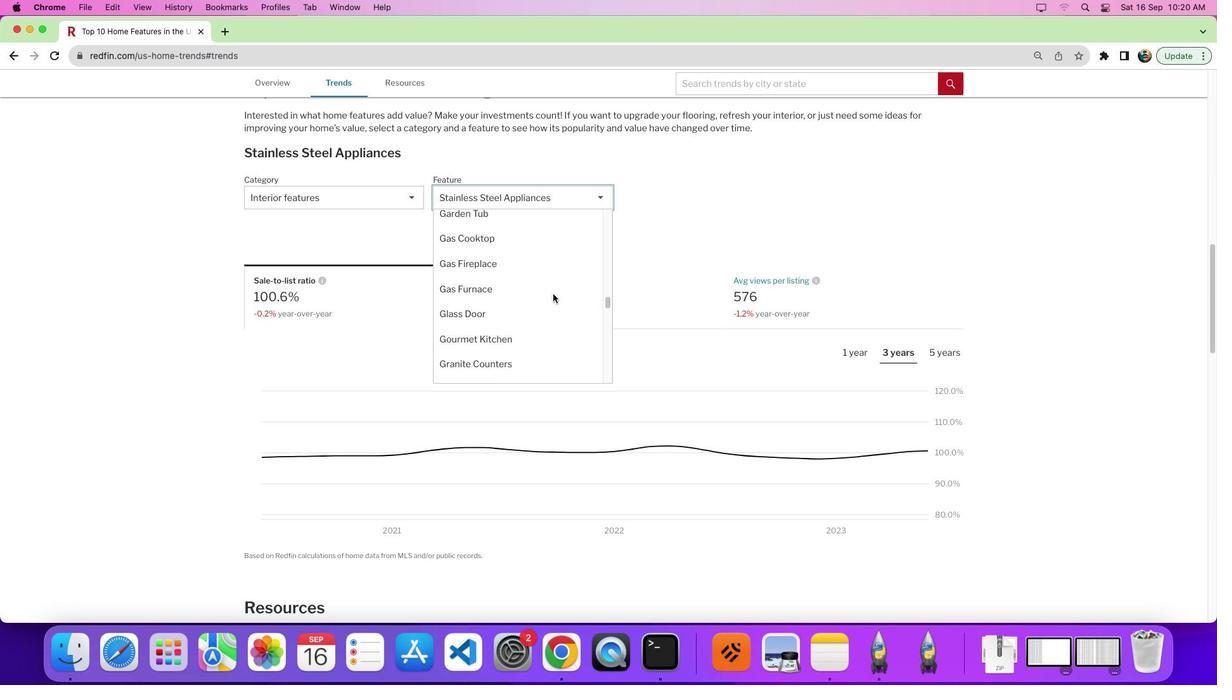 
Action: Mouse scrolled (553, 293) with delta (0, 0)
Screenshot: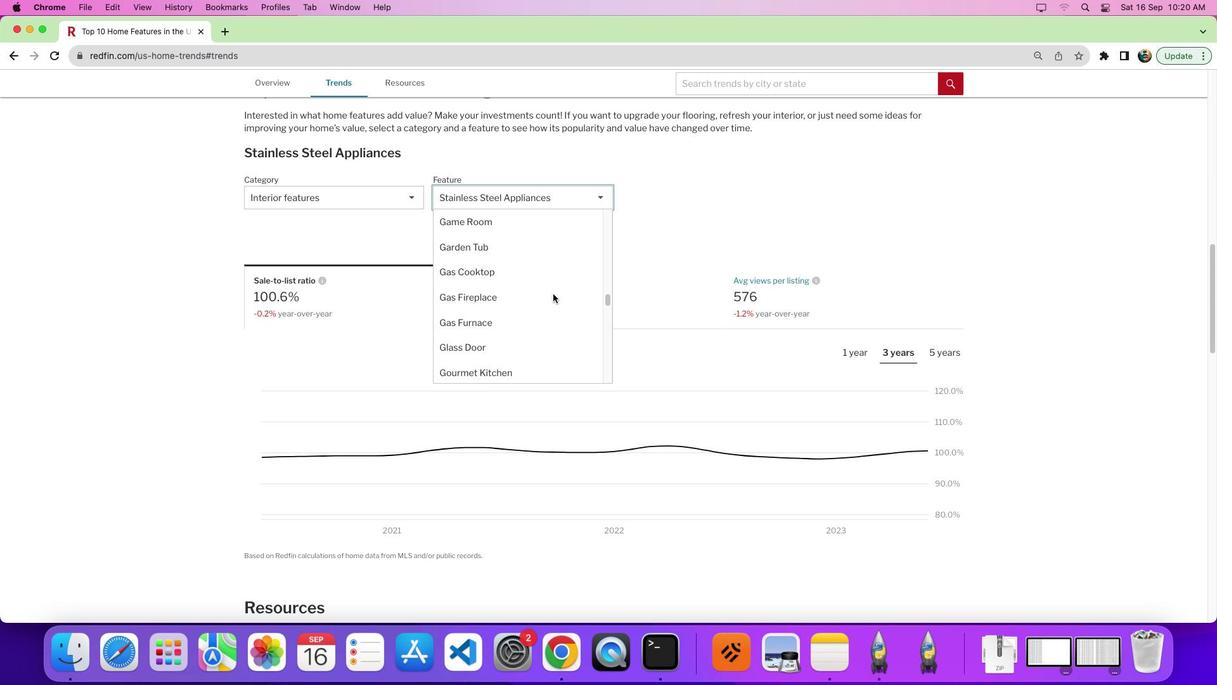 
Action: Mouse scrolled (553, 293) with delta (0, 0)
Screenshot: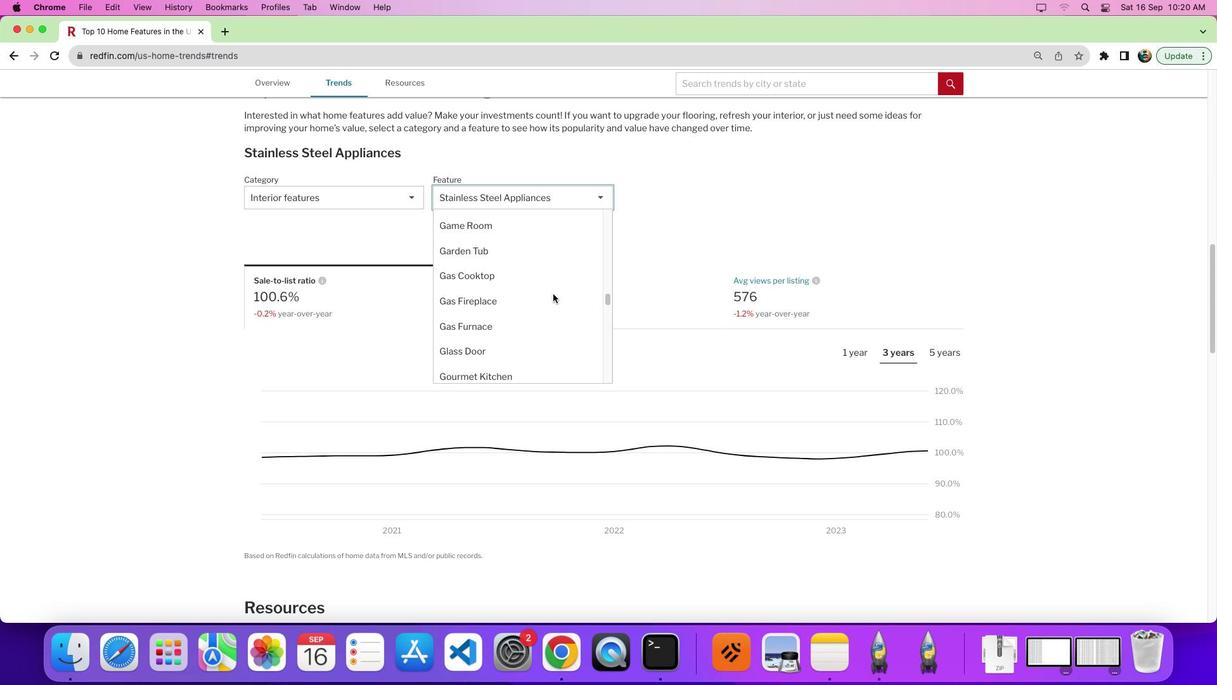 
Action: Mouse scrolled (553, 293) with delta (0, 0)
Screenshot: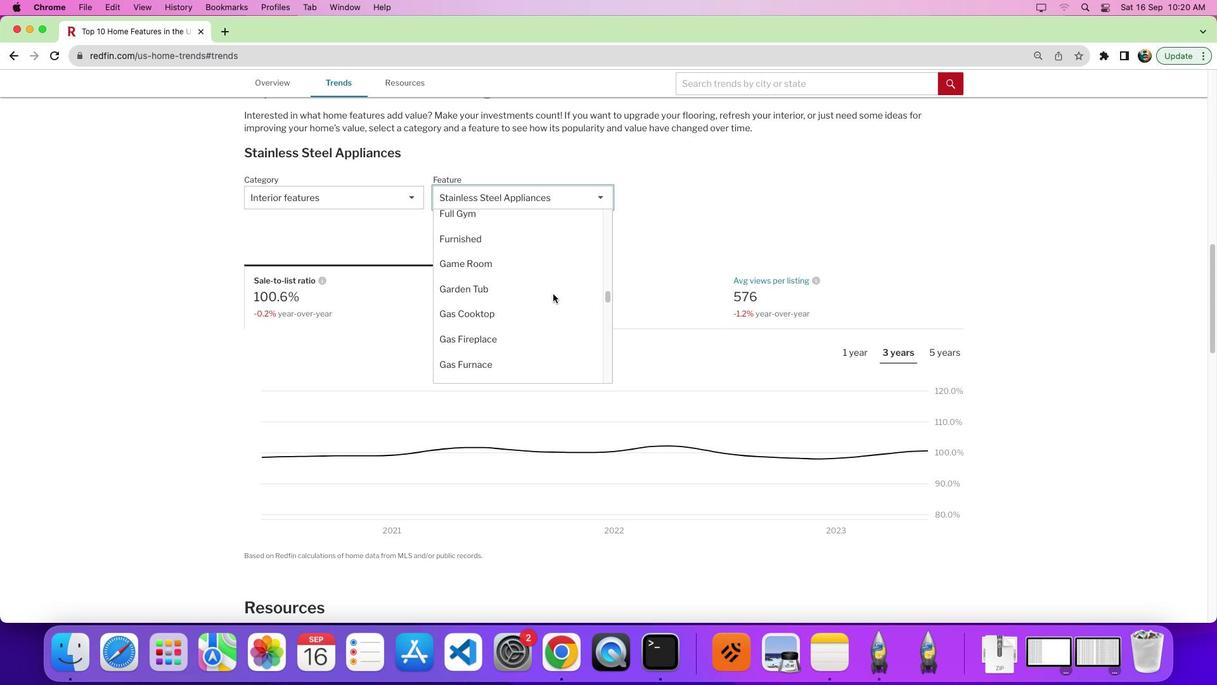 
Action: Mouse scrolled (553, 293) with delta (0, 0)
Screenshot: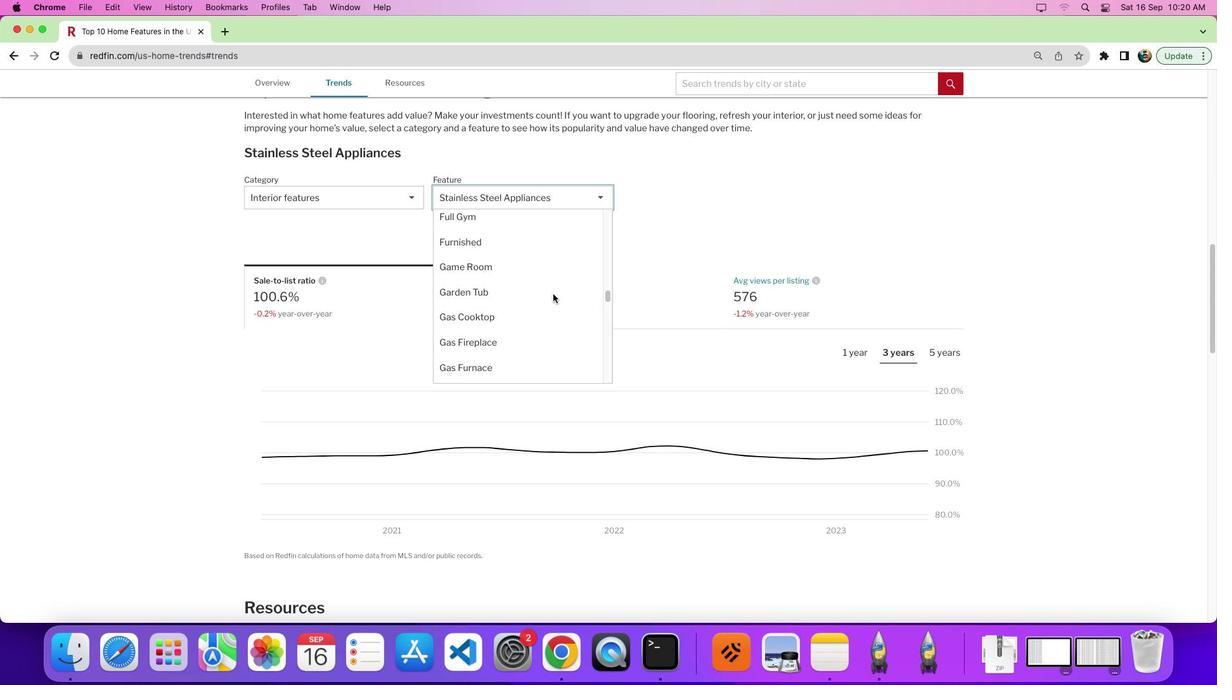 
Action: Mouse scrolled (553, 293) with delta (0, 0)
Screenshot: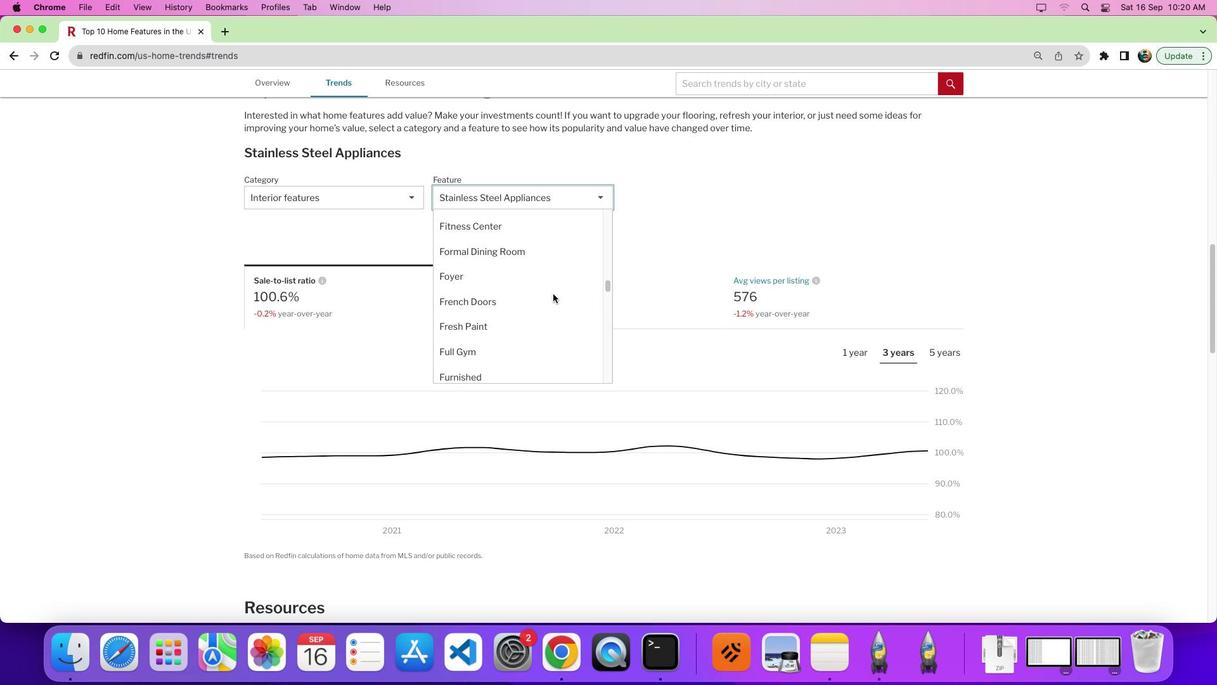
Action: Mouse scrolled (553, 293) with delta (0, 0)
Screenshot: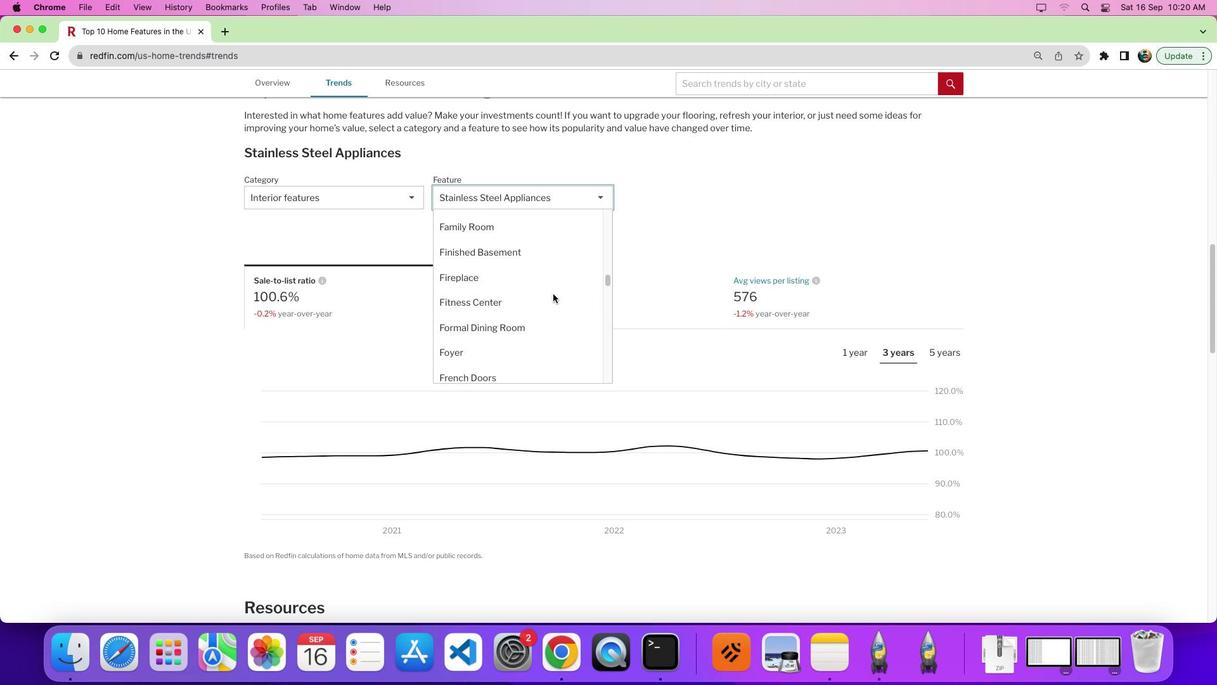 
Action: Mouse scrolled (553, 293) with delta (0, 3)
Screenshot: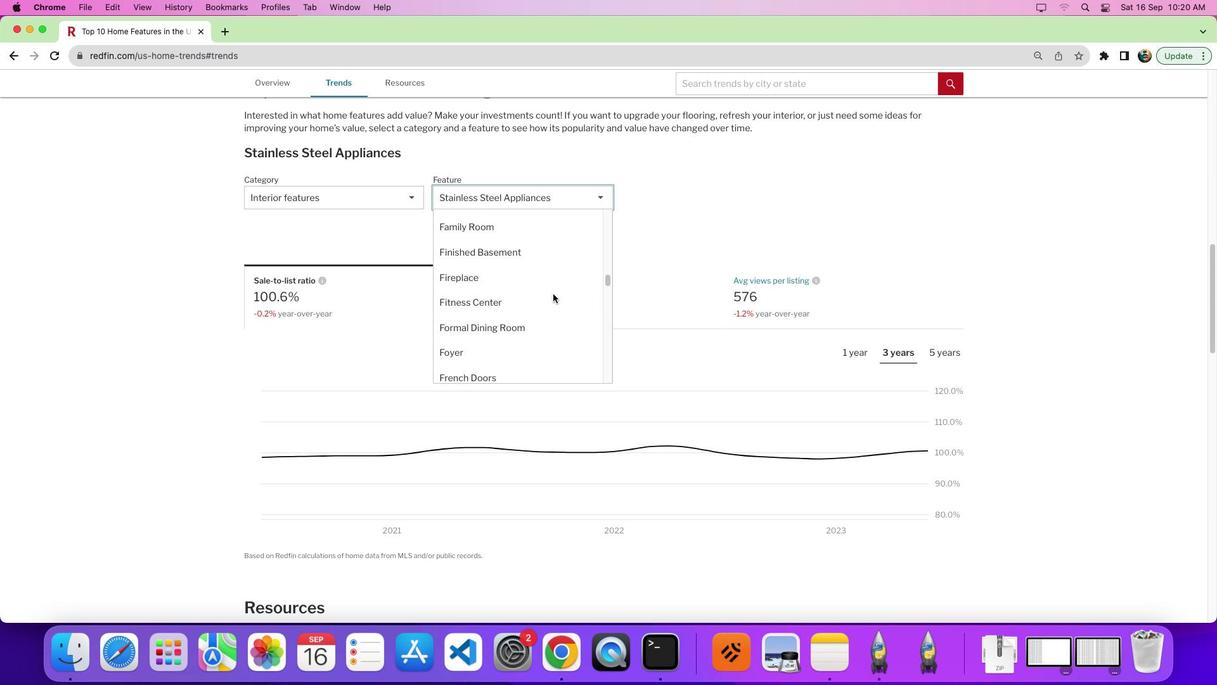 
Action: Mouse scrolled (553, 293) with delta (0, 0)
Screenshot: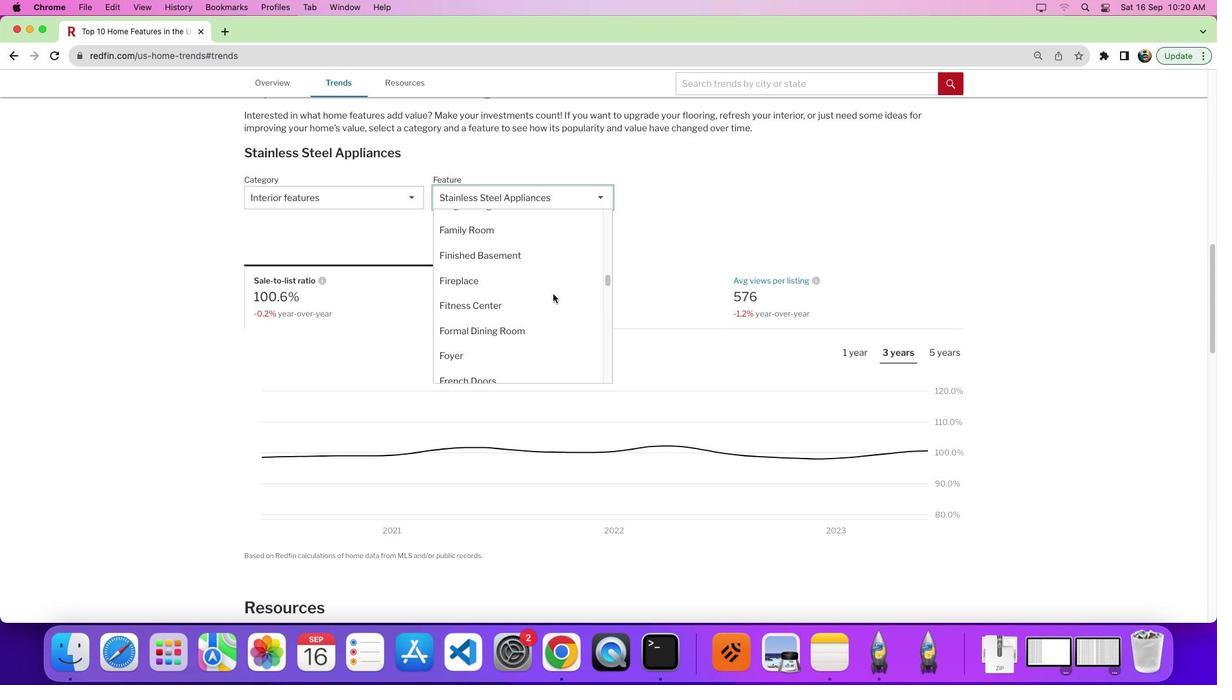
Action: Mouse scrolled (553, 293) with delta (0, 0)
Screenshot: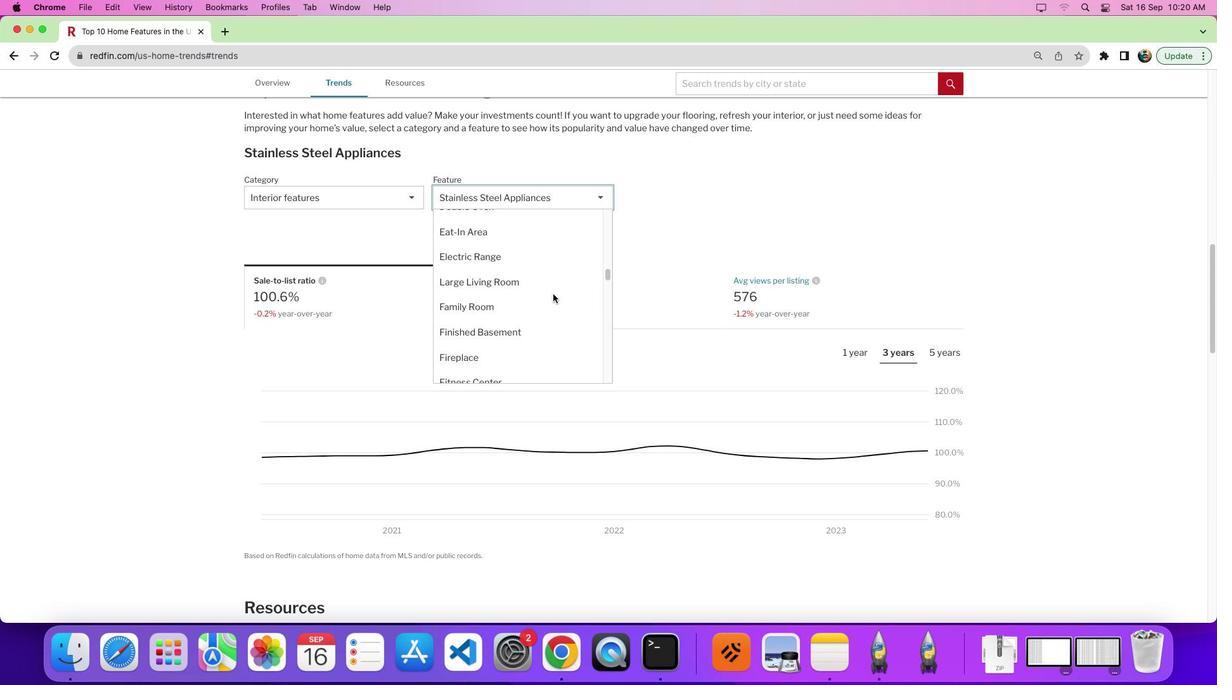 
Action: Mouse scrolled (553, 293) with delta (0, 0)
Screenshot: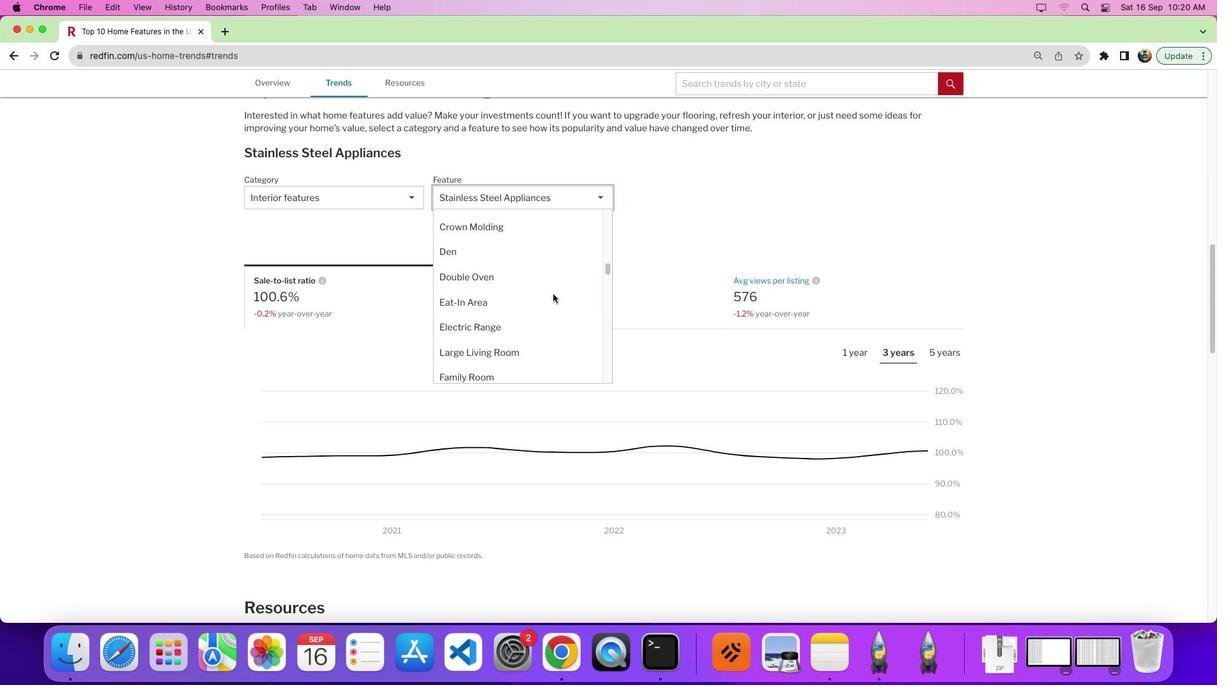 
Action: Mouse scrolled (553, 293) with delta (0, 2)
Screenshot: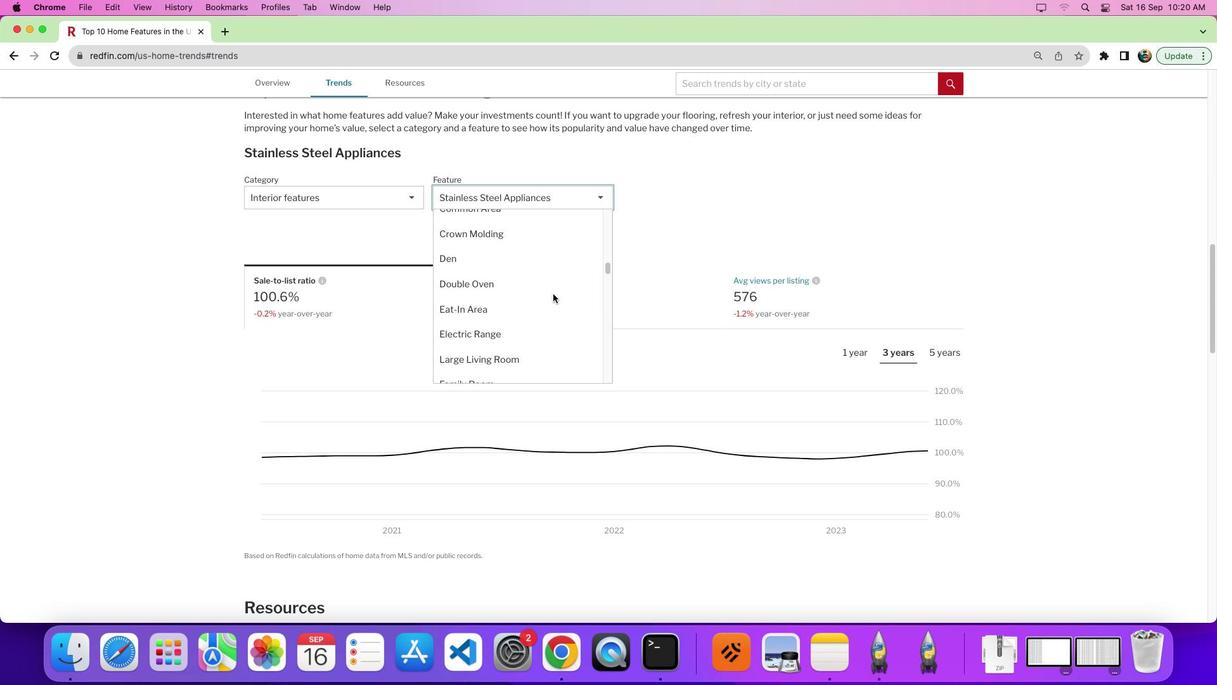 
Action: Mouse scrolled (553, 293) with delta (0, 0)
Screenshot: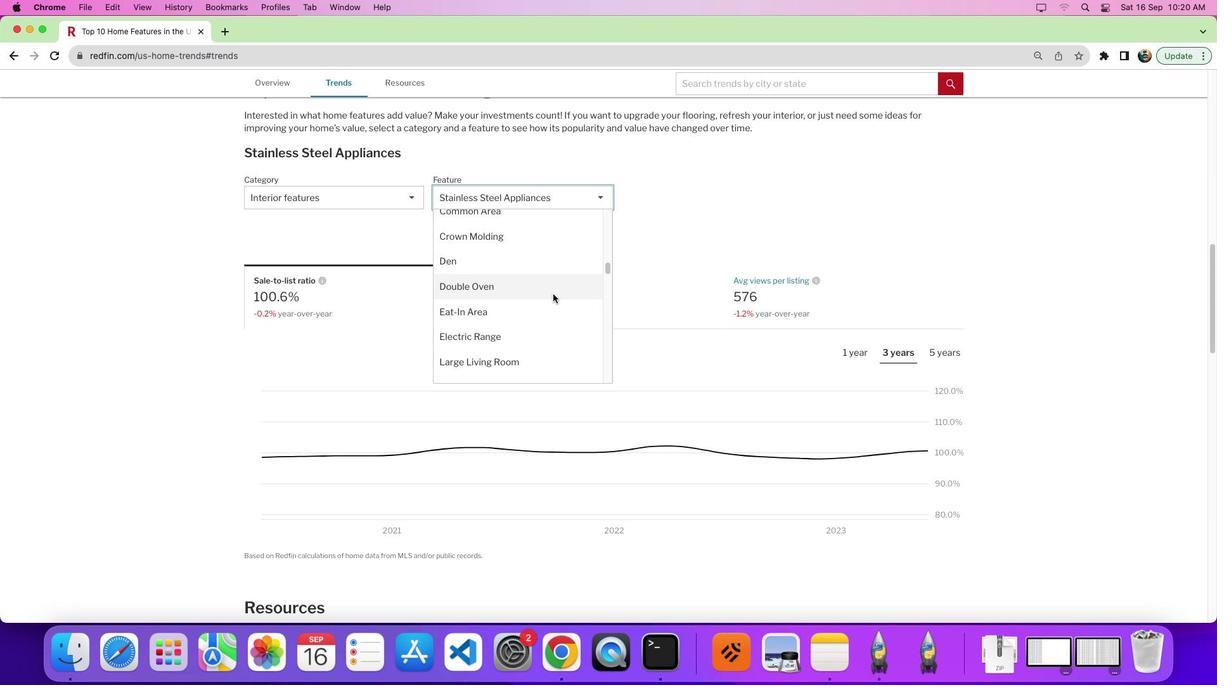 
Action: Mouse scrolled (553, 293) with delta (0, 0)
Screenshot: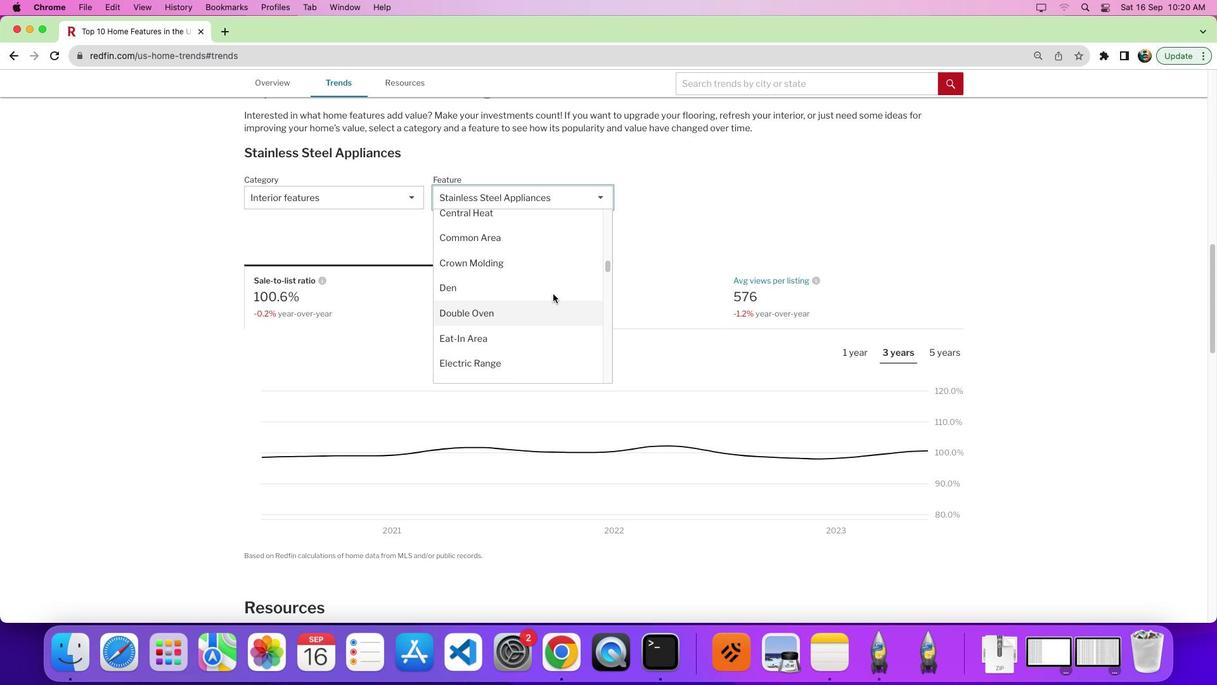 
Action: Mouse scrolled (553, 293) with delta (0, 0)
Screenshot: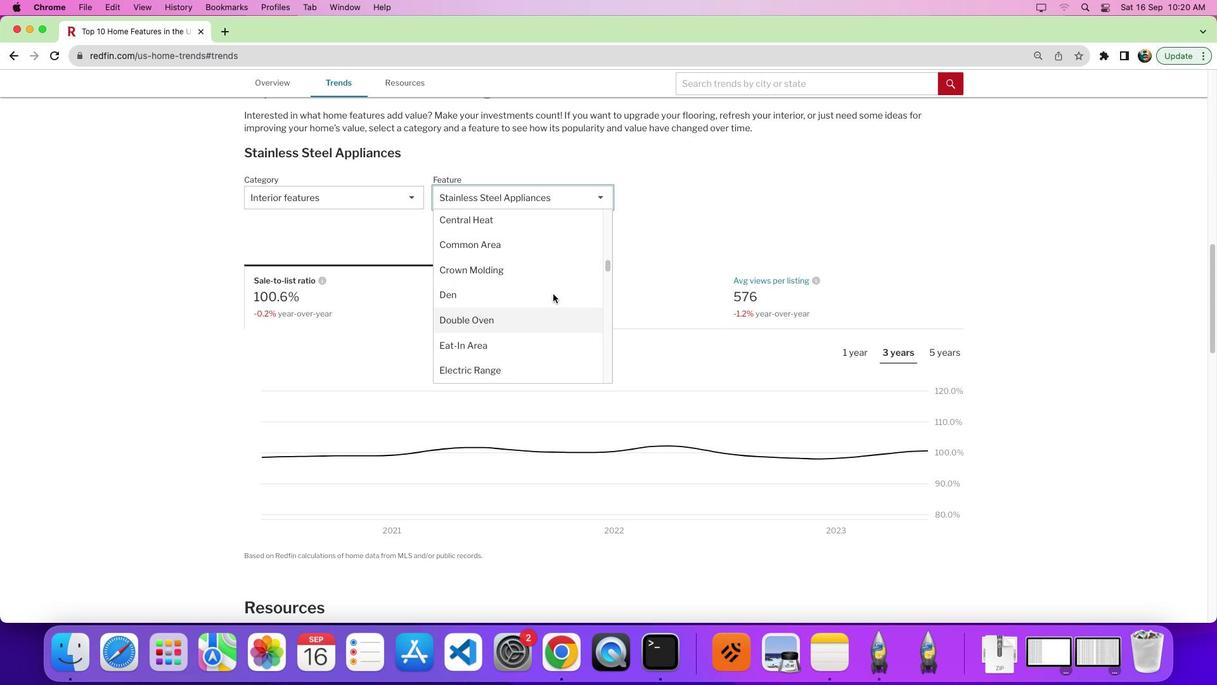 
Action: Mouse moved to (544, 277)
Screenshot: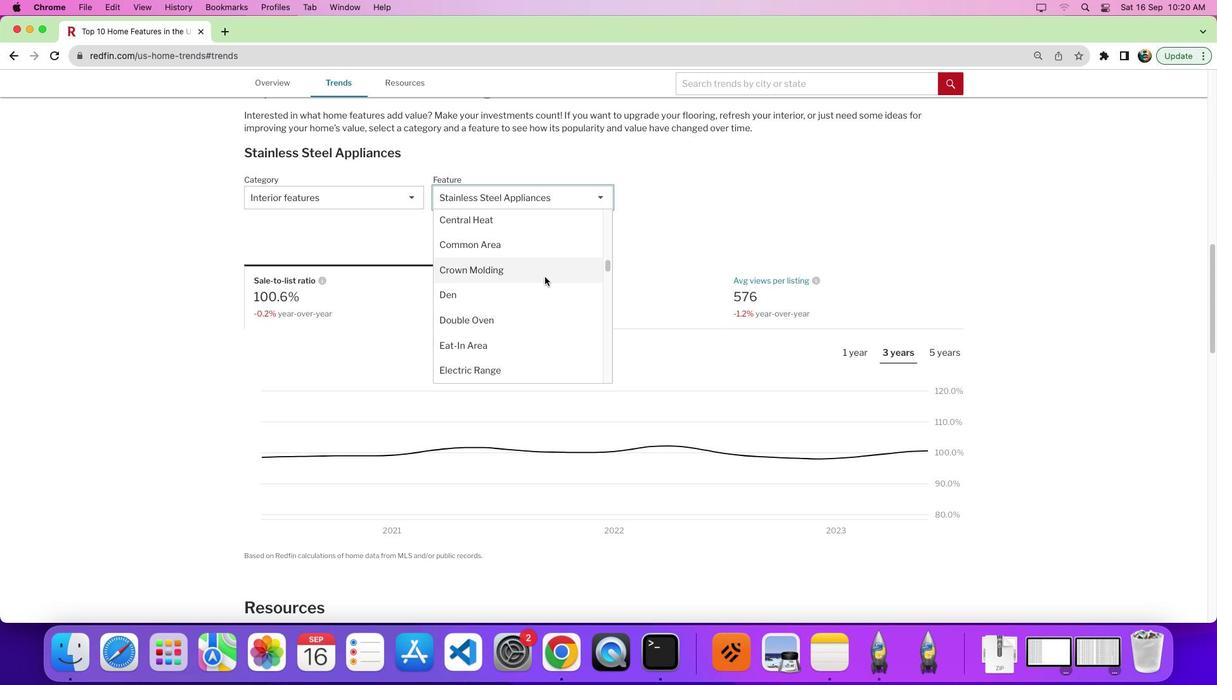 
Action: Mouse pressed left at (544, 277)
Screenshot: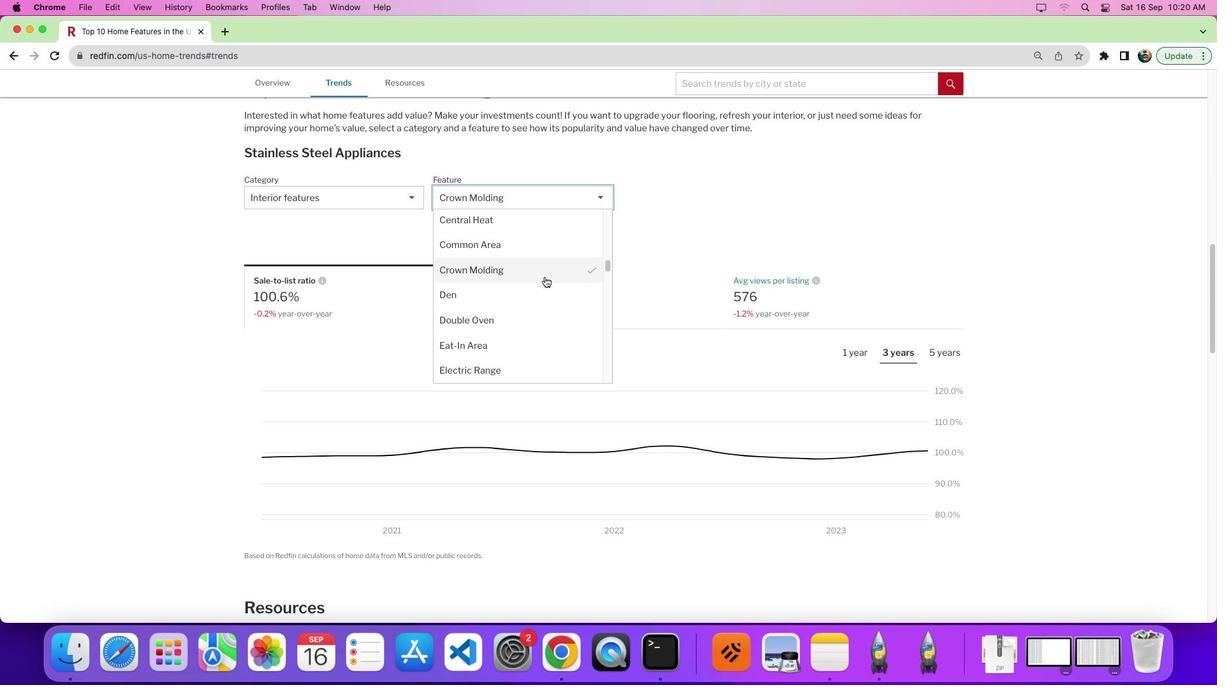 
Action: Mouse moved to (521, 294)
Screenshot: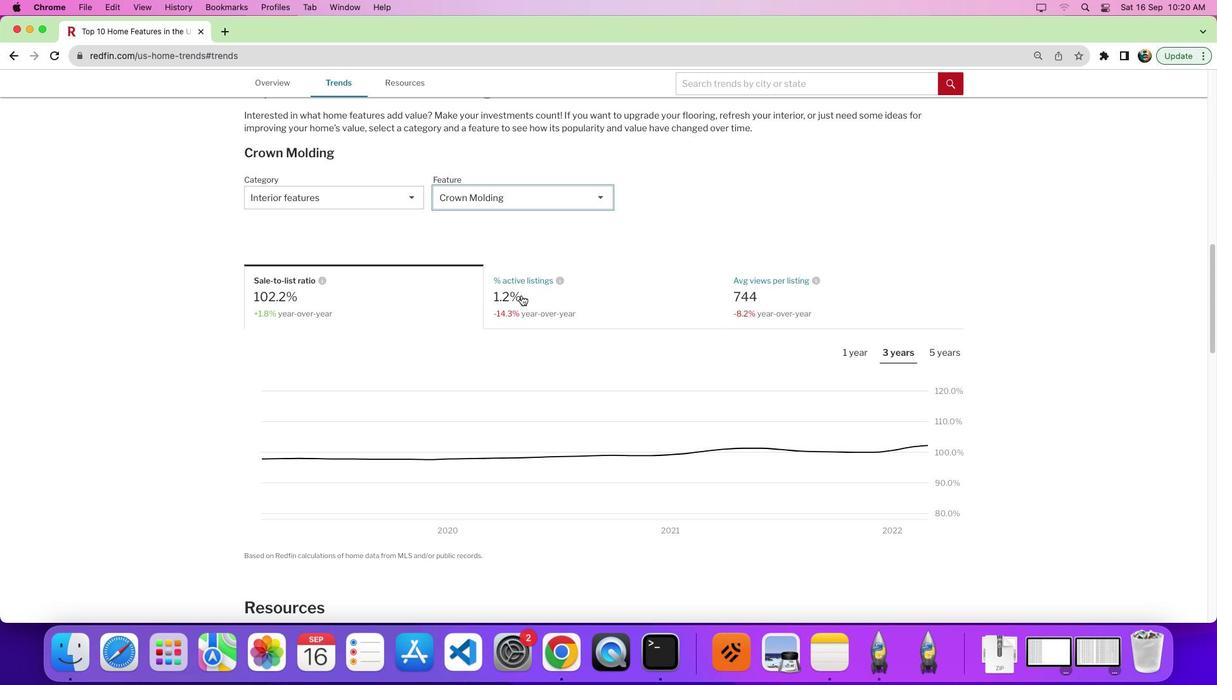 
Action: Mouse pressed left at (521, 294)
Screenshot: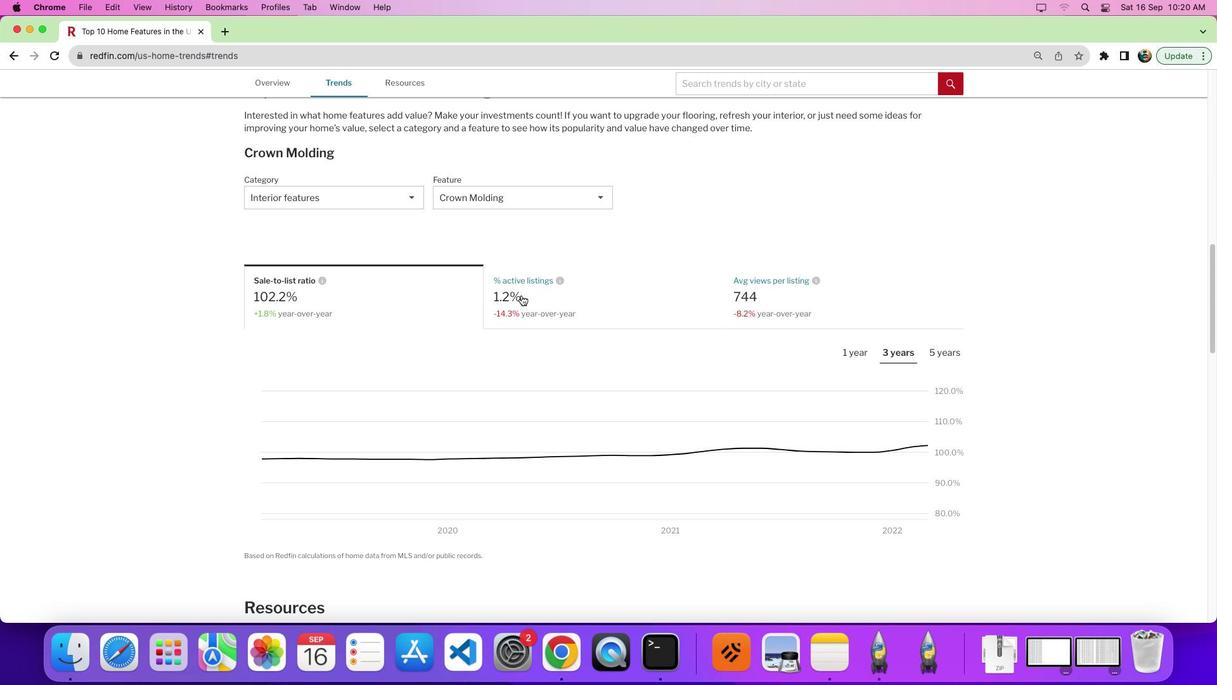 
Action: Mouse moved to (683, 326)
Screenshot: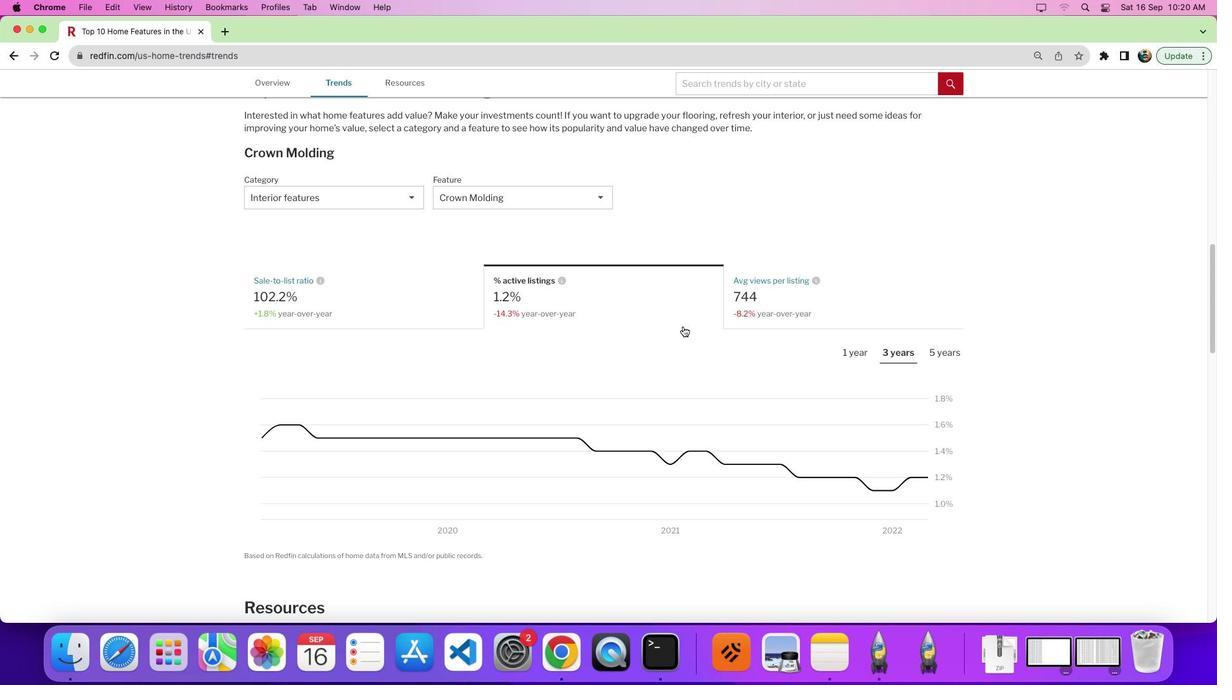 
Action: Mouse scrolled (683, 326) with delta (0, 0)
Screenshot: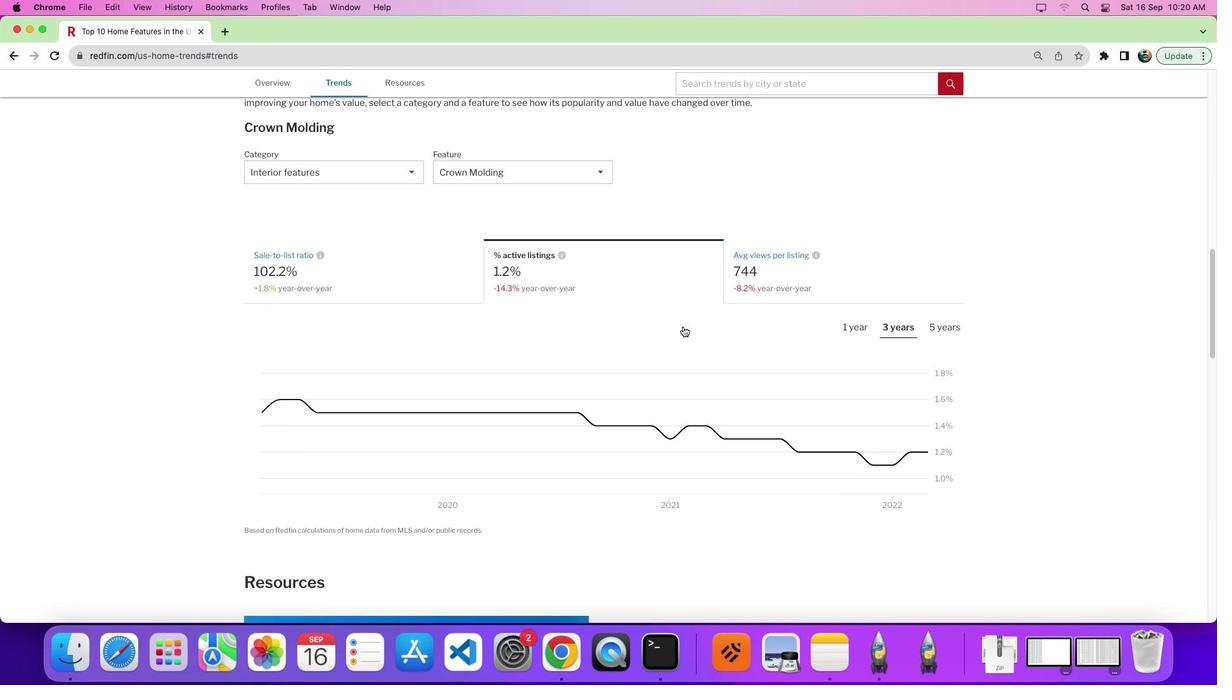 
Action: Mouse scrolled (683, 326) with delta (0, 0)
Screenshot: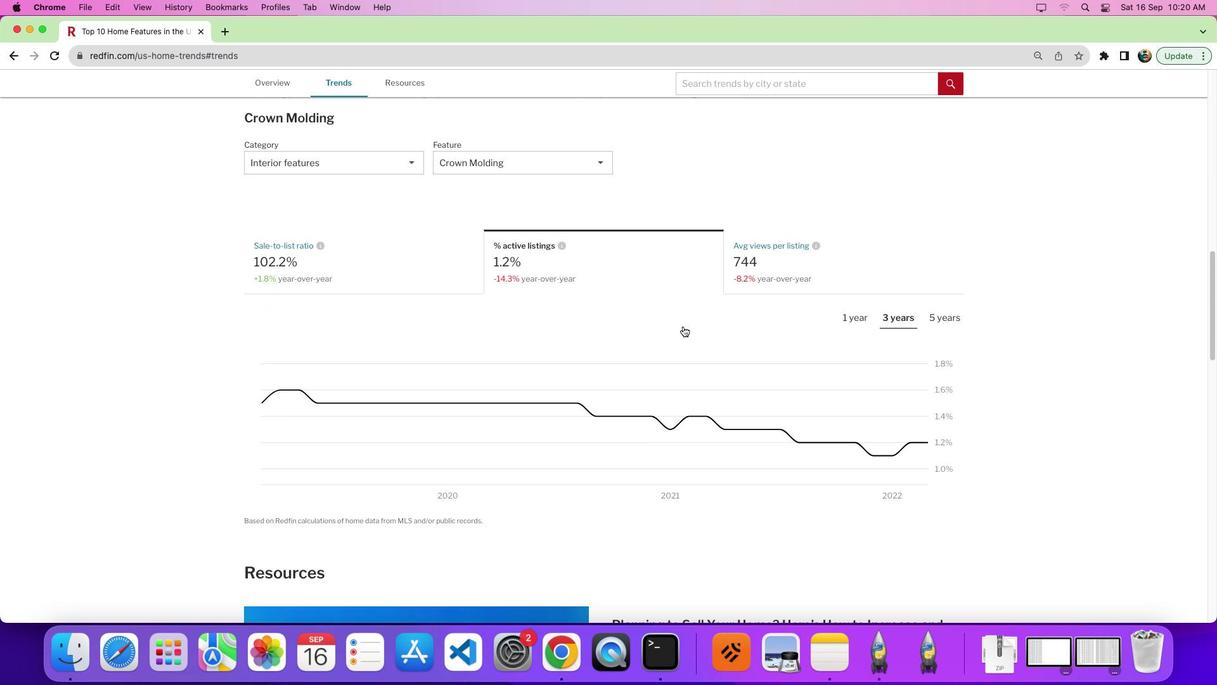 
Action: Mouse scrolled (683, 326) with delta (0, 0)
Screenshot: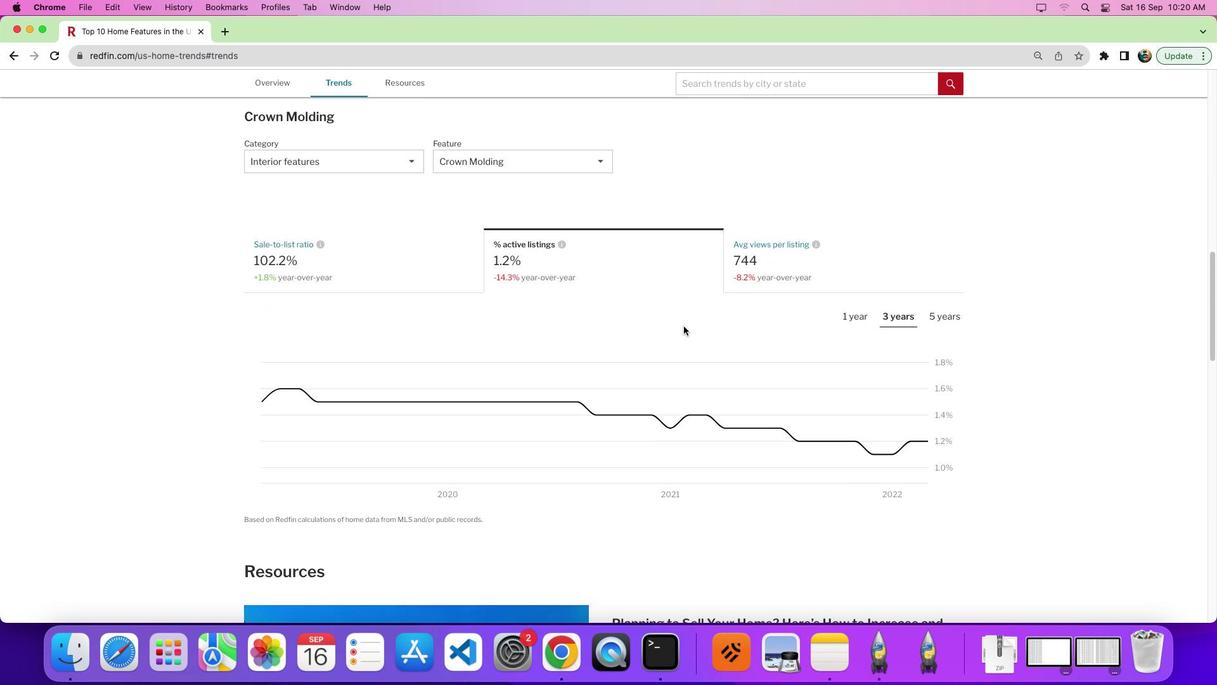 
Action: Mouse moved to (932, 317)
Screenshot: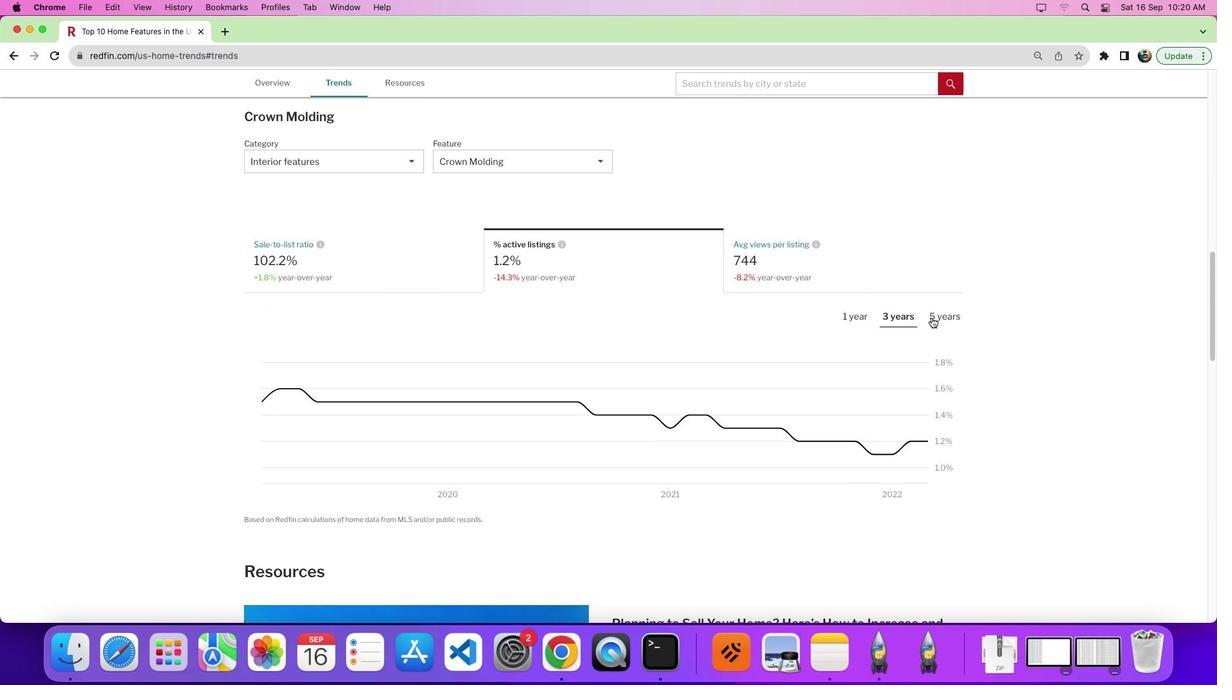 
Action: Mouse pressed left at (932, 317)
Screenshot: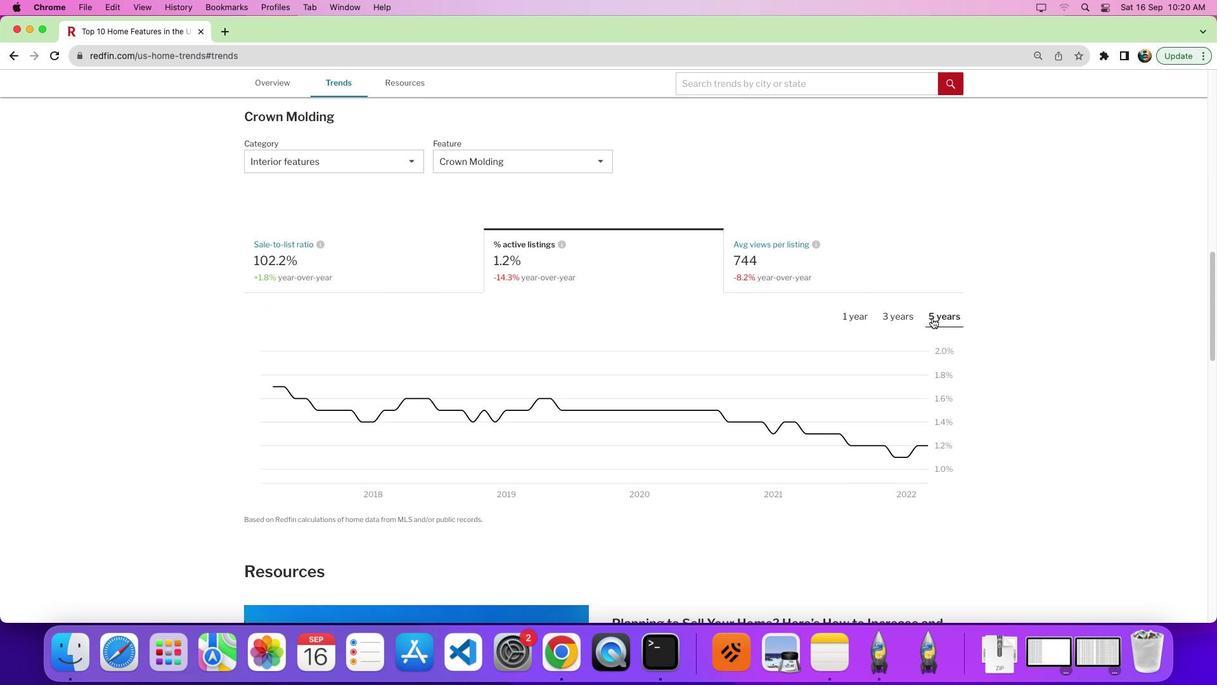 
Action: Mouse moved to (912, 326)
Screenshot: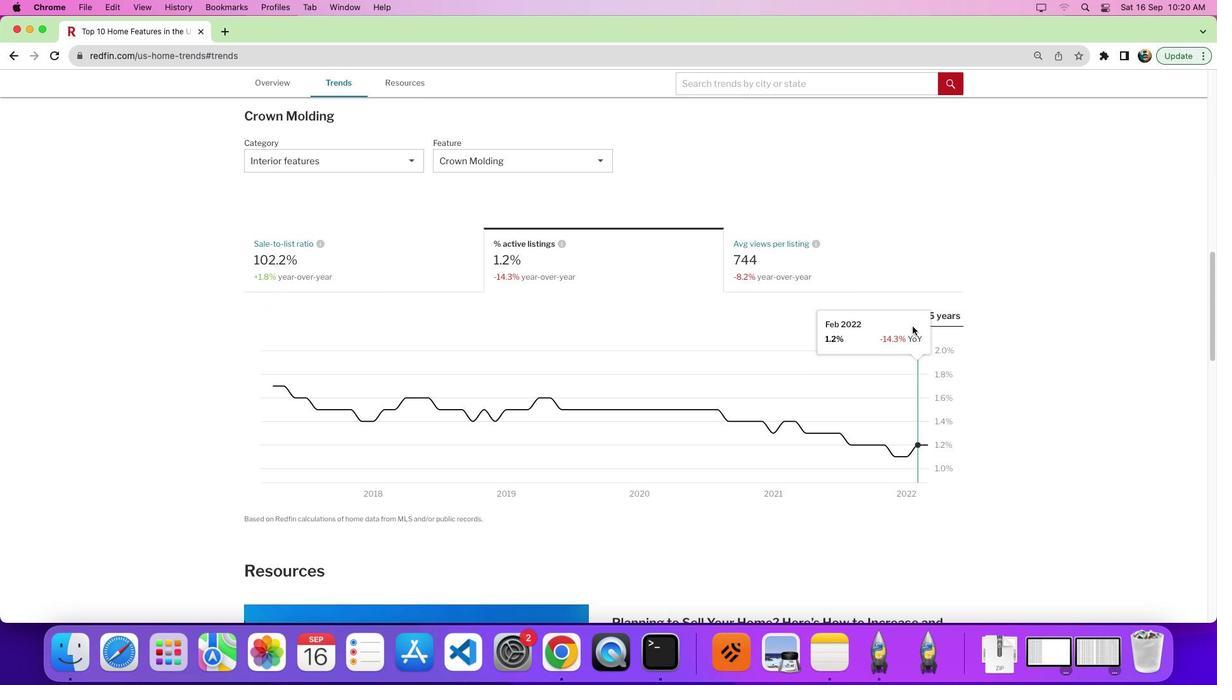 
Action: Mouse scrolled (912, 326) with delta (0, 0)
Screenshot: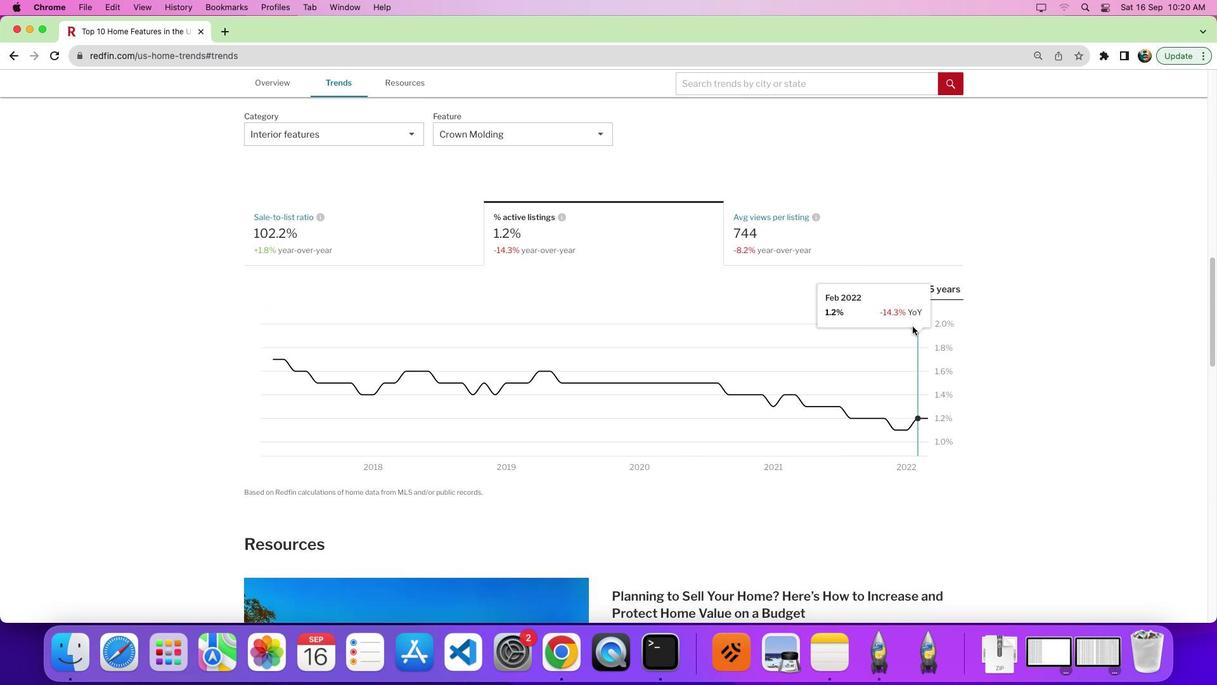 
Action: Mouse scrolled (912, 326) with delta (0, 0)
Screenshot: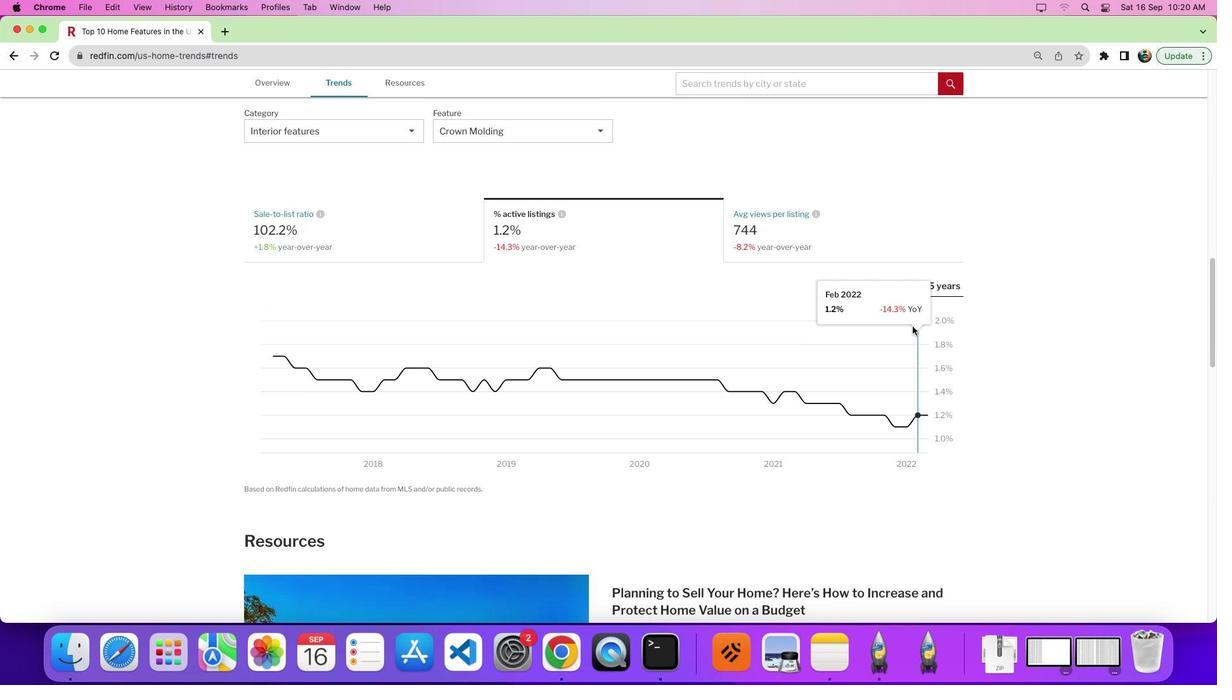 
Action: Mouse moved to (1087, 314)
Screenshot: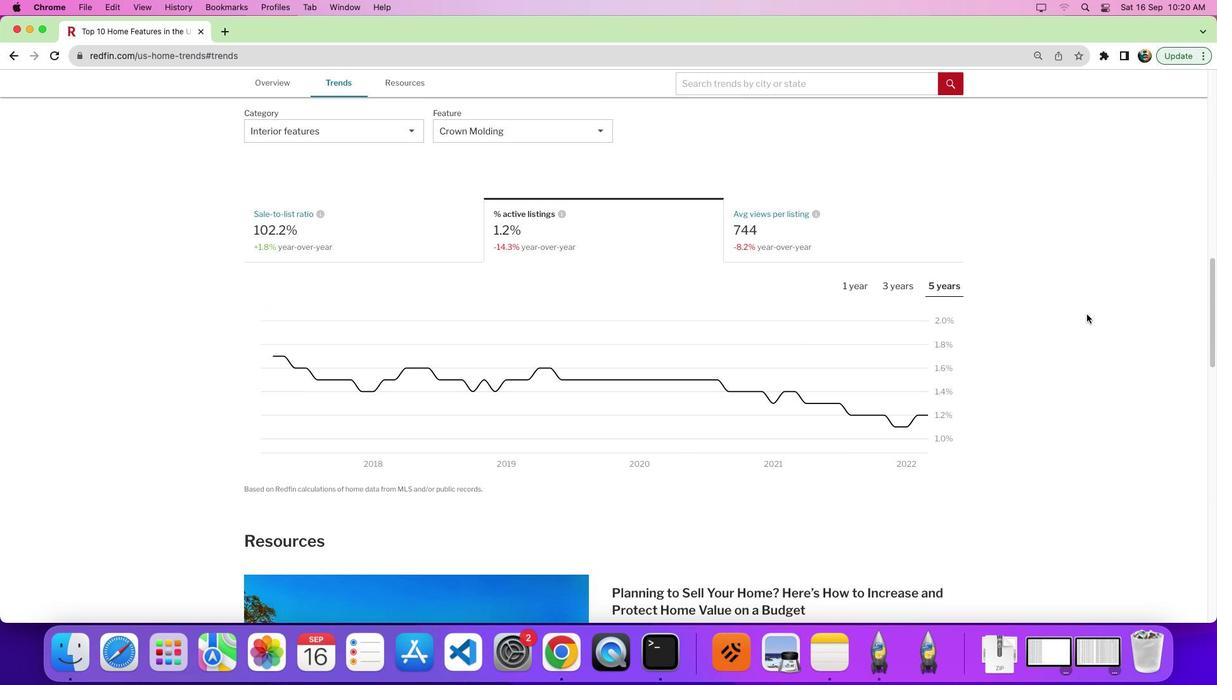 
